 Task: Find connections with filter location Csongrád with filter topic #interiordesignwith filter profile language Spanish with filter current company Orange Business with filter school Jaipur Engineering College and Research Centre (JECRC) with filter industry Vehicle Repair and Maintenance with filter service category Training with filter keywords title Plumber
Action: Mouse moved to (509, 65)
Screenshot: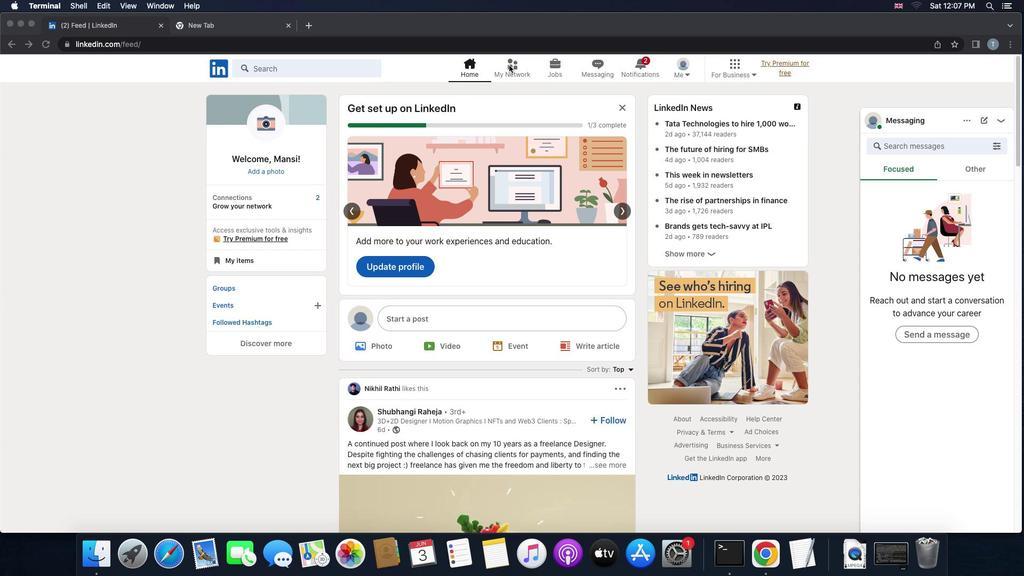 
Action: Mouse pressed left at (509, 65)
Screenshot: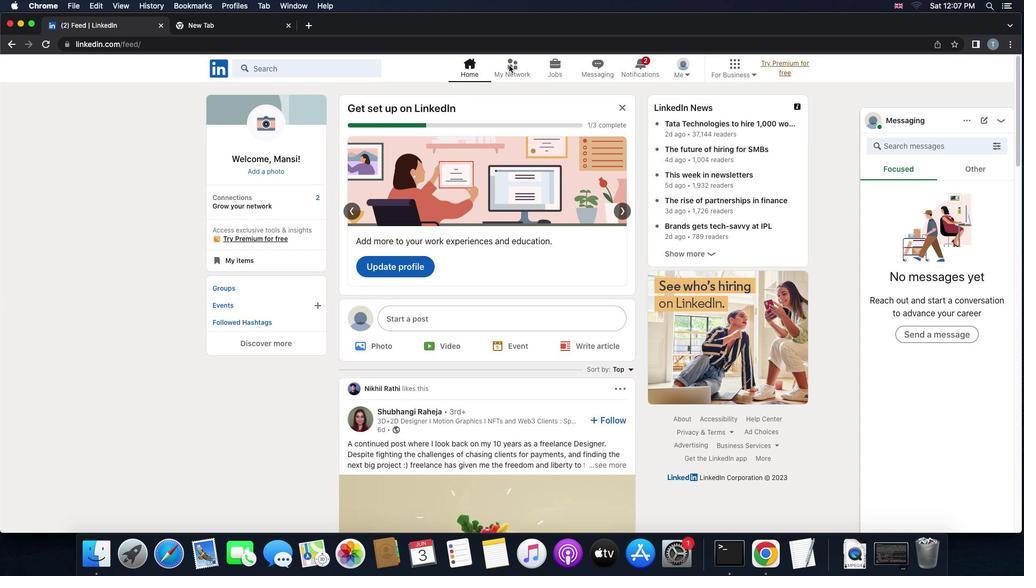 
Action: Mouse moved to (514, 72)
Screenshot: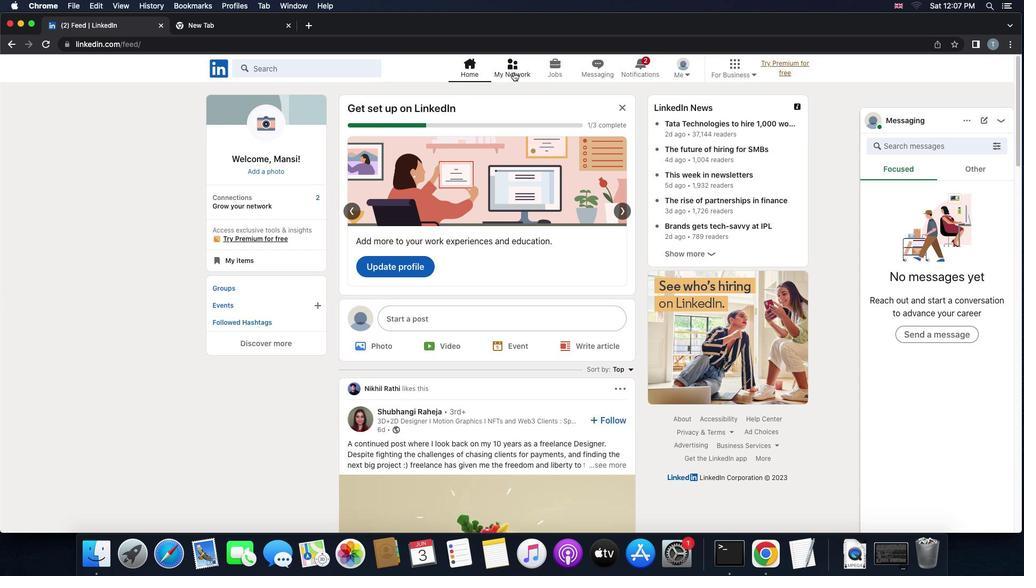 
Action: Mouse pressed left at (514, 72)
Screenshot: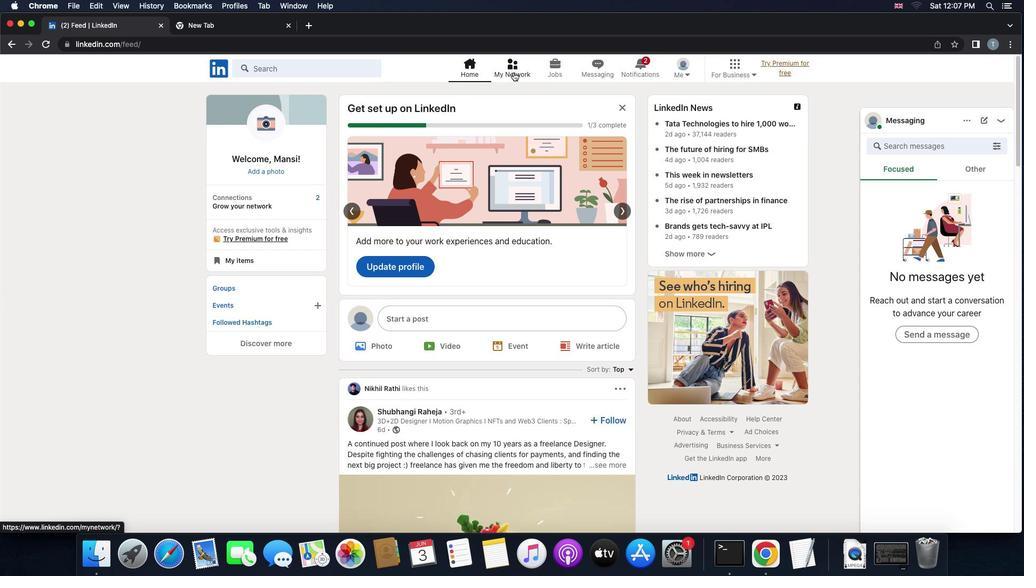
Action: Mouse moved to (343, 133)
Screenshot: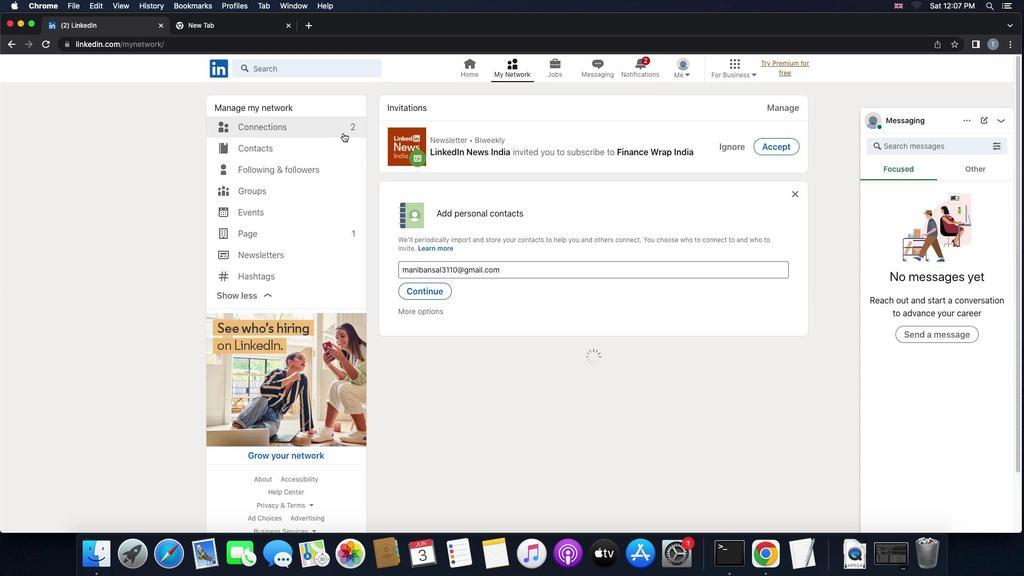 
Action: Mouse pressed left at (343, 133)
Screenshot: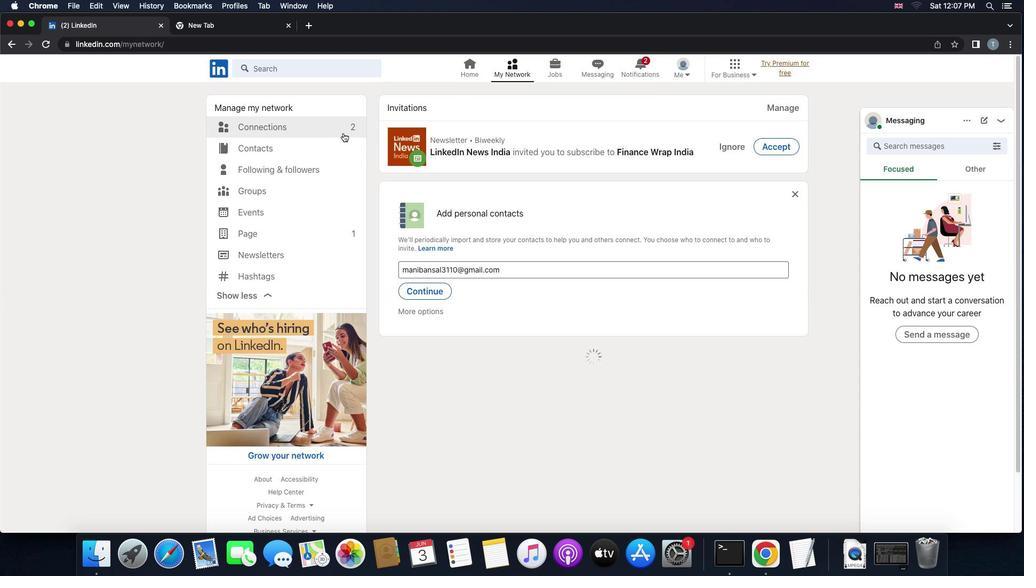 
Action: Mouse moved to (347, 130)
Screenshot: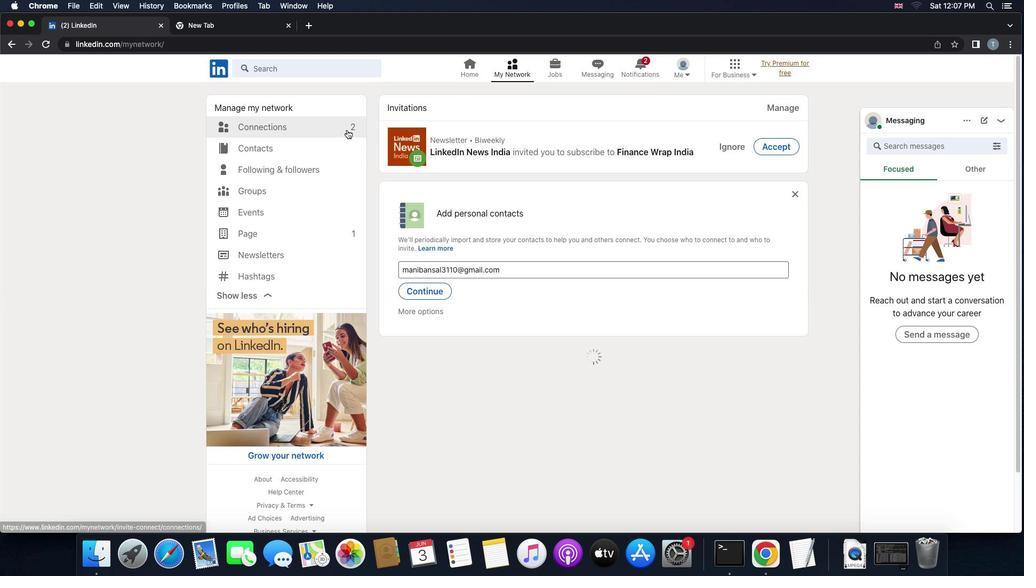 
Action: Mouse pressed left at (347, 130)
Screenshot: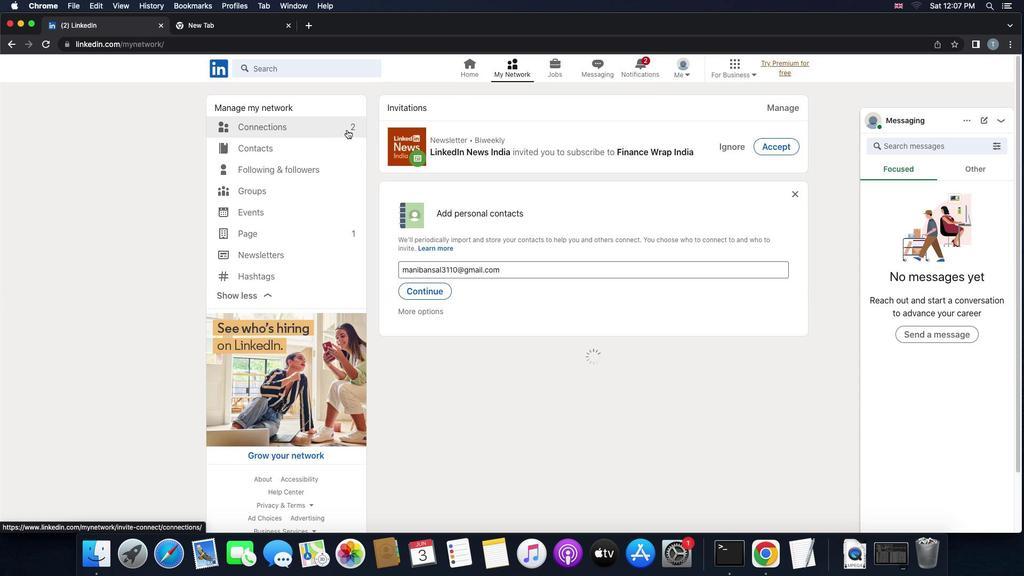 
Action: Mouse moved to (620, 129)
Screenshot: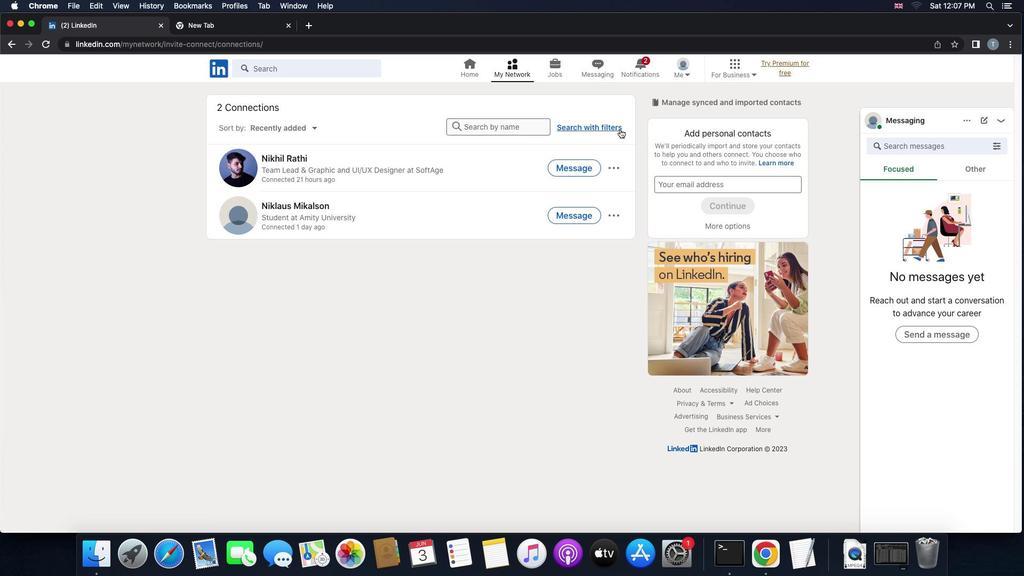 
Action: Mouse pressed left at (620, 129)
Screenshot: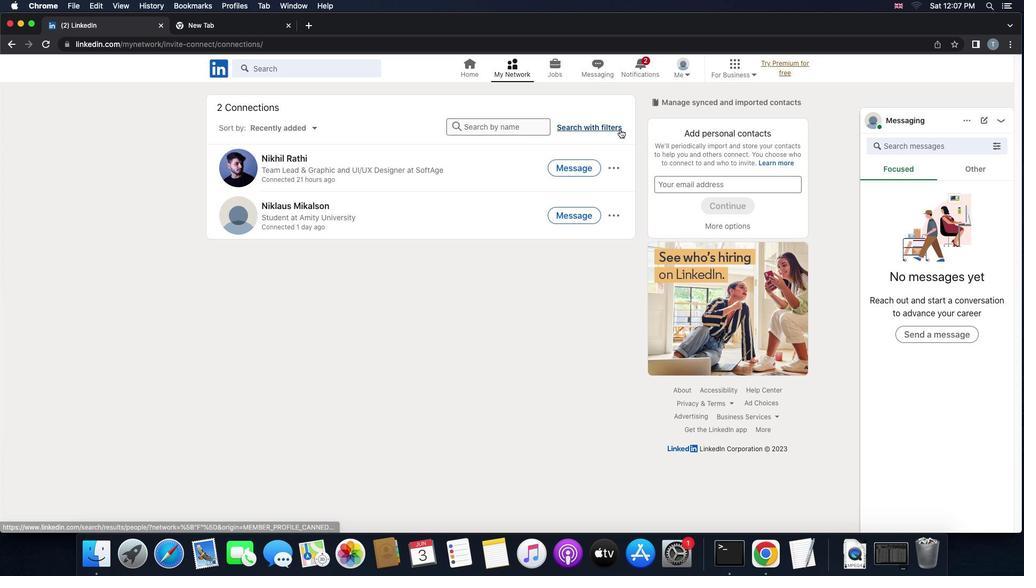 
Action: Mouse moved to (565, 93)
Screenshot: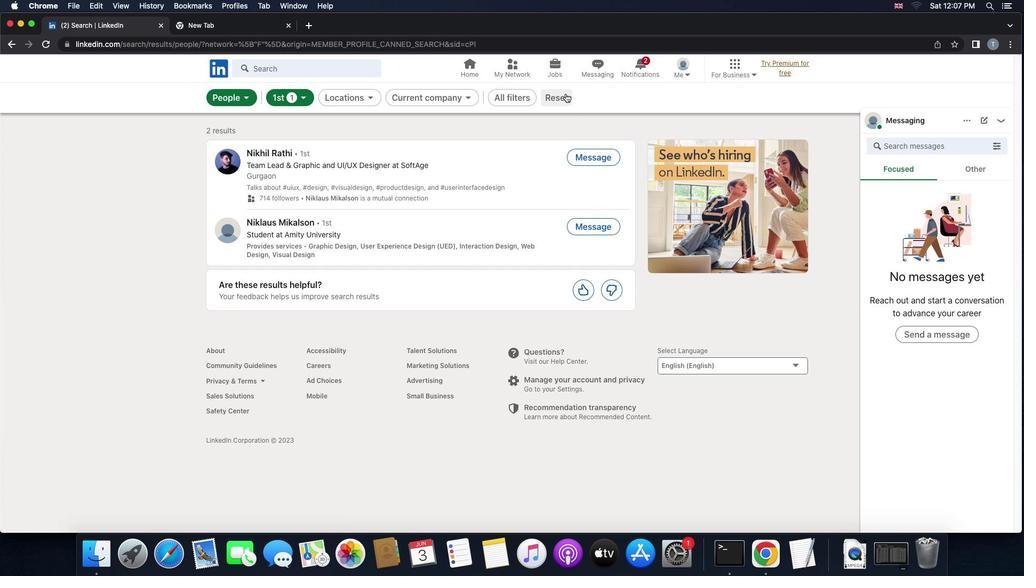 
Action: Mouse pressed left at (565, 93)
Screenshot: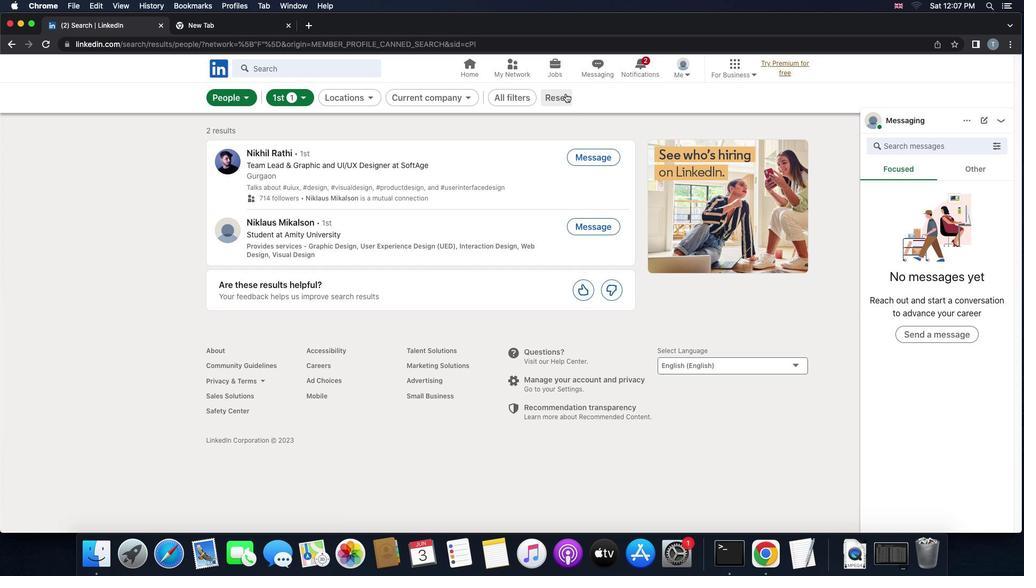 
Action: Mouse moved to (530, 97)
Screenshot: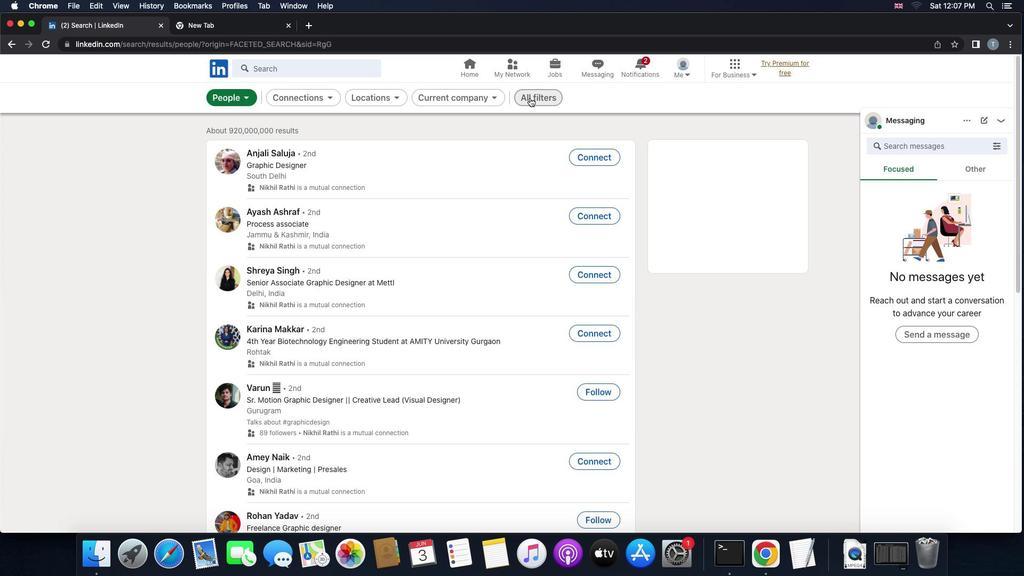 
Action: Mouse pressed left at (530, 97)
Screenshot: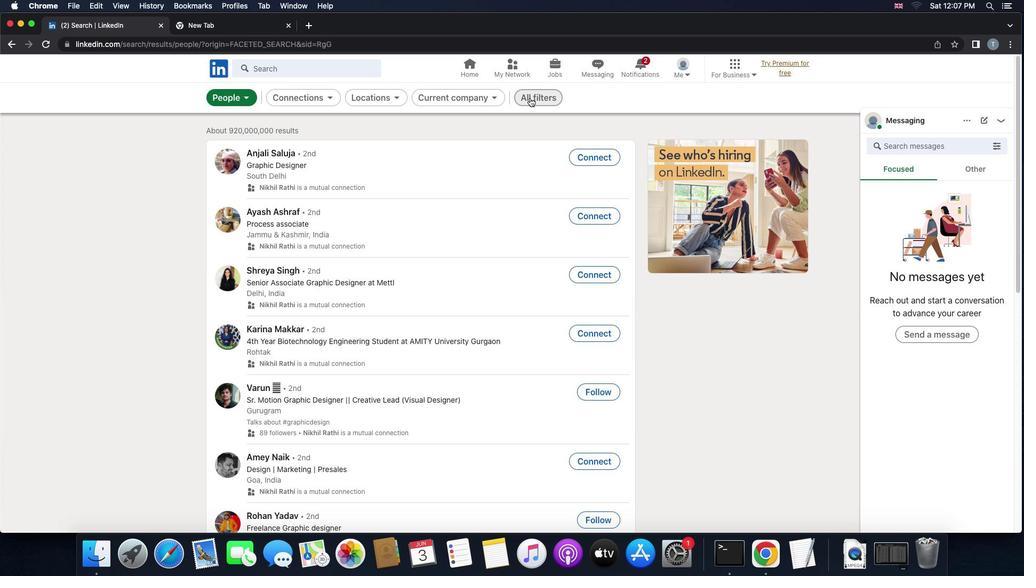 
Action: Mouse moved to (810, 241)
Screenshot: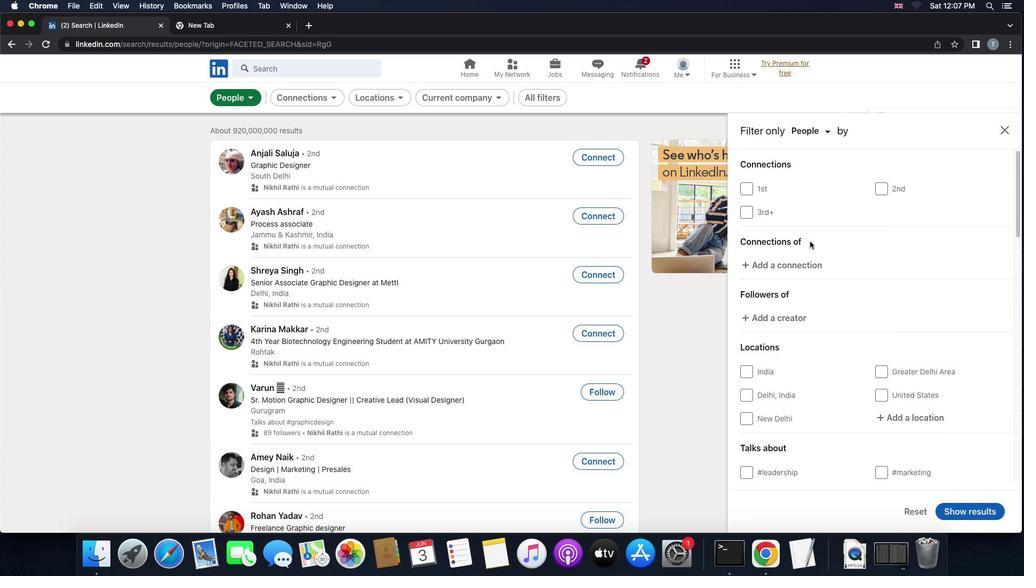 
Action: Mouse scrolled (810, 241) with delta (0, 0)
Screenshot: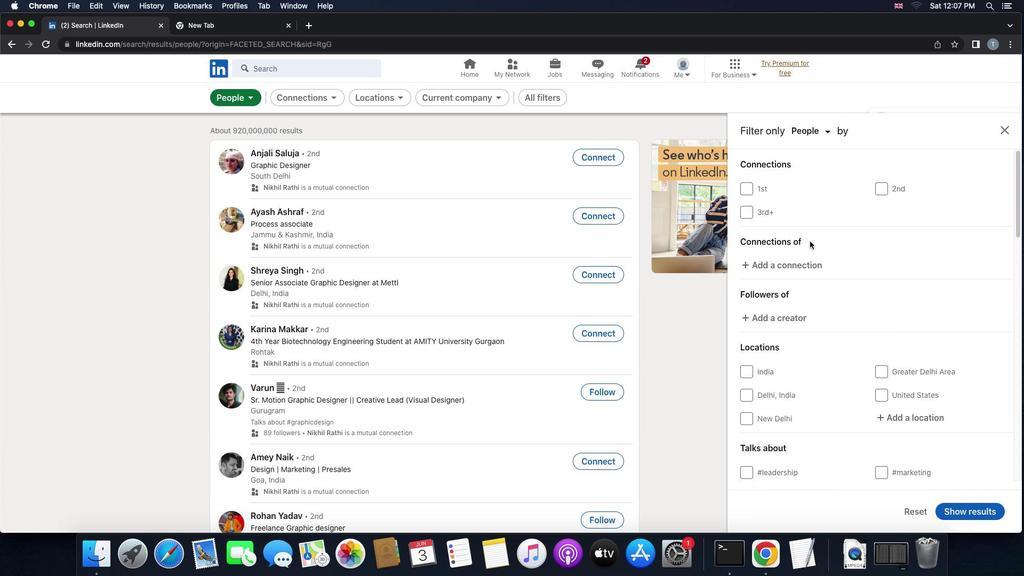 
Action: Mouse scrolled (810, 241) with delta (0, 0)
Screenshot: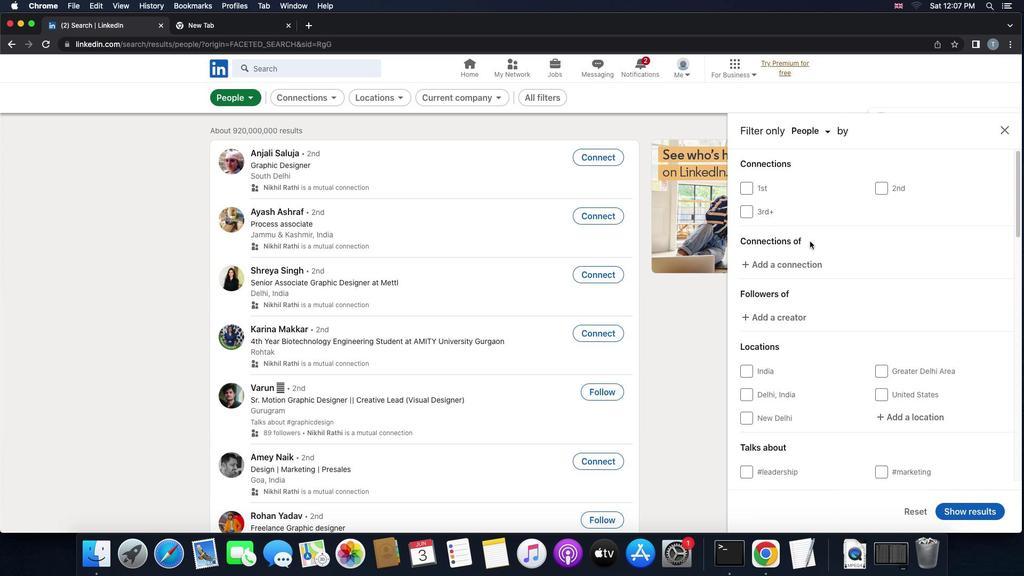 
Action: Mouse scrolled (810, 241) with delta (0, -1)
Screenshot: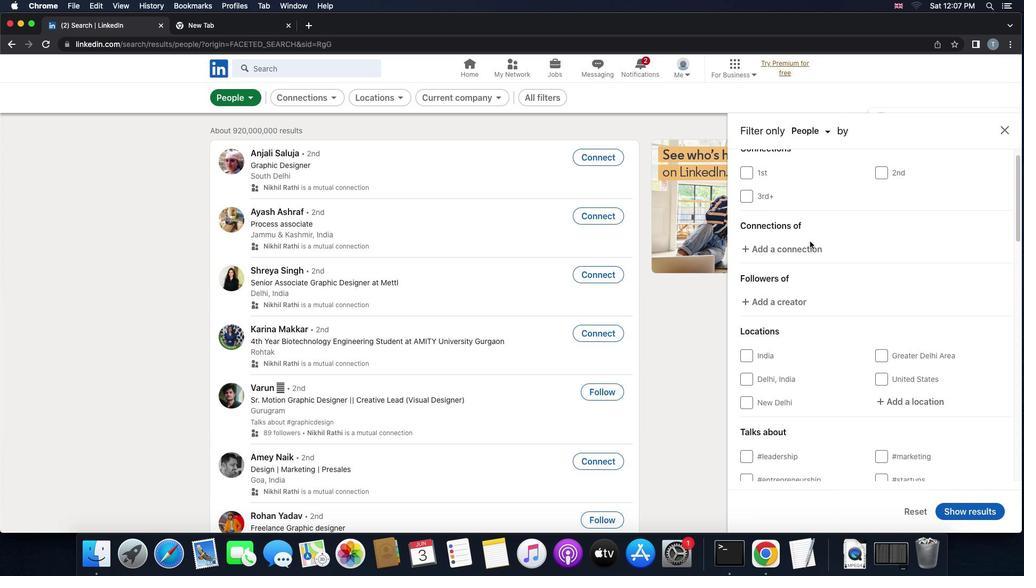 
Action: Mouse moved to (915, 352)
Screenshot: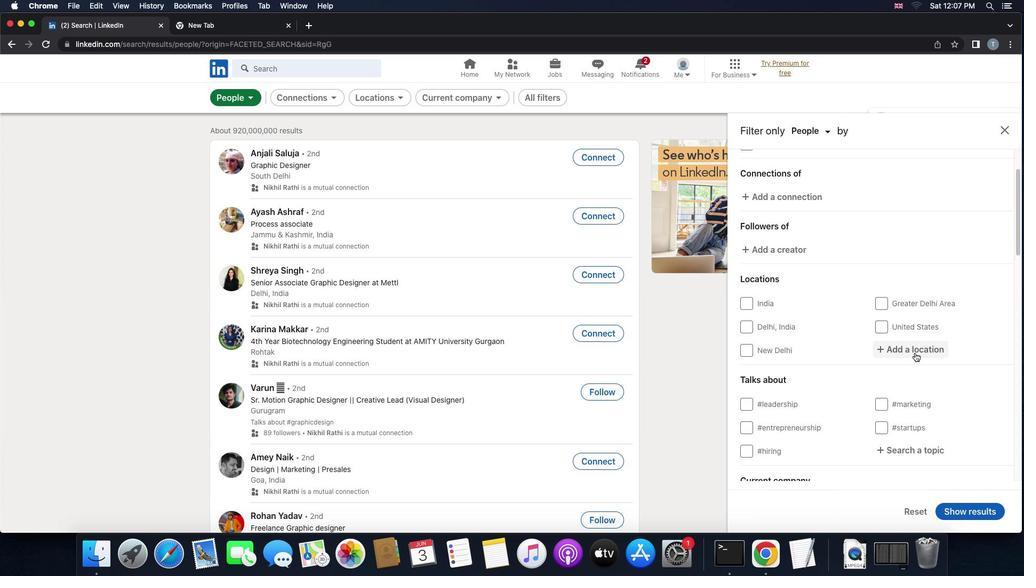 
Action: Mouse pressed left at (915, 352)
Screenshot: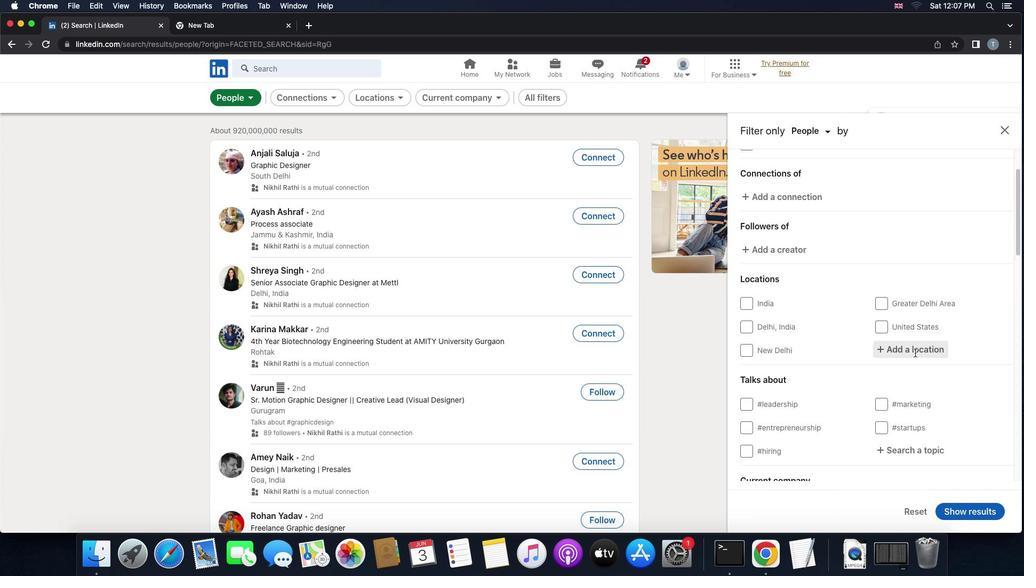 
Action: Mouse moved to (903, 350)
Screenshot: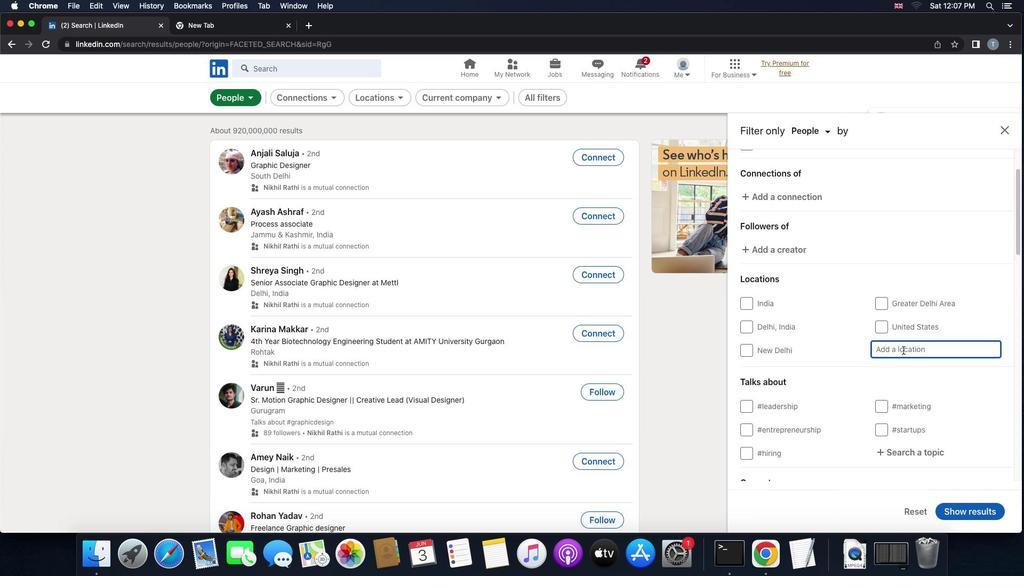 
Action: Key pressed Key.shift'C''s''o''n''g''r''a''d'
Screenshot: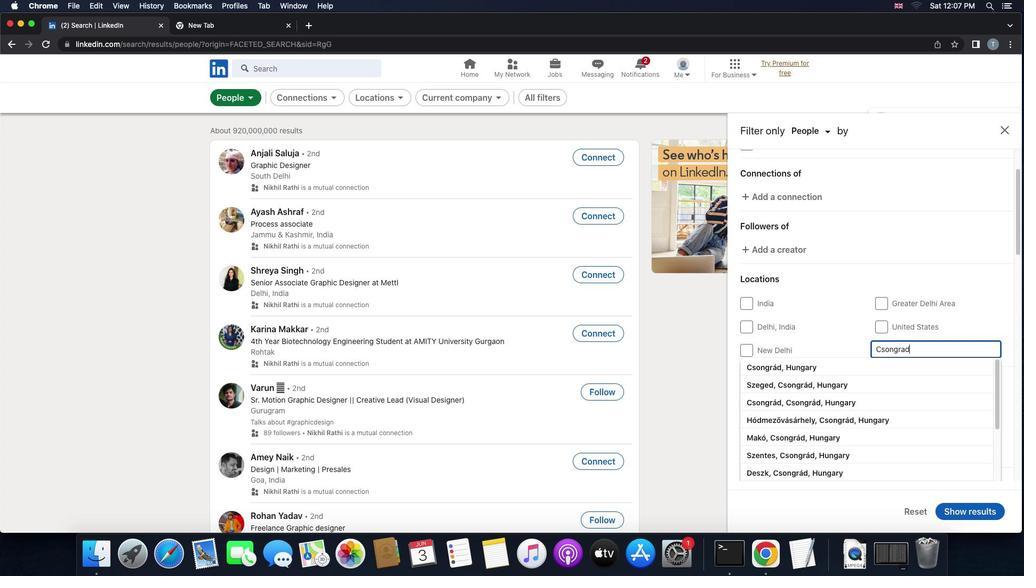 
Action: Mouse moved to (897, 363)
Screenshot: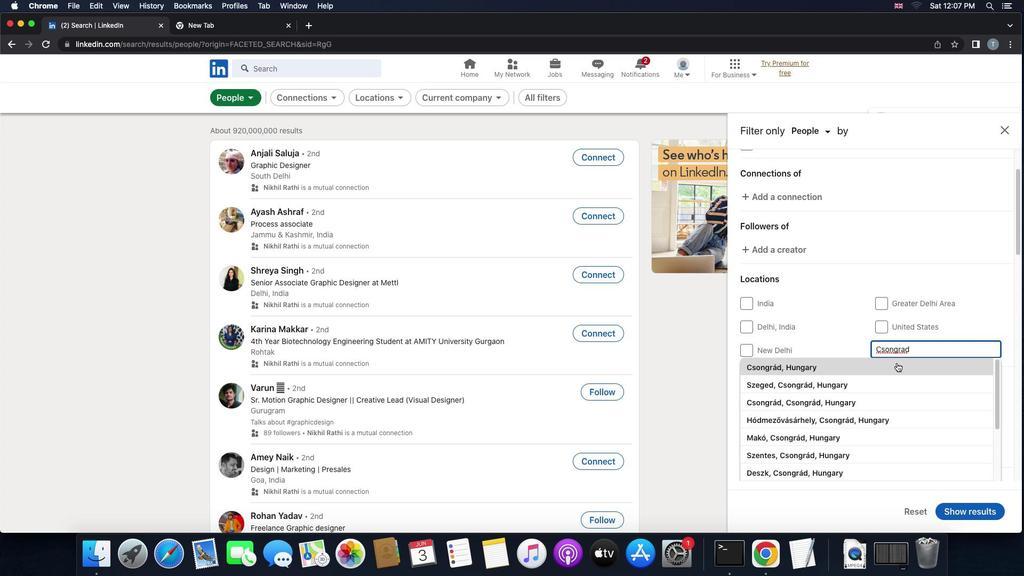 
Action: Mouse pressed left at (897, 363)
Screenshot: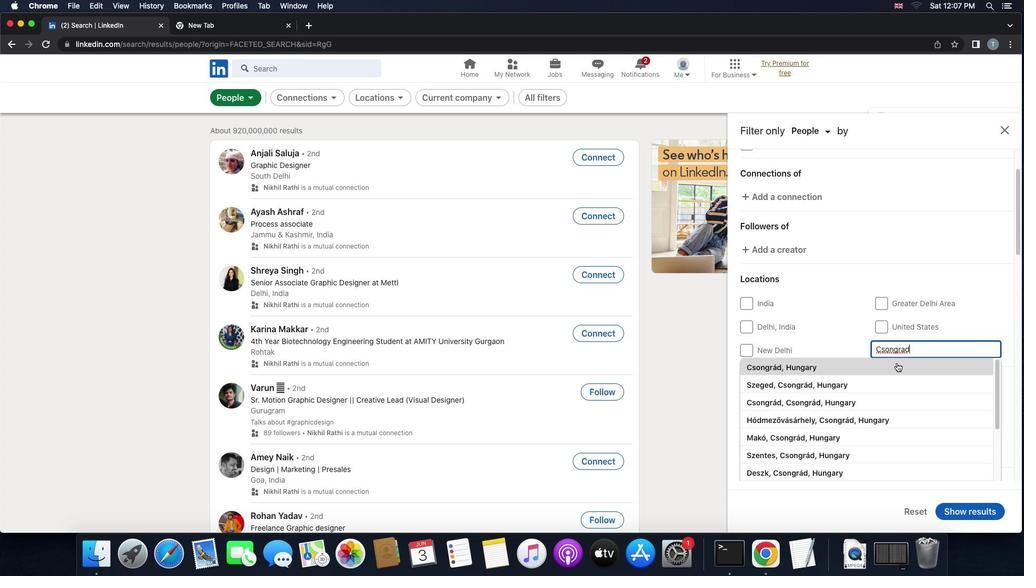 
Action: Mouse moved to (881, 346)
Screenshot: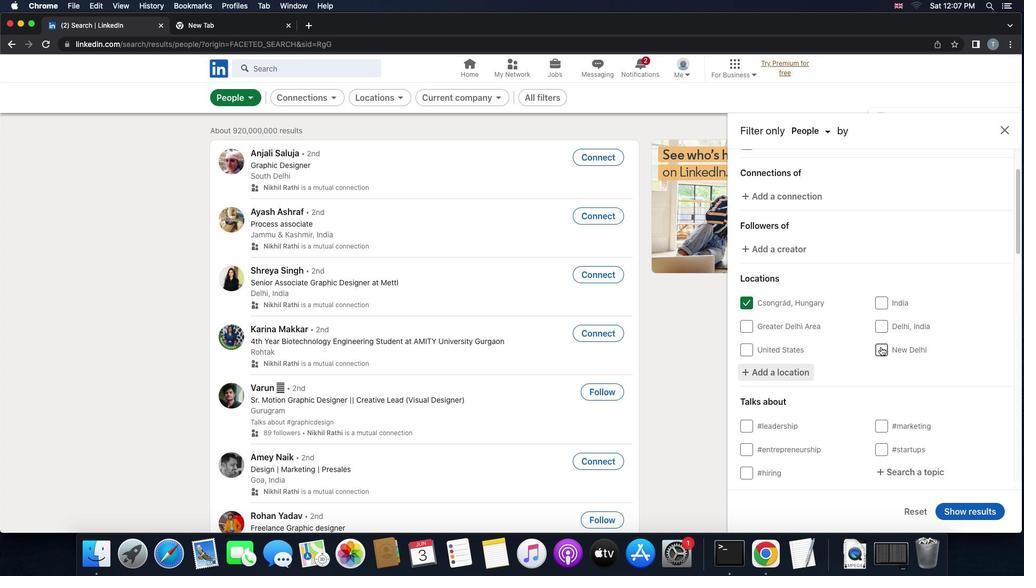 
Action: Mouse scrolled (881, 346) with delta (0, 0)
Screenshot: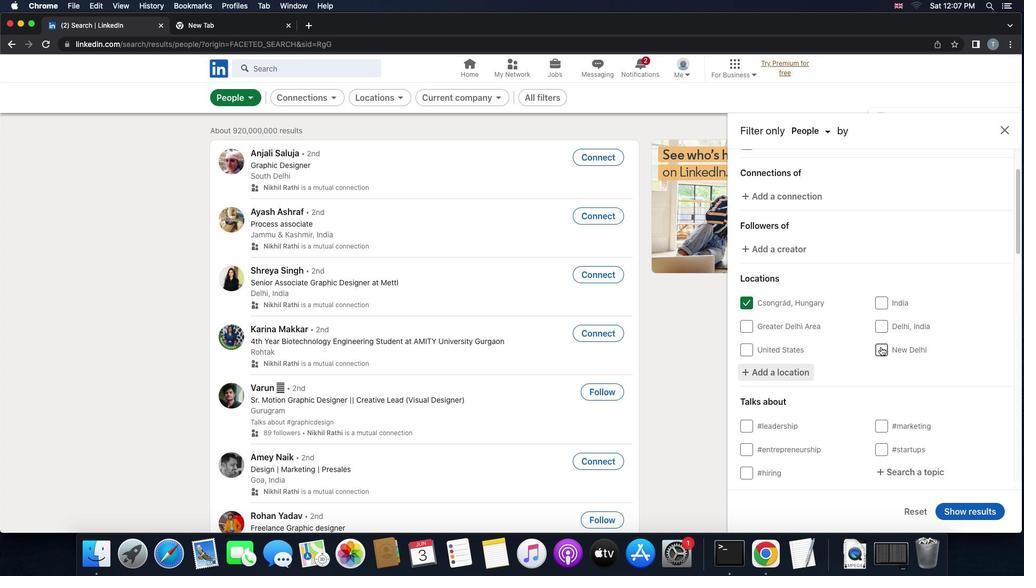 
Action: Mouse scrolled (881, 346) with delta (0, 0)
Screenshot: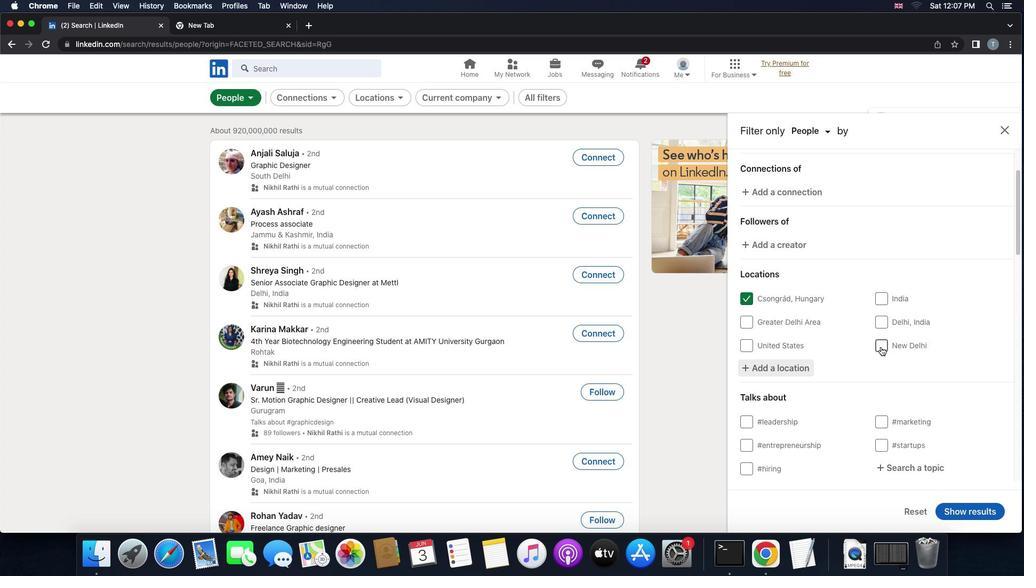 
Action: Mouse scrolled (881, 346) with delta (0, -1)
Screenshot: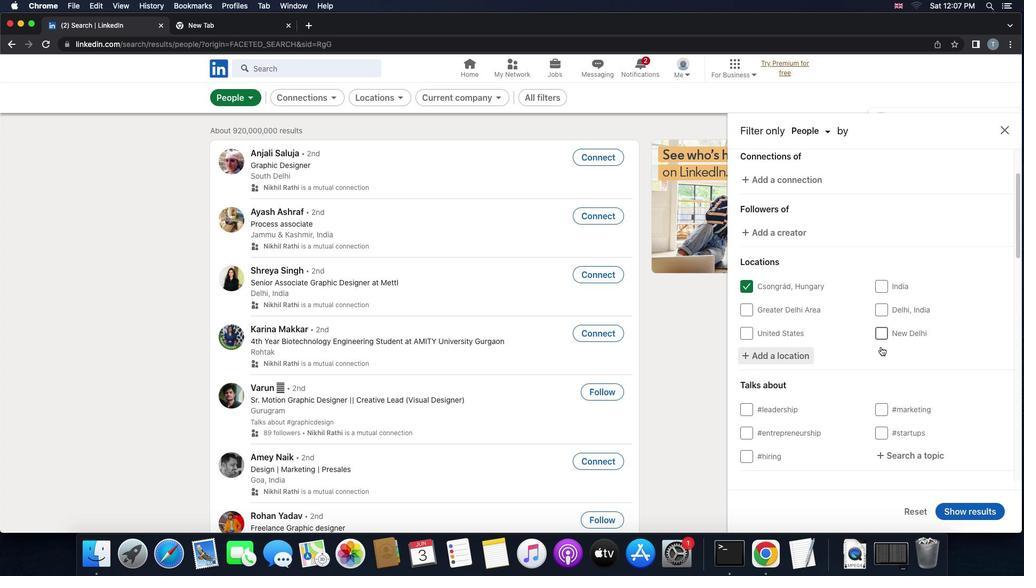 
Action: Mouse scrolled (881, 346) with delta (0, -1)
Screenshot: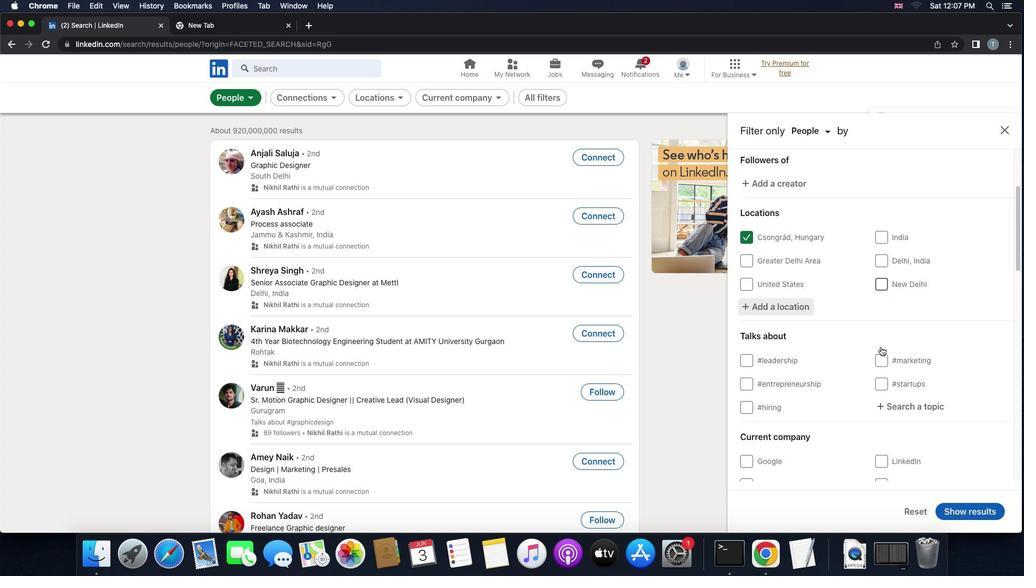 
Action: Mouse moved to (908, 310)
Screenshot: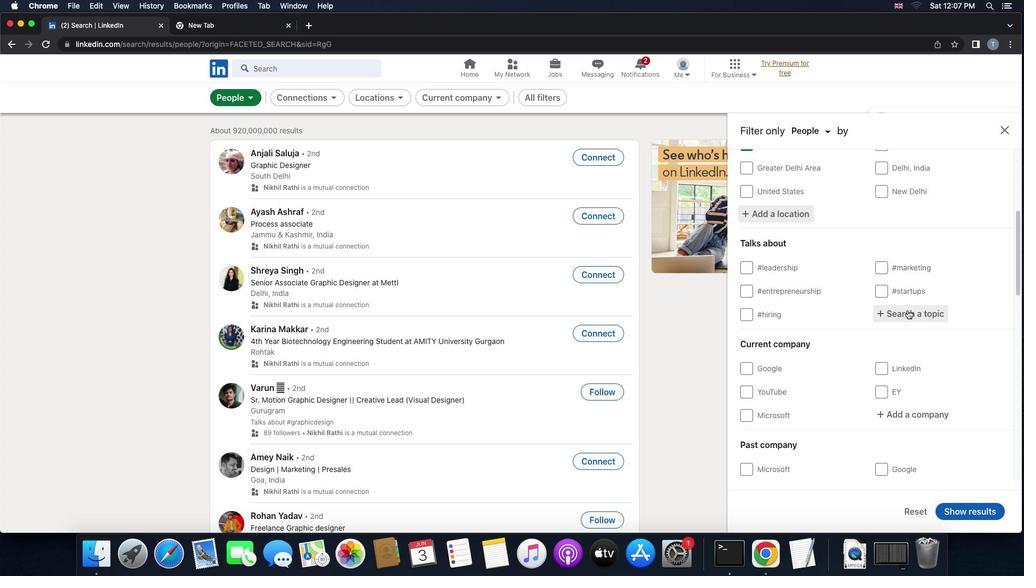 
Action: Mouse pressed left at (908, 310)
Screenshot: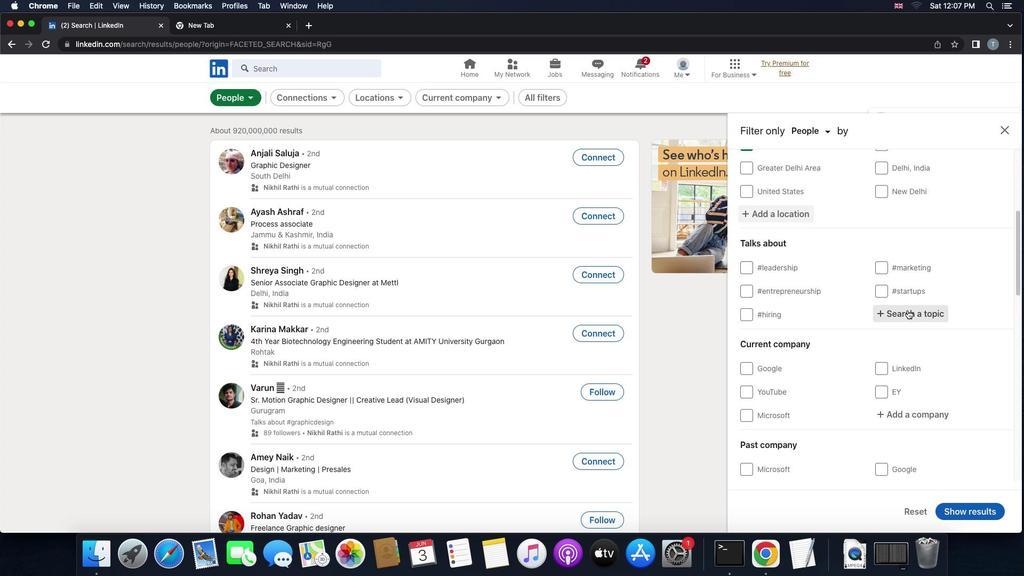 
Action: Mouse moved to (908, 310)
Screenshot: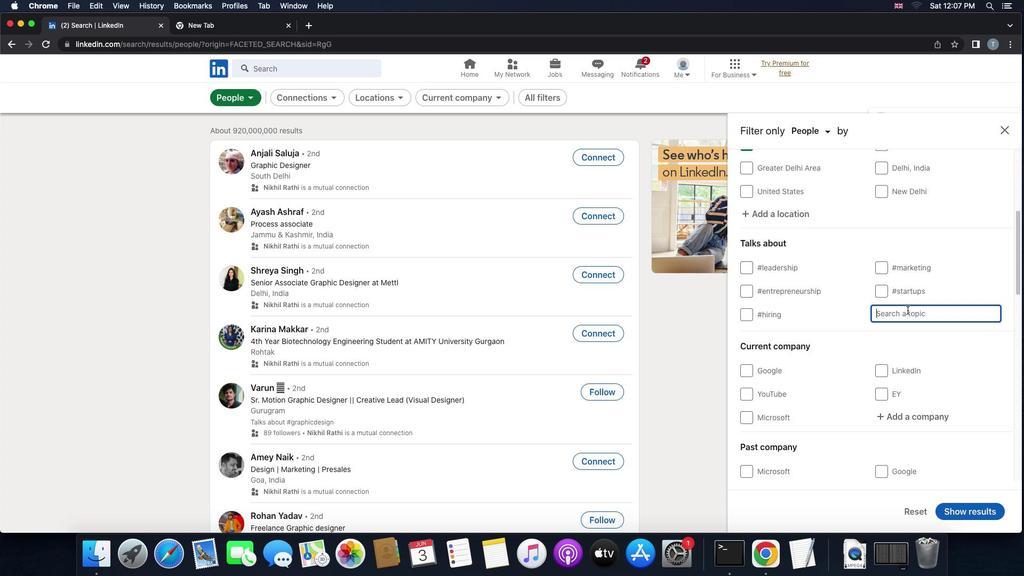
Action: Key pressed 'i''n''t''e''r''i''o''r'
Screenshot: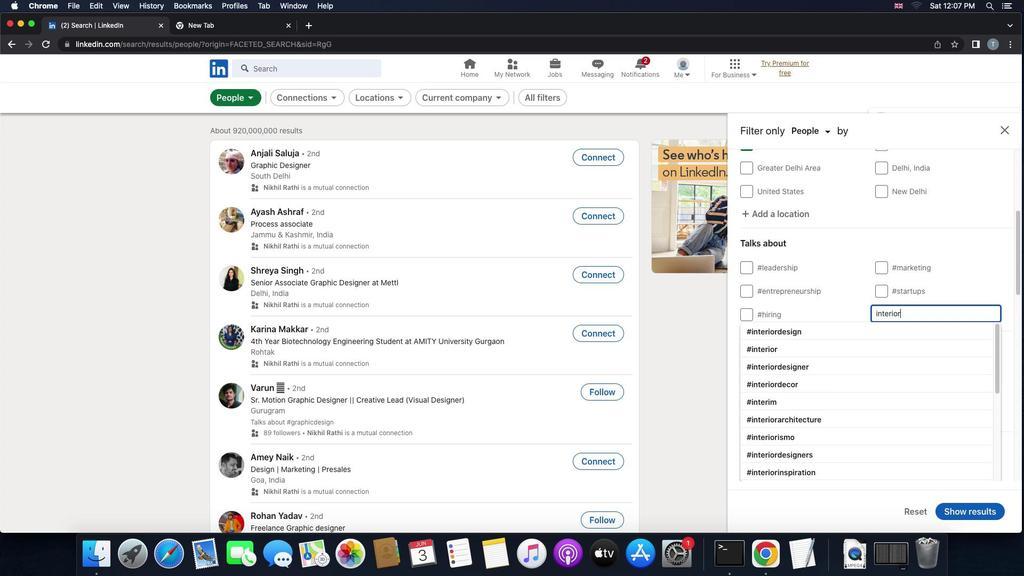
Action: Mouse moved to (874, 330)
Screenshot: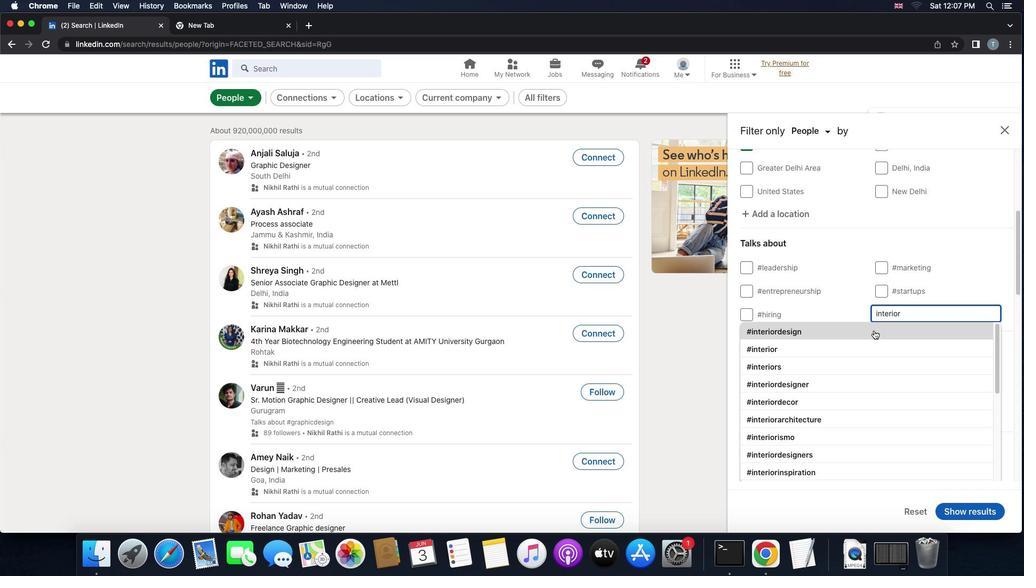 
Action: Mouse pressed left at (874, 330)
Screenshot: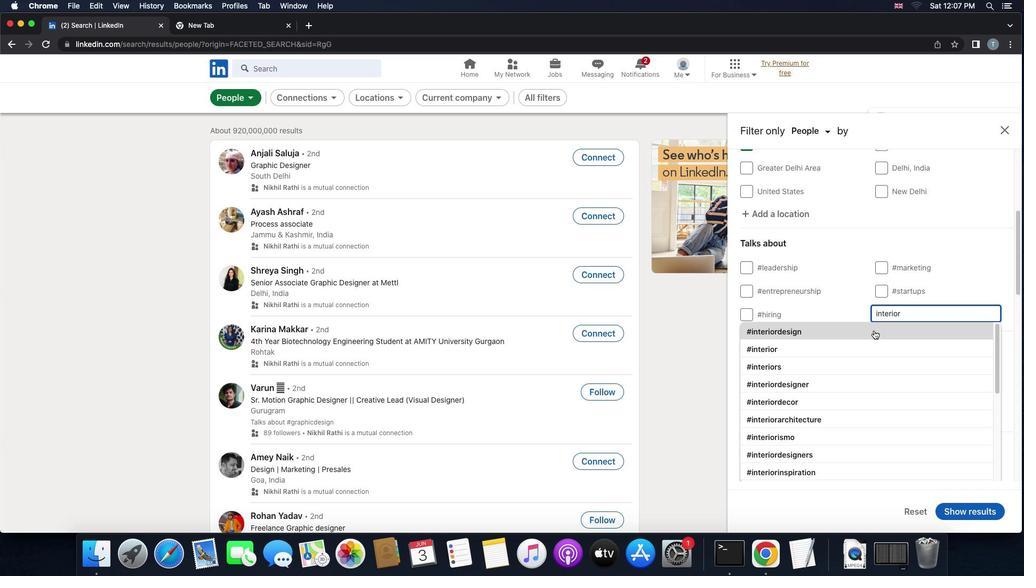 
Action: Mouse moved to (876, 330)
Screenshot: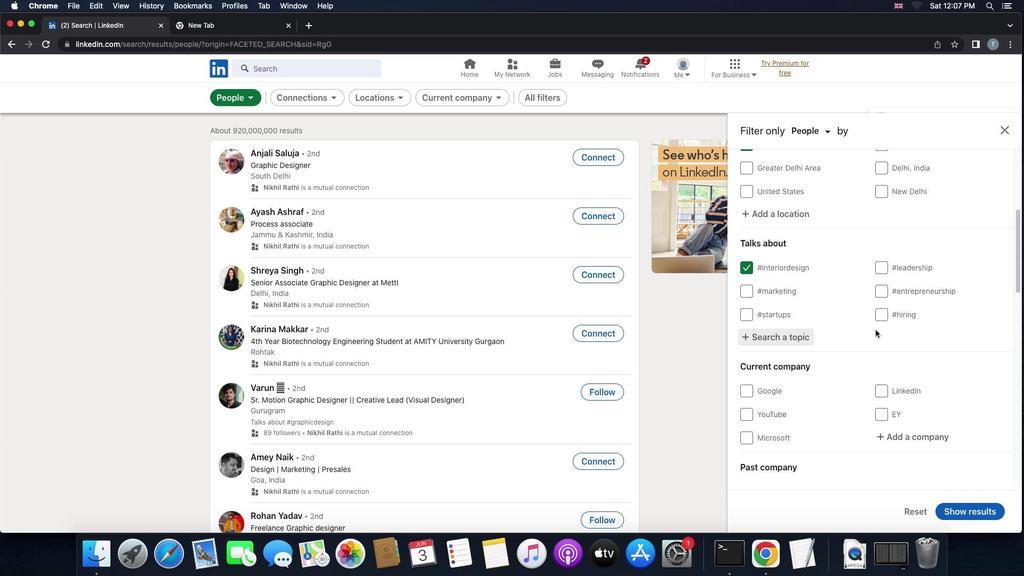 
Action: Mouse scrolled (876, 330) with delta (0, 0)
Screenshot: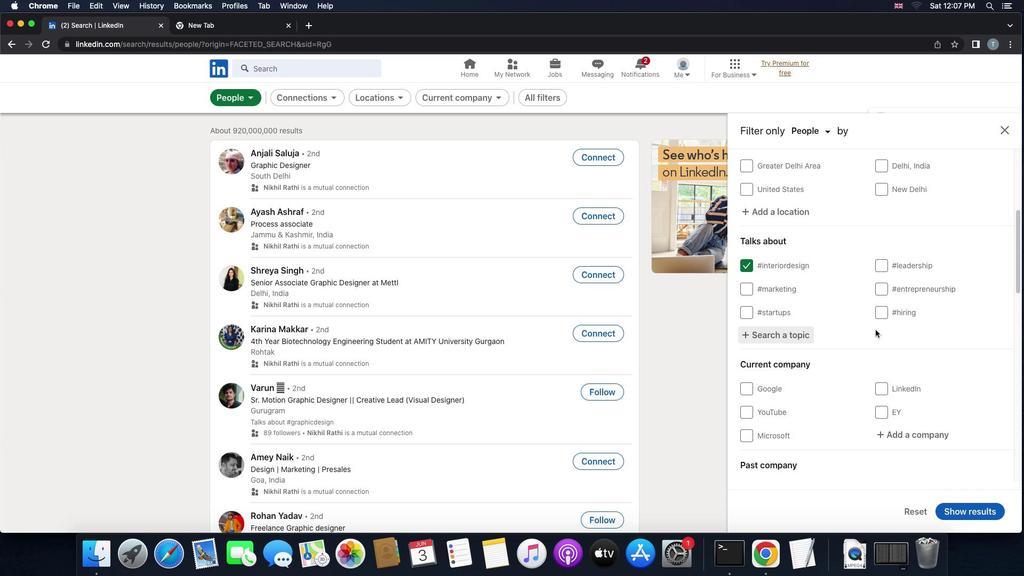 
Action: Mouse moved to (876, 330)
Screenshot: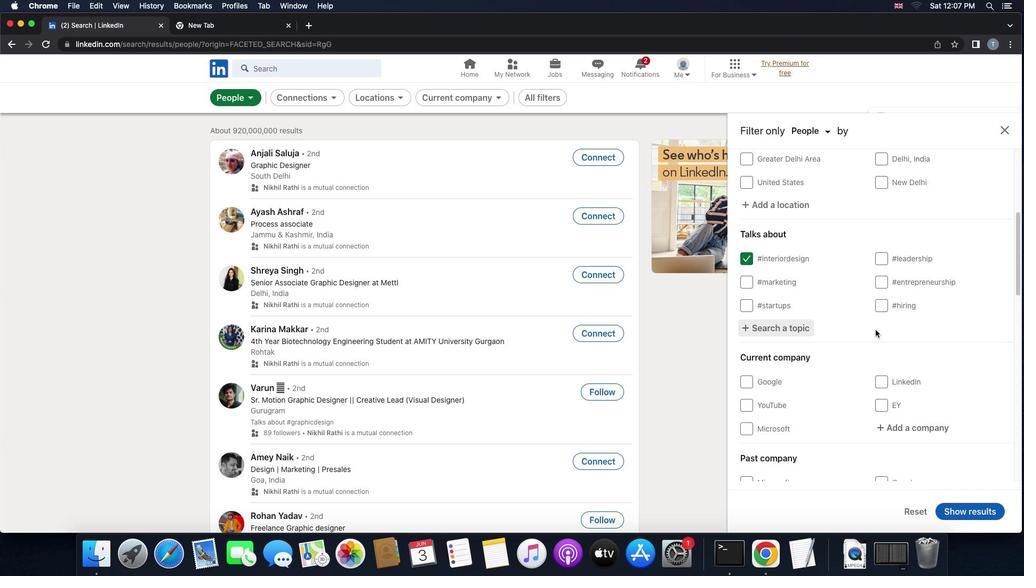 
Action: Mouse scrolled (876, 330) with delta (0, 0)
Screenshot: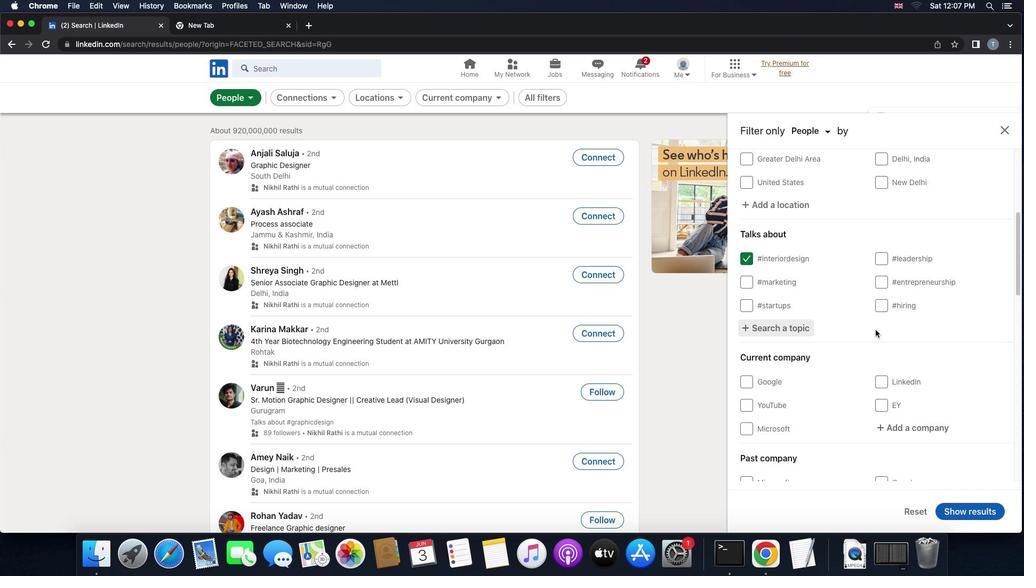 
Action: Mouse moved to (876, 330)
Screenshot: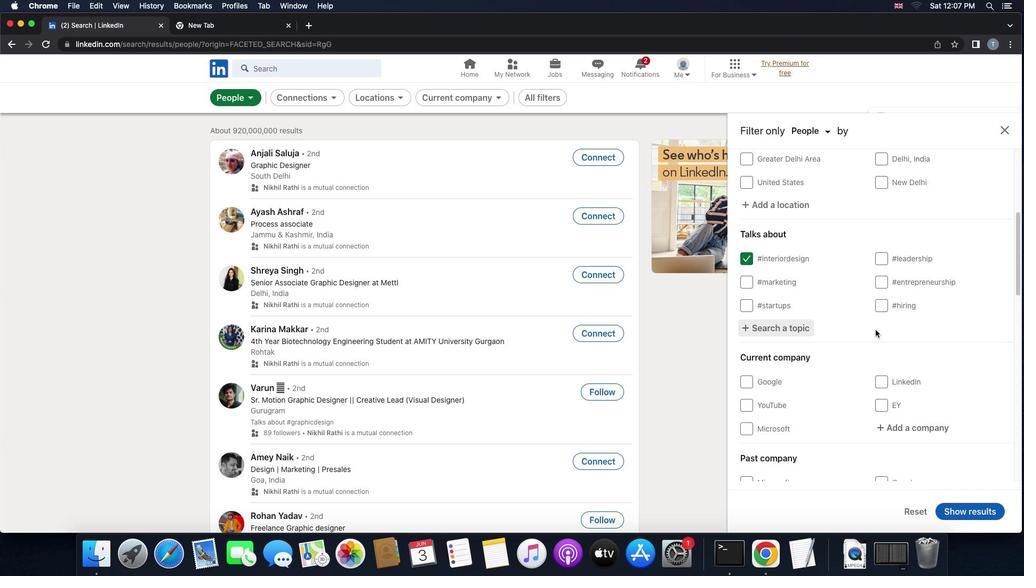 
Action: Mouse scrolled (876, 330) with delta (0, -1)
Screenshot: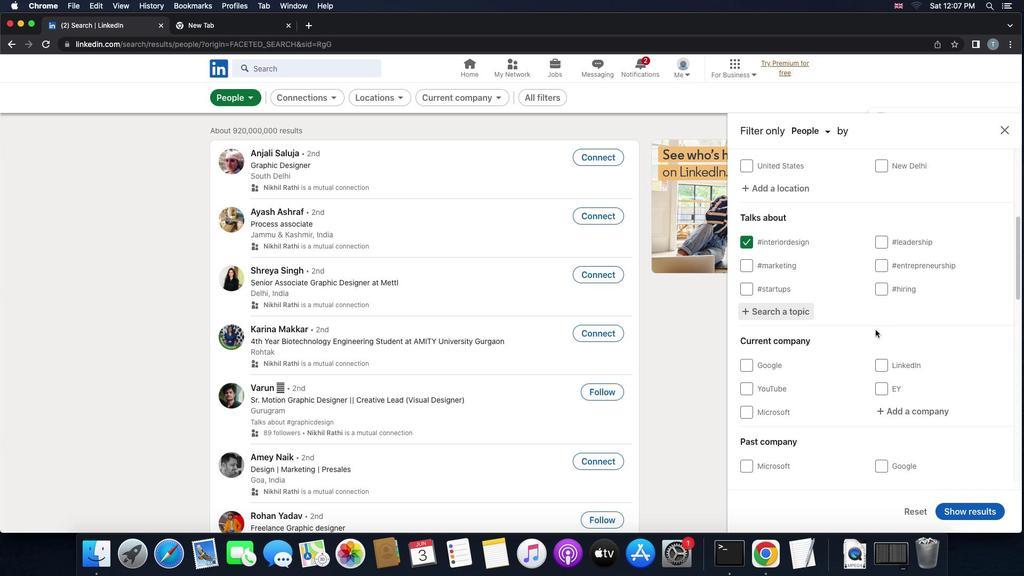 
Action: Mouse moved to (878, 335)
Screenshot: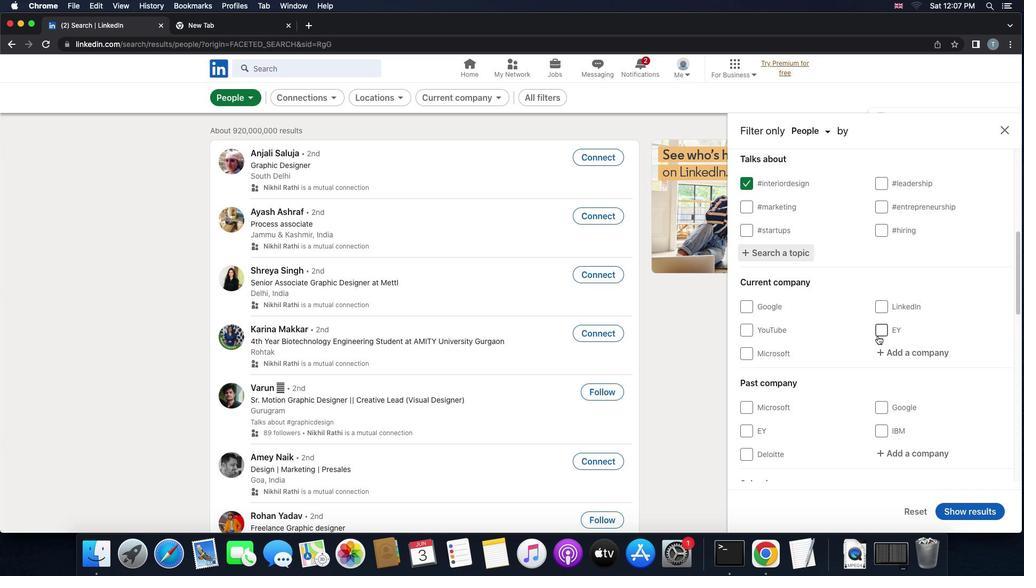 
Action: Mouse scrolled (878, 335) with delta (0, 0)
Screenshot: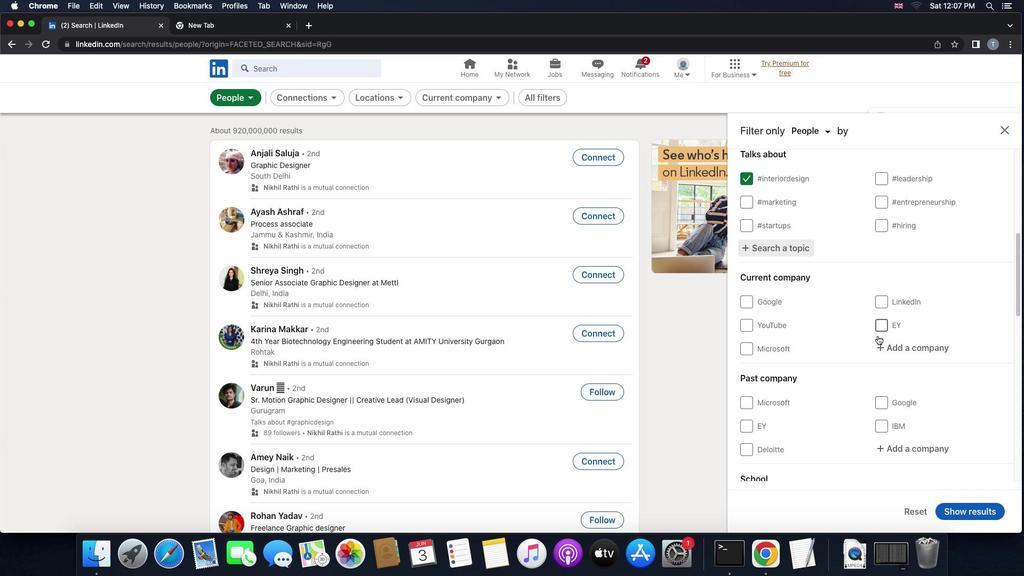 
Action: Mouse scrolled (878, 335) with delta (0, 0)
Screenshot: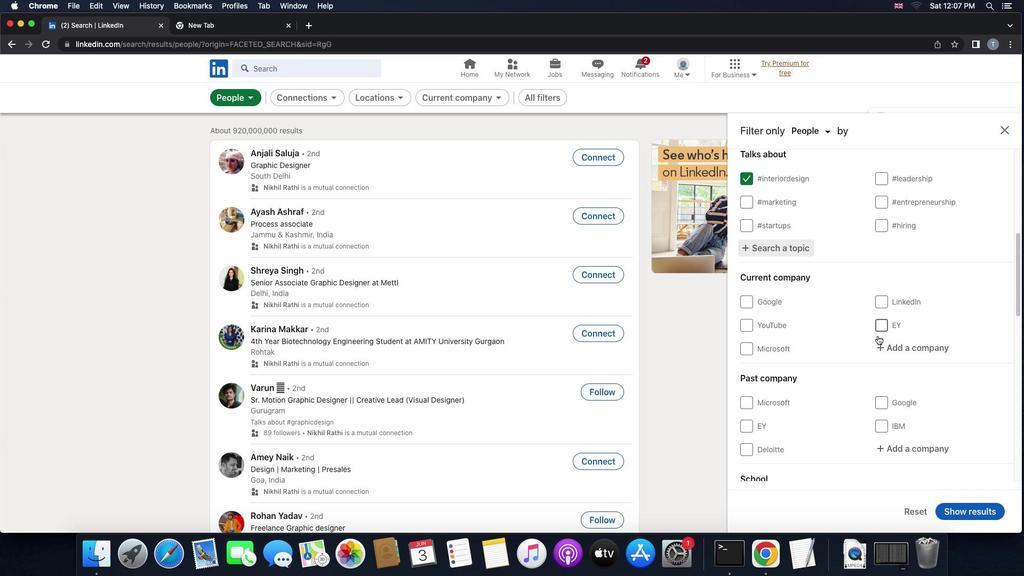 
Action: Mouse scrolled (878, 335) with delta (0, -1)
Screenshot: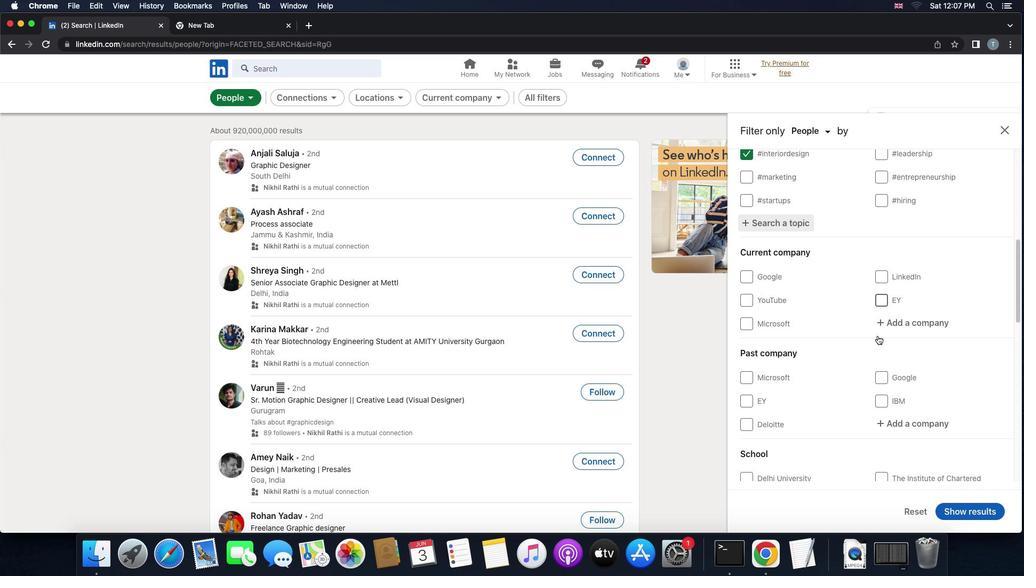 
Action: Mouse moved to (897, 274)
Screenshot: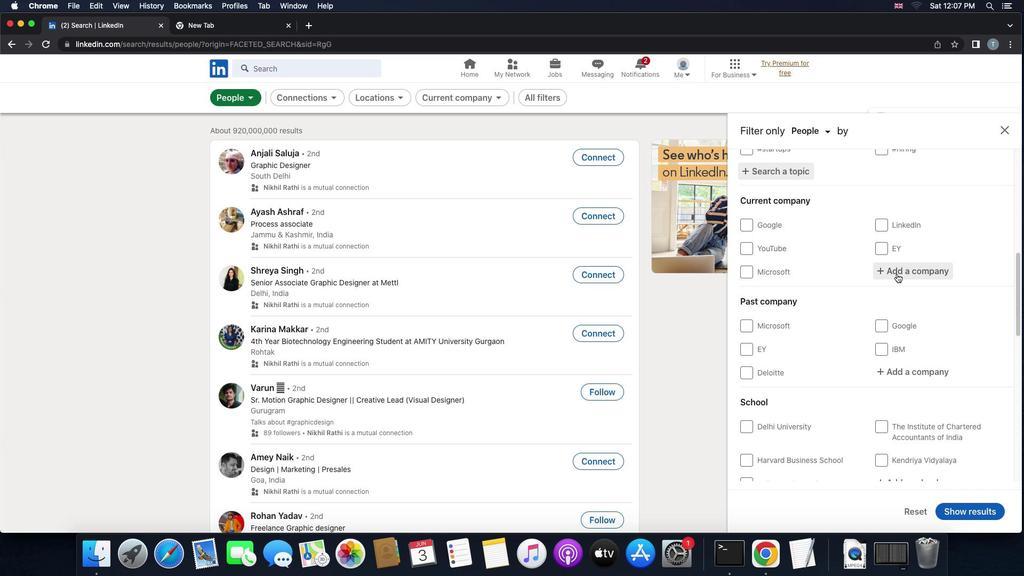 
Action: Mouse pressed left at (897, 274)
Screenshot: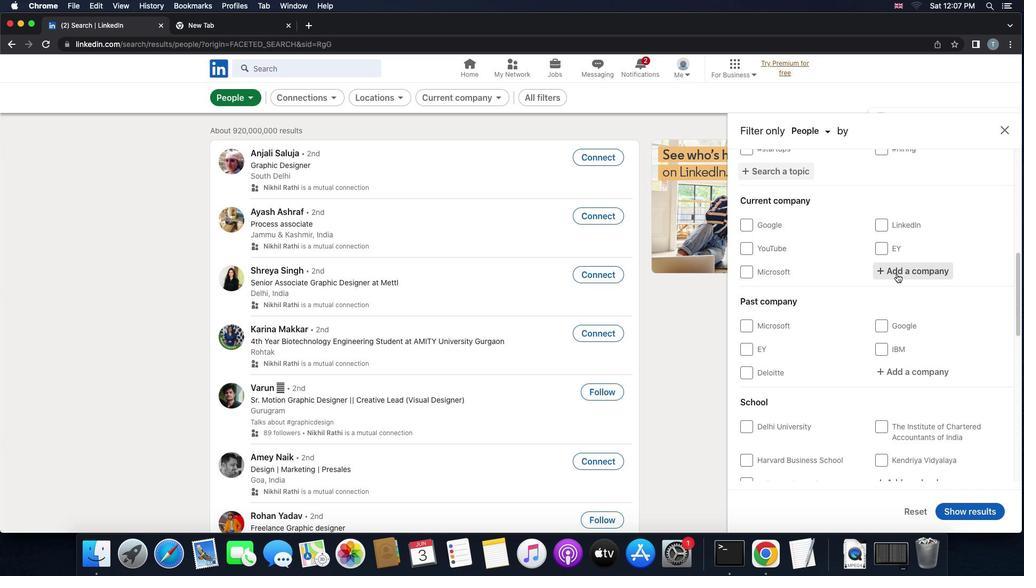 
Action: Mouse moved to (897, 274)
Screenshot: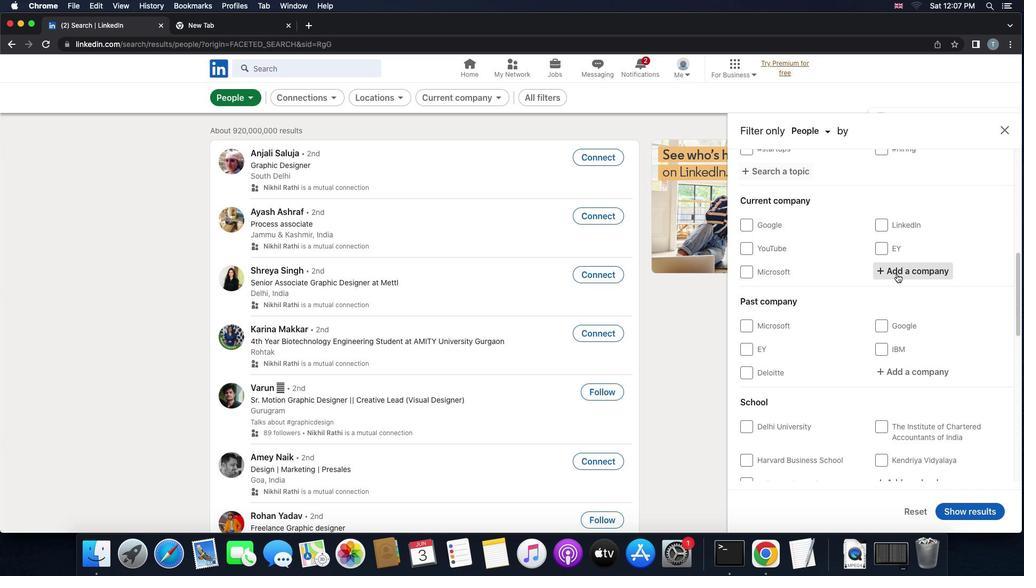 
Action: Key pressed 'o''r''a''n''g''e'
Screenshot: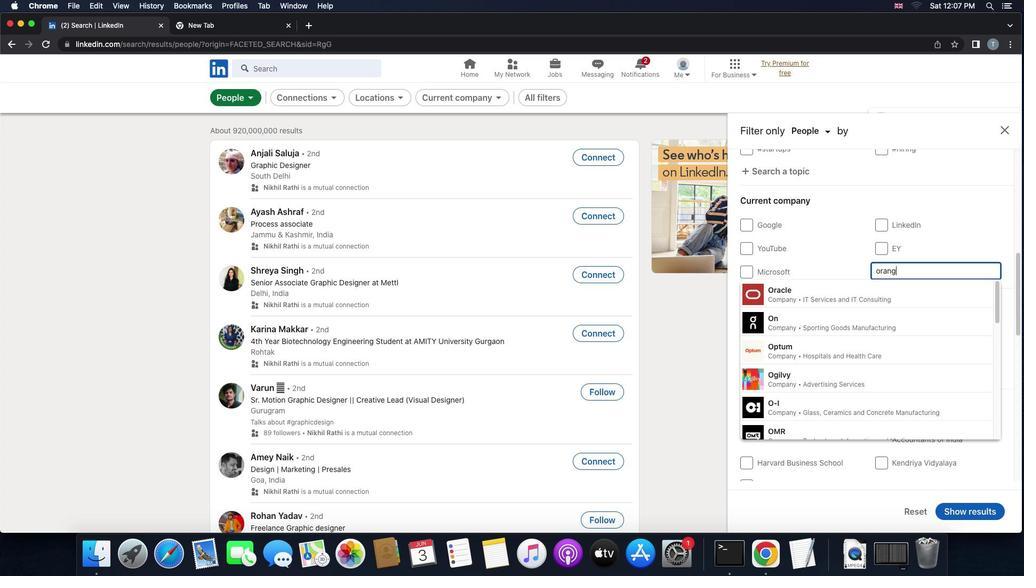 
Action: Mouse moved to (855, 317)
Screenshot: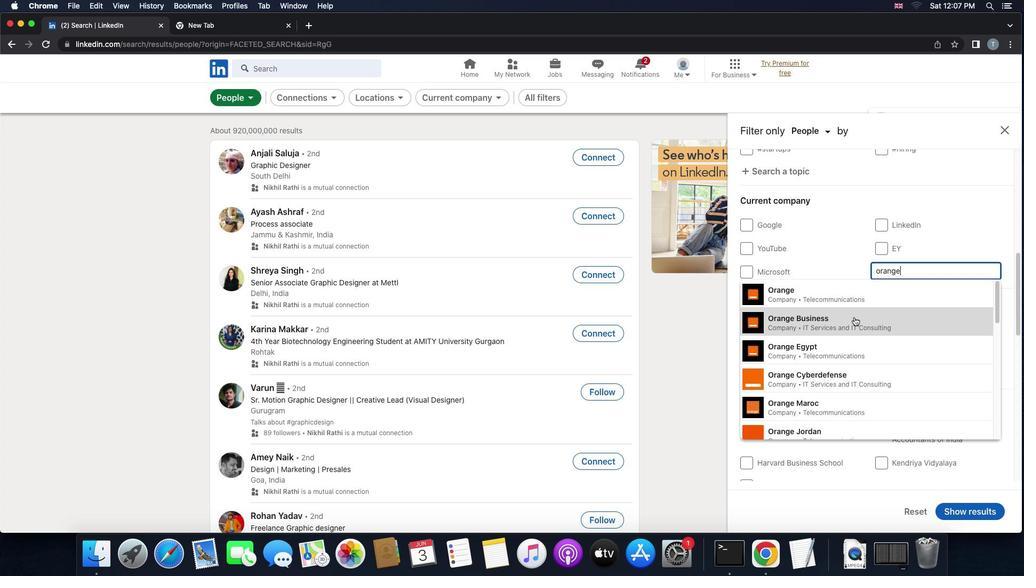 
Action: Mouse pressed left at (855, 317)
Screenshot: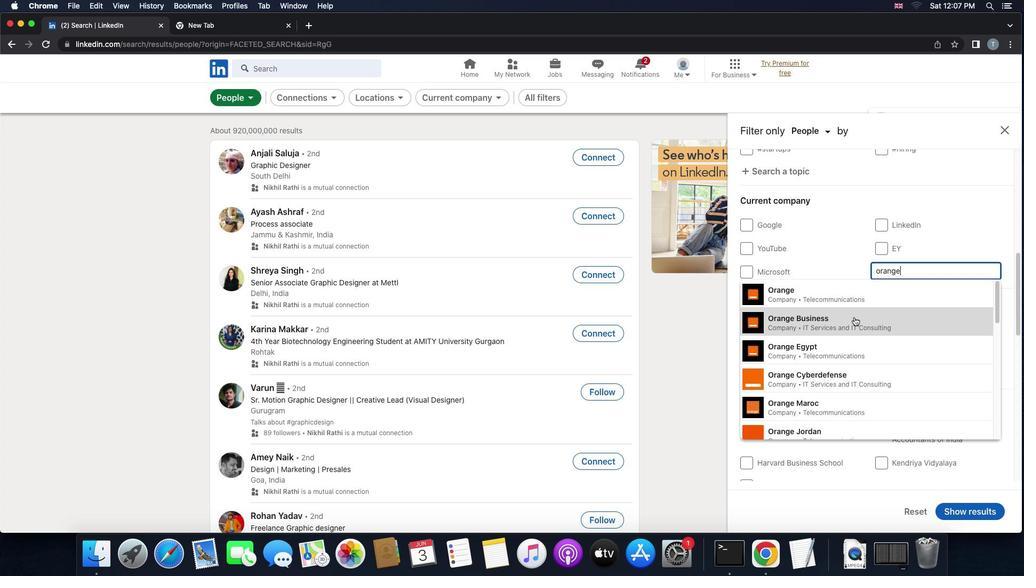 
Action: Mouse moved to (855, 317)
Screenshot: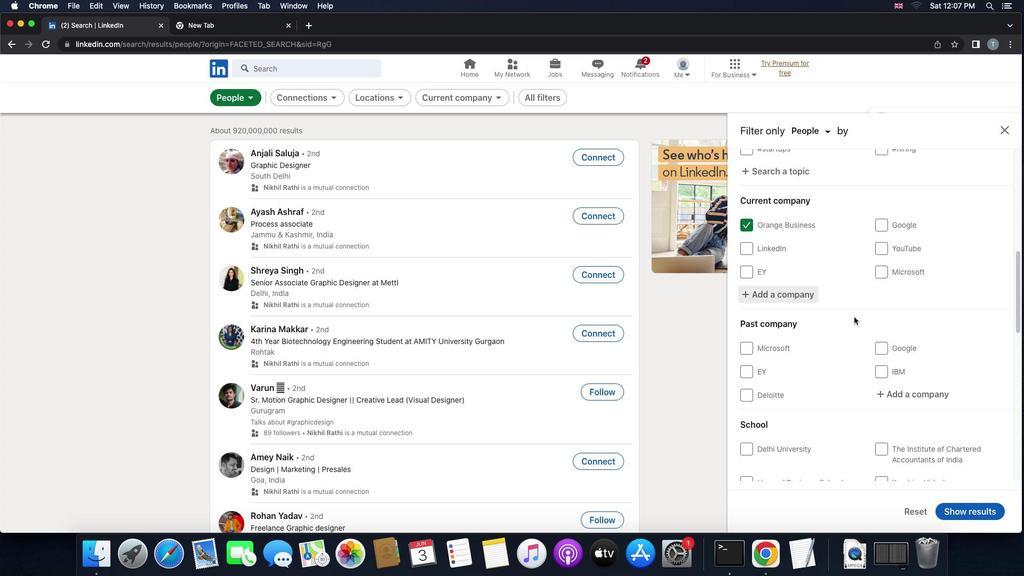 
Action: Mouse scrolled (855, 317) with delta (0, 0)
Screenshot: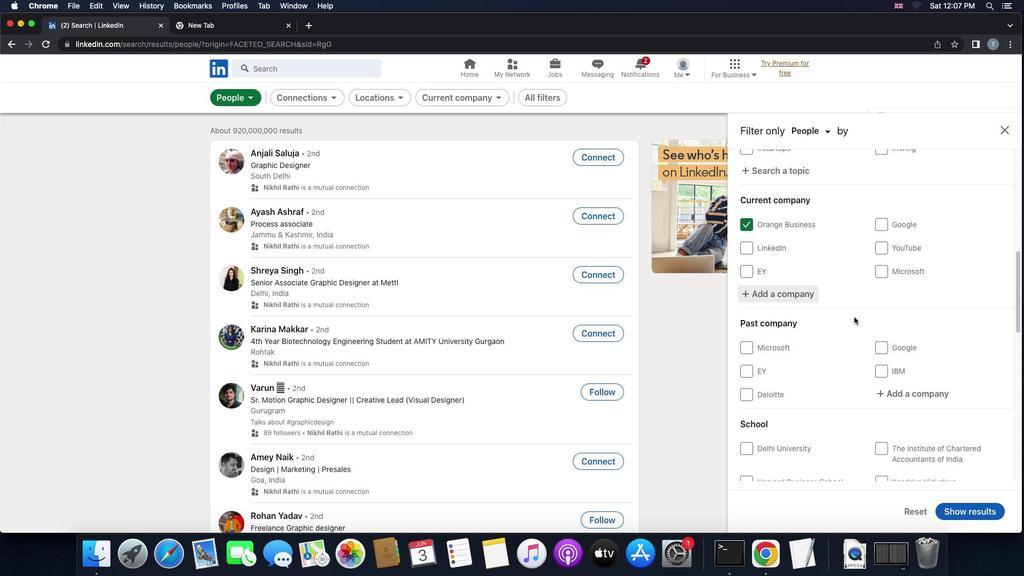 
Action: Mouse scrolled (855, 317) with delta (0, 0)
Screenshot: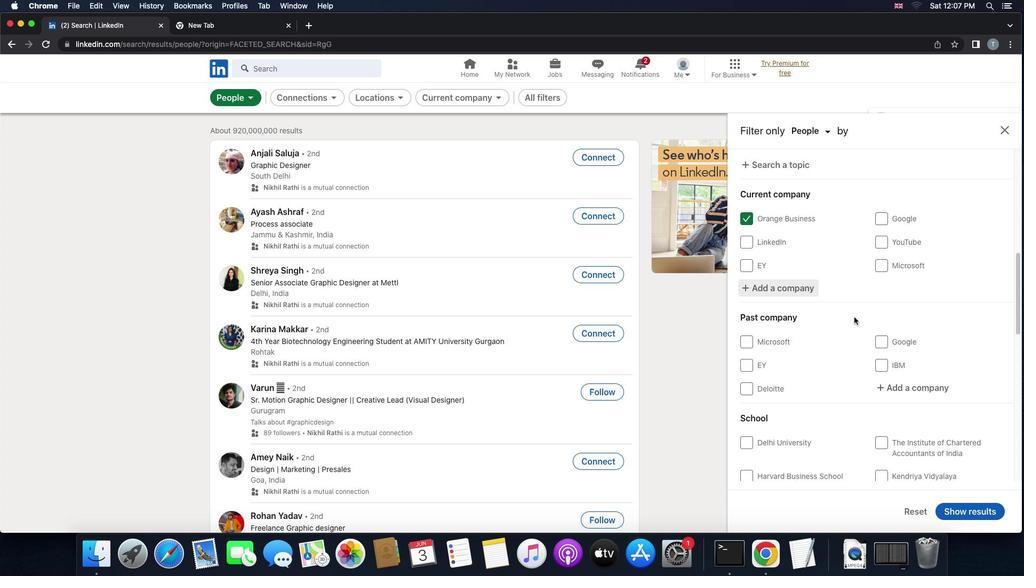 
Action: Mouse scrolled (855, 317) with delta (0, 0)
Screenshot: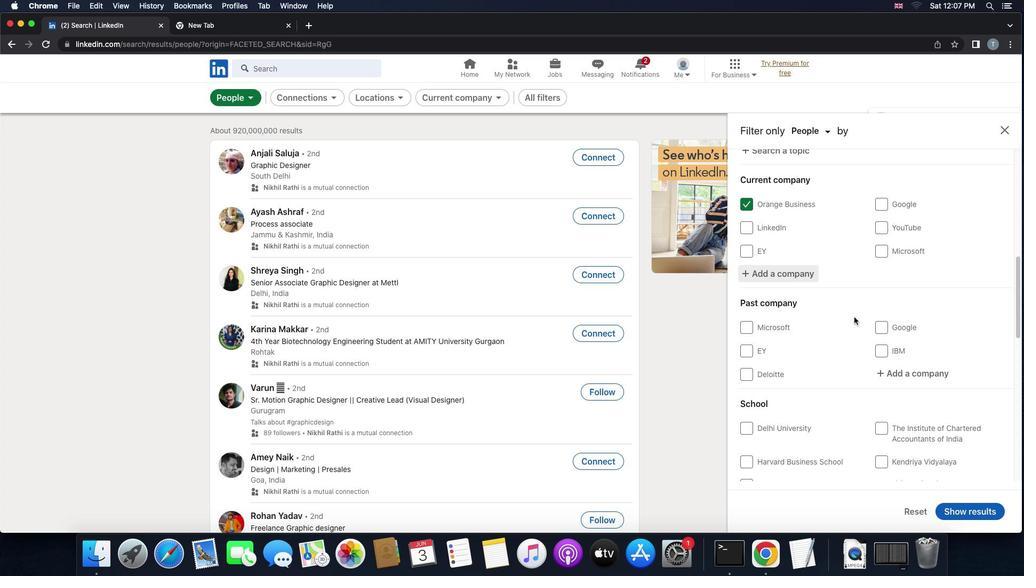 
Action: Mouse scrolled (855, 317) with delta (0, 0)
Screenshot: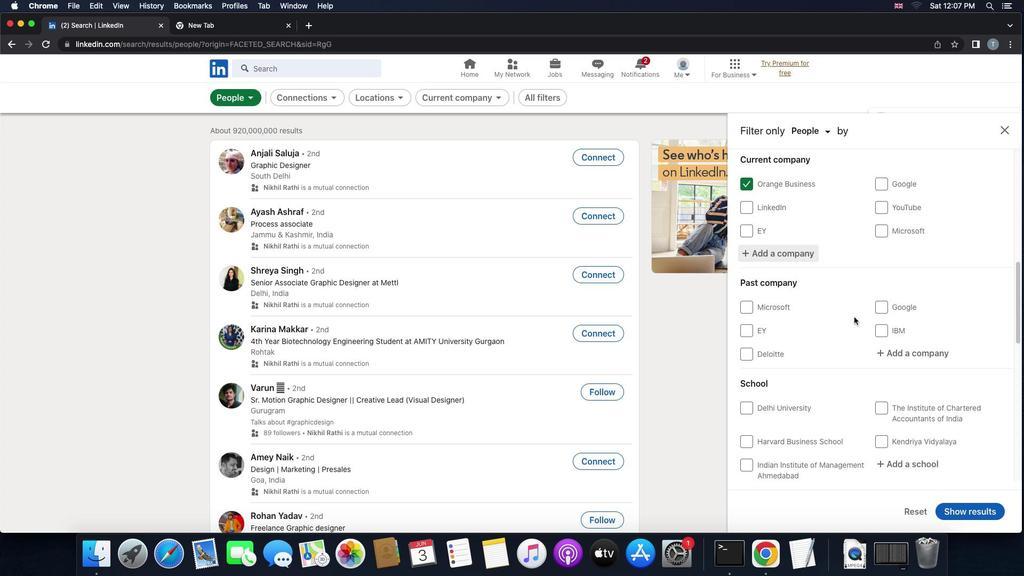 
Action: Mouse scrolled (855, 317) with delta (0, 0)
Screenshot: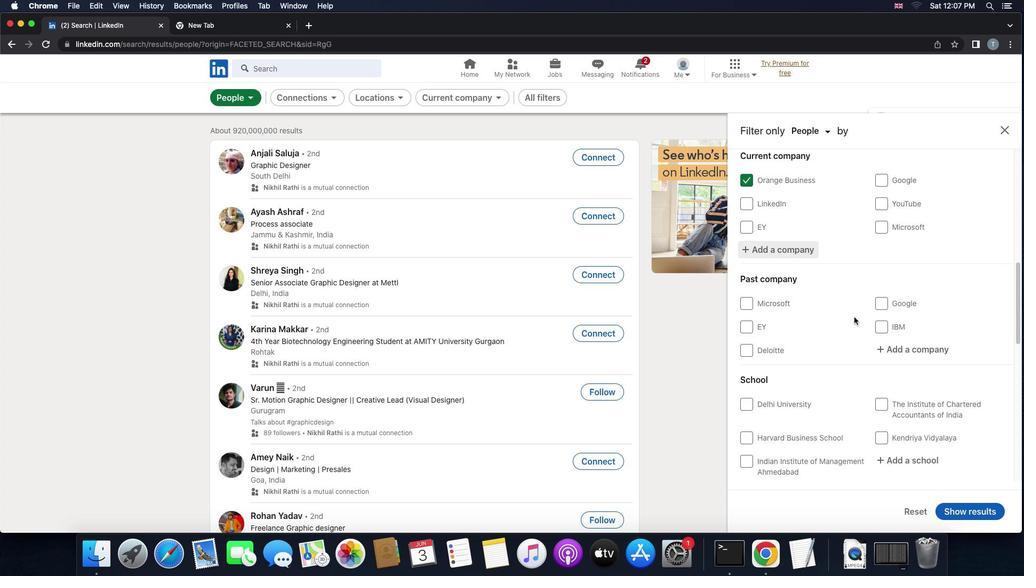 
Action: Mouse scrolled (855, 317) with delta (0, 0)
Screenshot: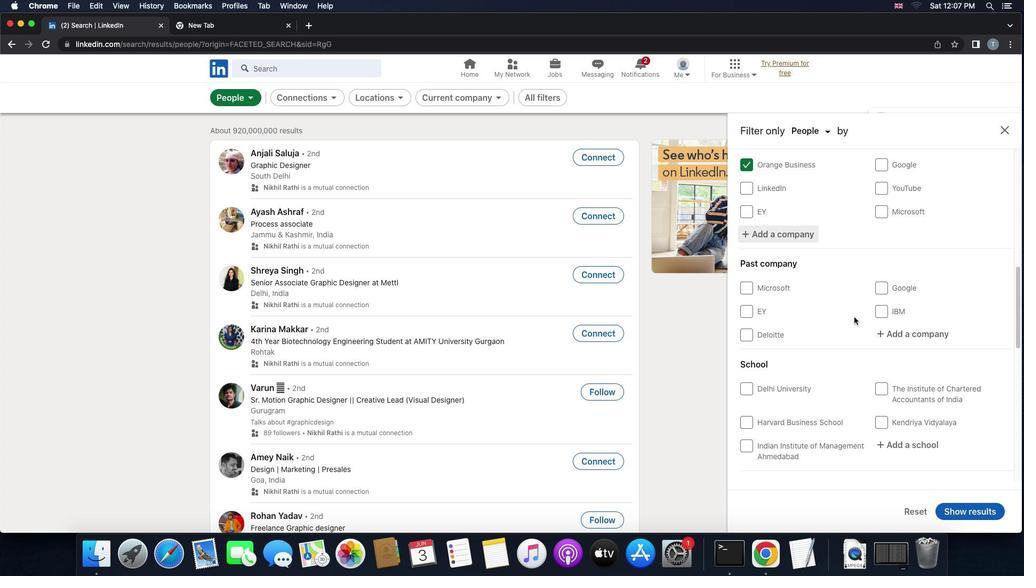 
Action: Mouse scrolled (855, 317) with delta (0, 0)
Screenshot: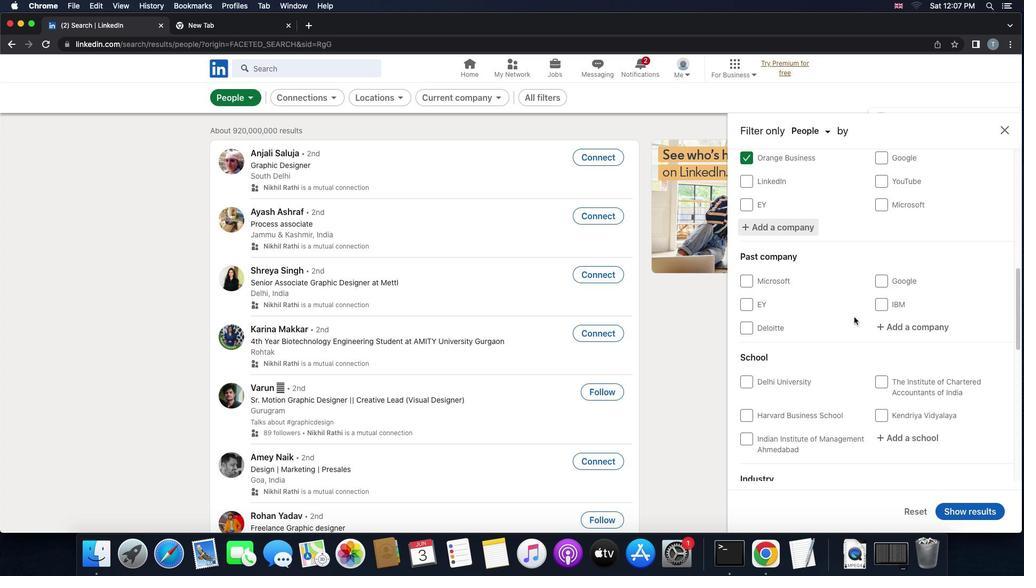 
Action: Mouse scrolled (855, 317) with delta (0, 0)
Screenshot: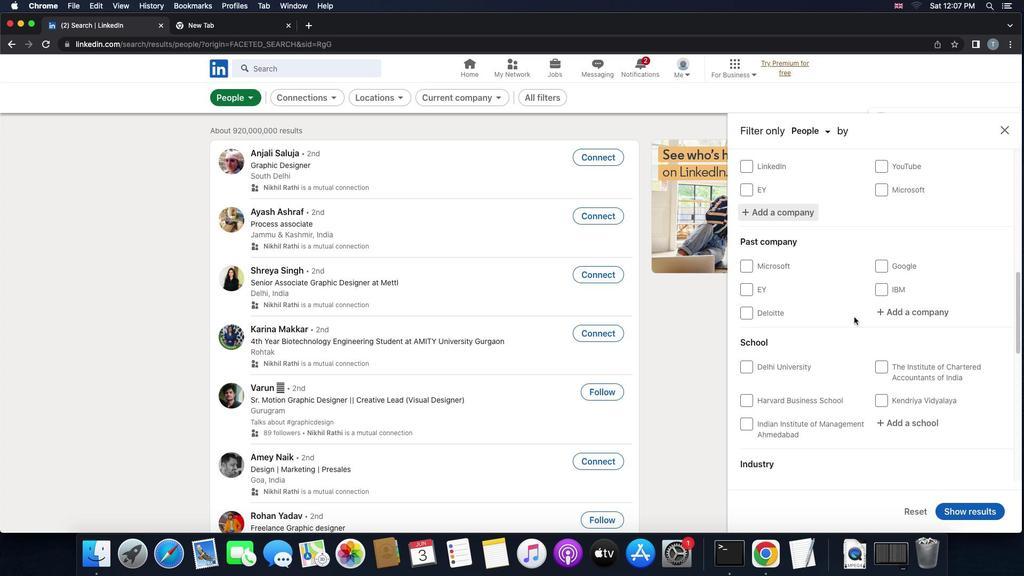 
Action: Mouse scrolled (855, 317) with delta (0, 0)
Screenshot: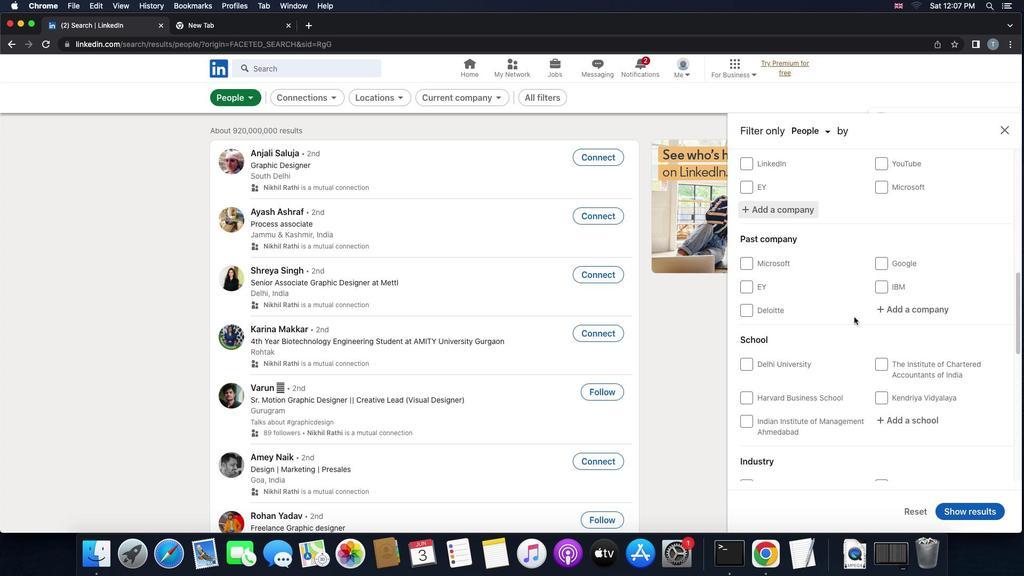 
Action: Mouse moved to (902, 407)
Screenshot: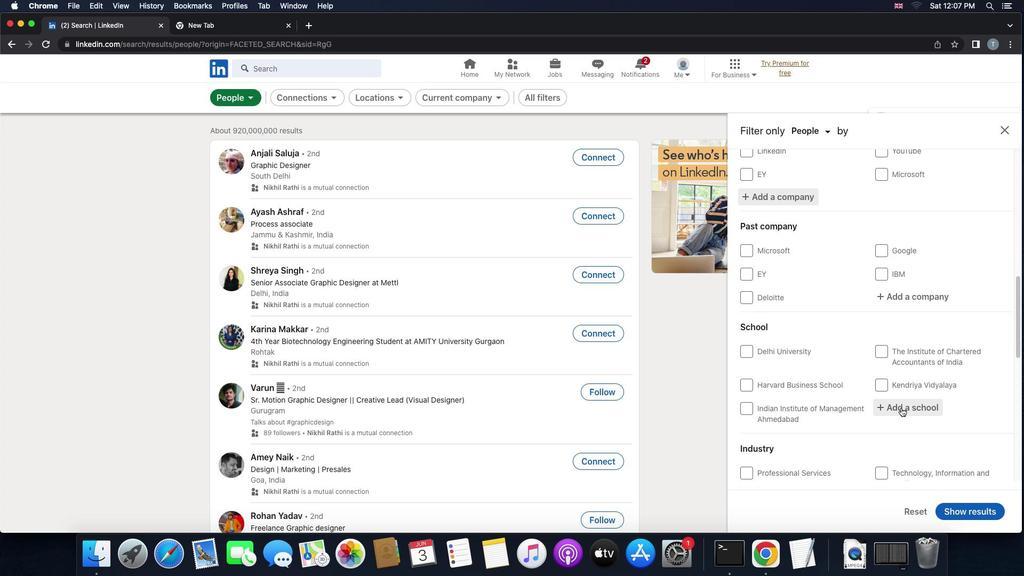 
Action: Mouse pressed left at (902, 407)
Screenshot: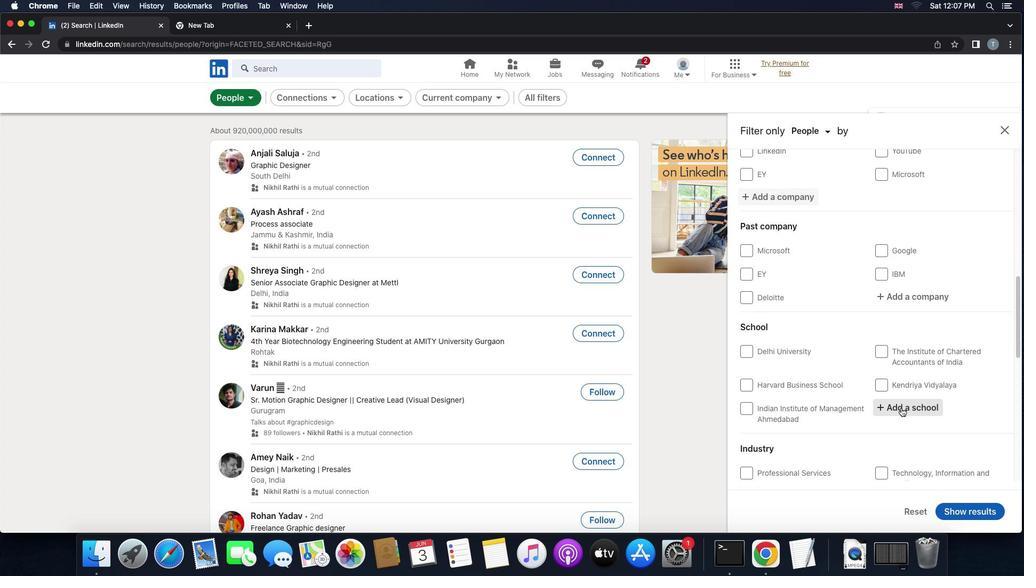 
Action: Mouse moved to (901, 407)
Screenshot: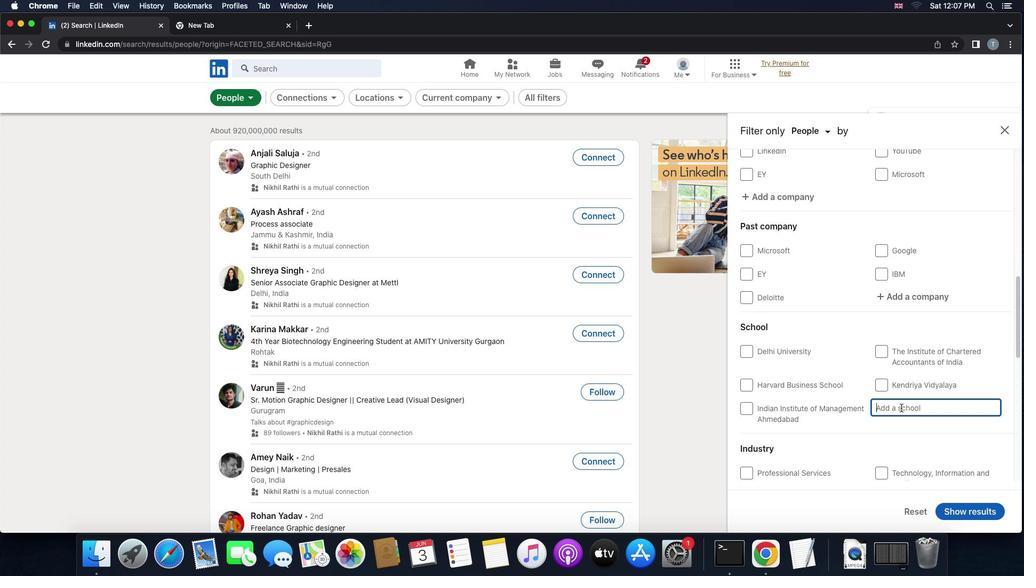 
Action: Key pressed 'j''a''i''p''u''r'Key.space'e''n''g''i''n''e''e''r''i''n''g'
Screenshot: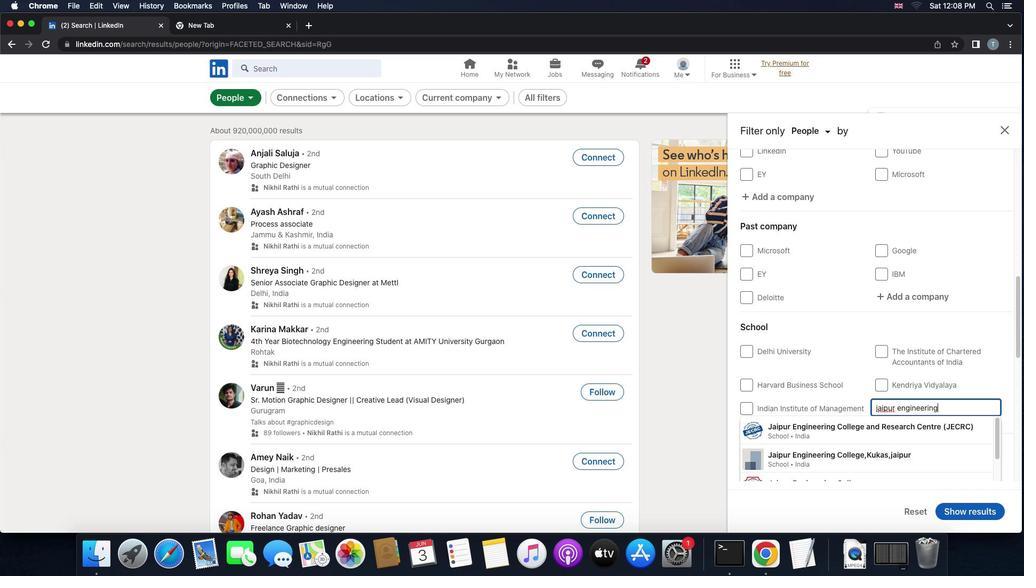 
Action: Mouse moved to (897, 436)
Screenshot: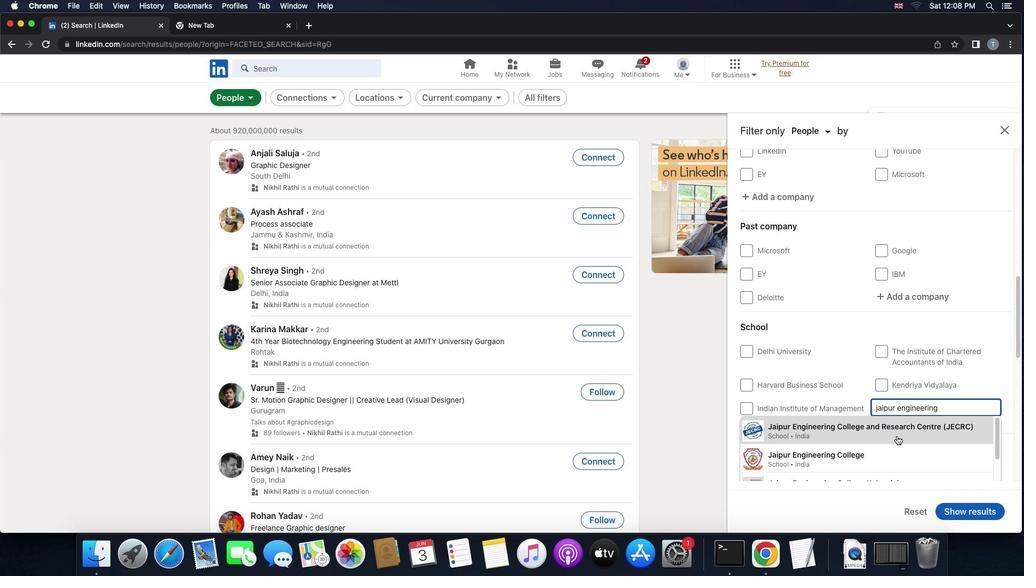 
Action: Mouse pressed left at (897, 436)
Screenshot: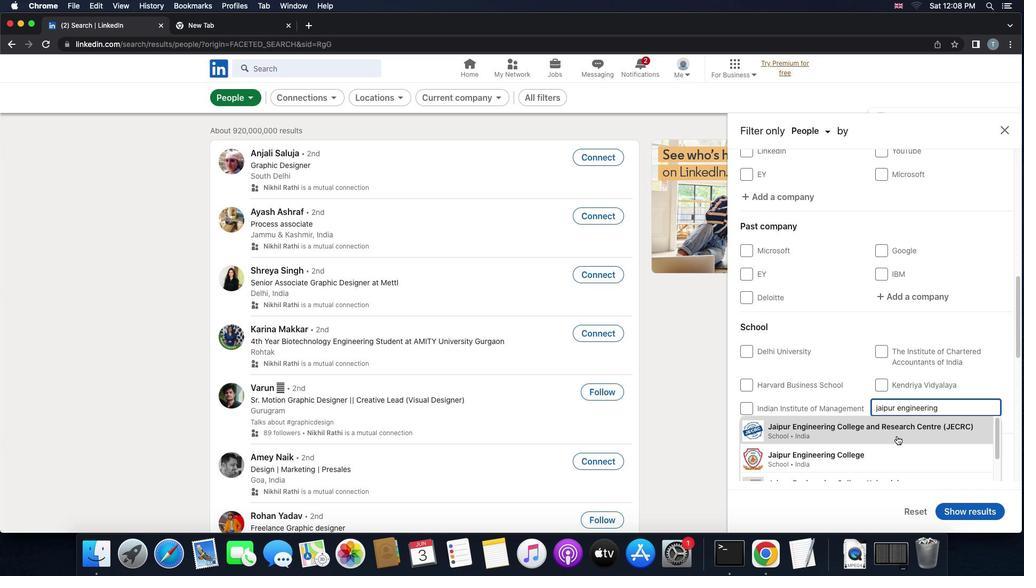 
Action: Mouse scrolled (897, 436) with delta (0, 0)
Screenshot: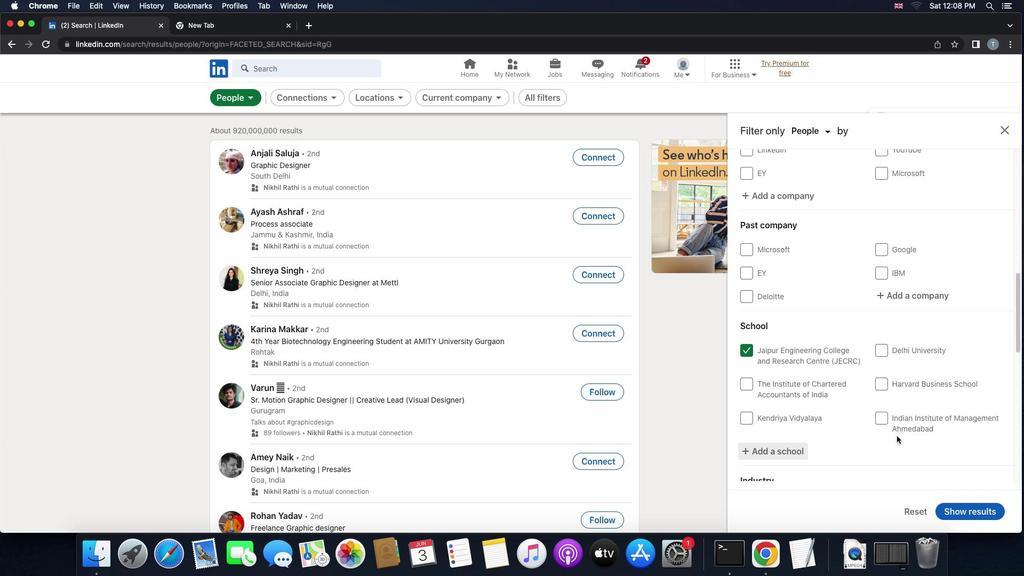 
Action: Mouse scrolled (897, 436) with delta (0, 0)
Screenshot: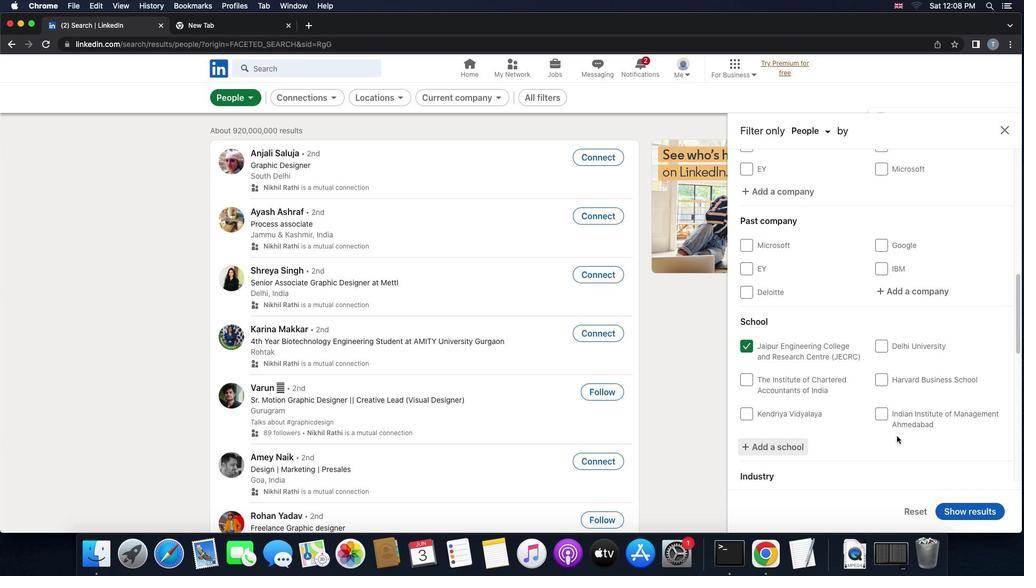 
Action: Mouse scrolled (897, 436) with delta (0, -1)
Screenshot: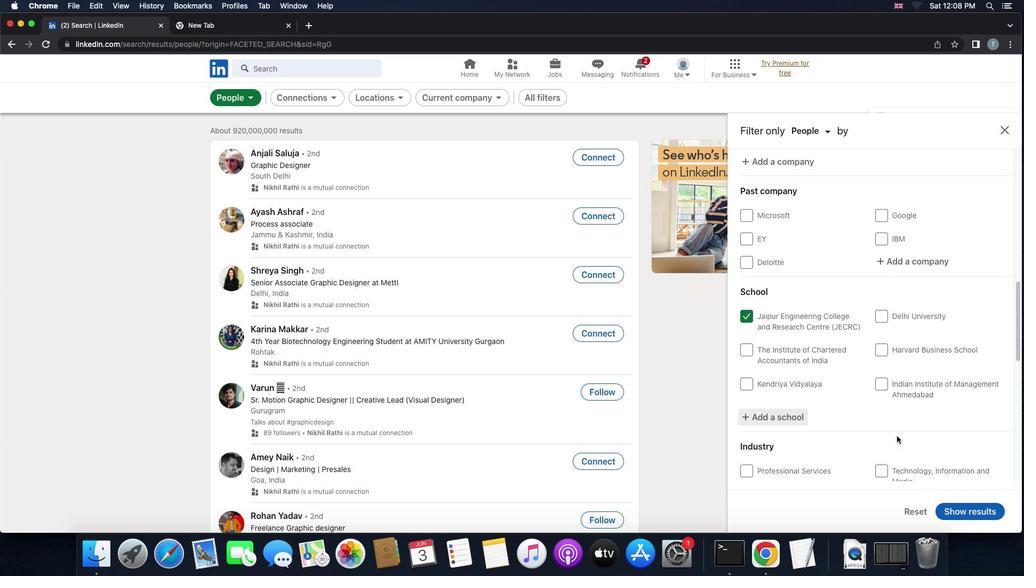 
Action: Mouse scrolled (897, 436) with delta (0, -1)
Screenshot: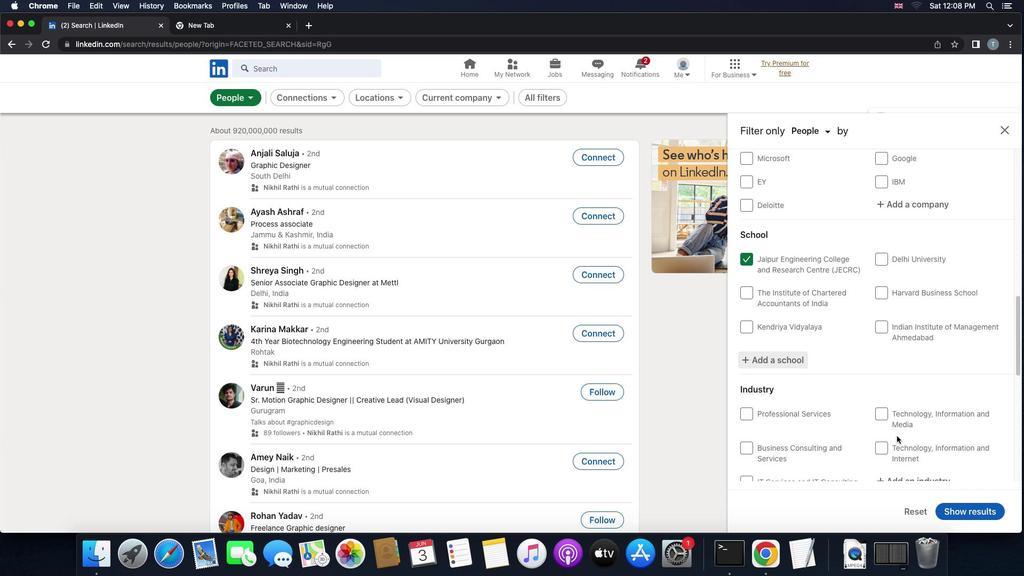 
Action: Mouse scrolled (897, 436) with delta (0, 0)
Screenshot: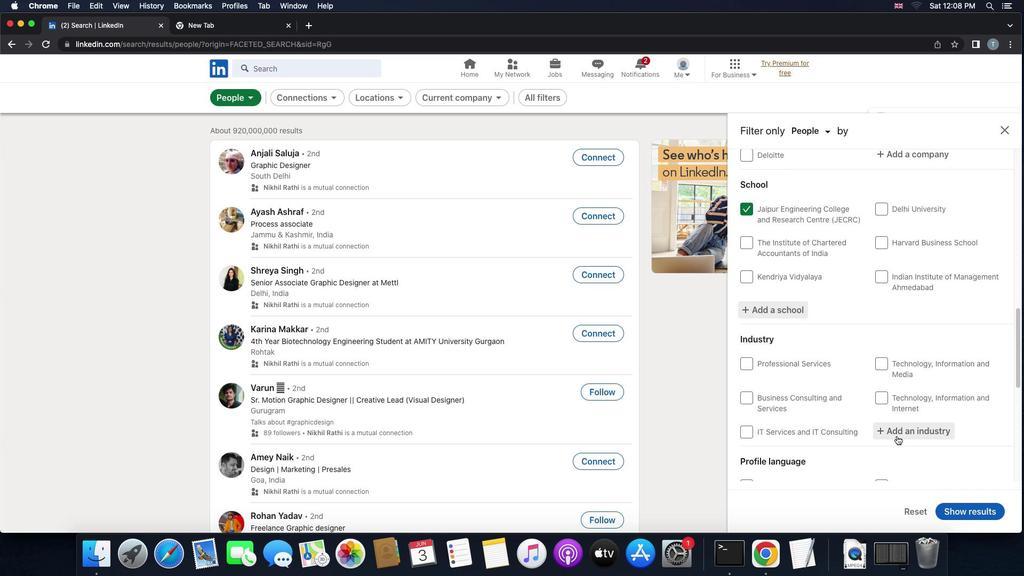 
Action: Mouse scrolled (897, 436) with delta (0, 0)
Screenshot: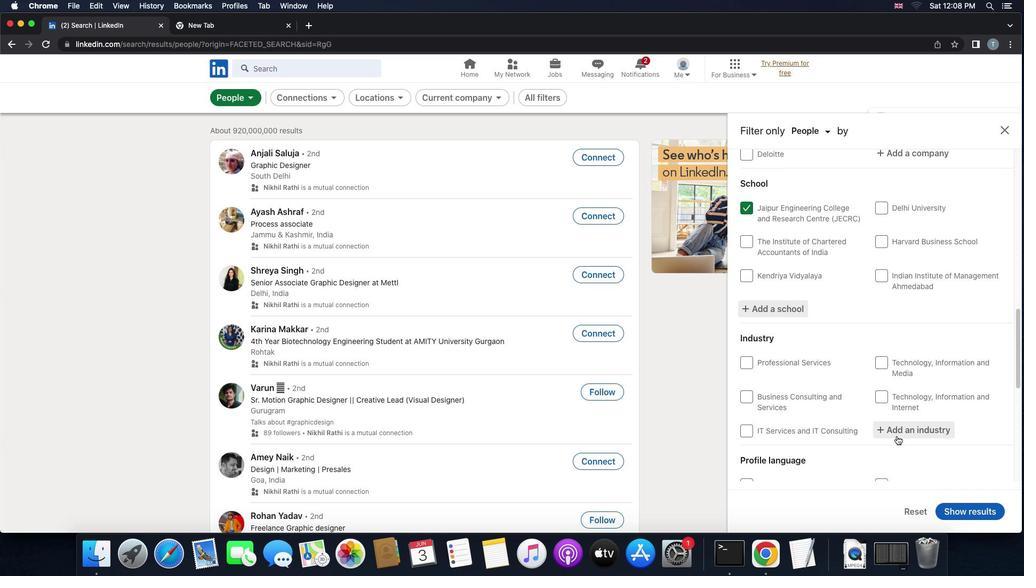
Action: Mouse scrolled (897, 436) with delta (0, 0)
Screenshot: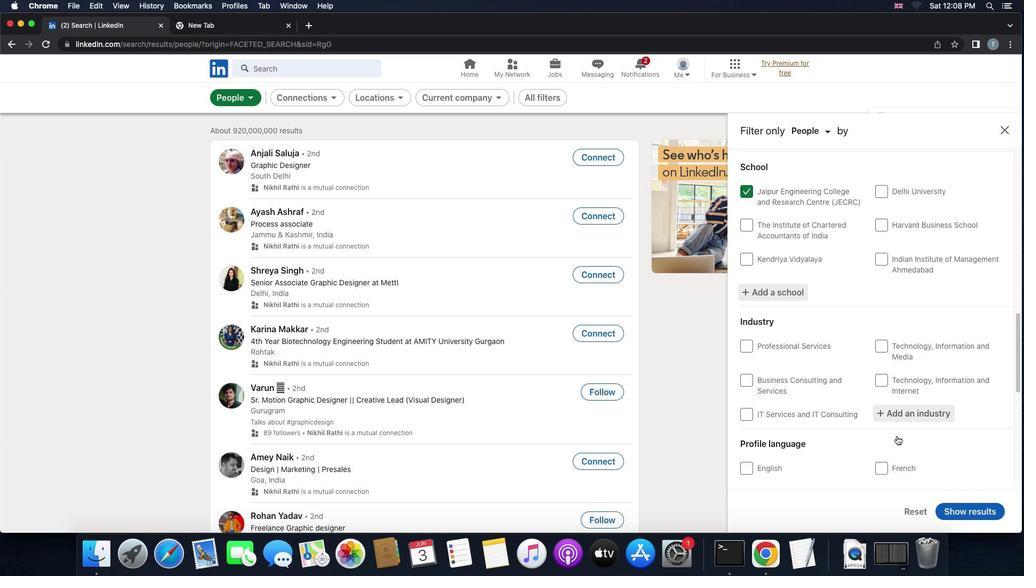 
Action: Mouse moved to (902, 417)
Screenshot: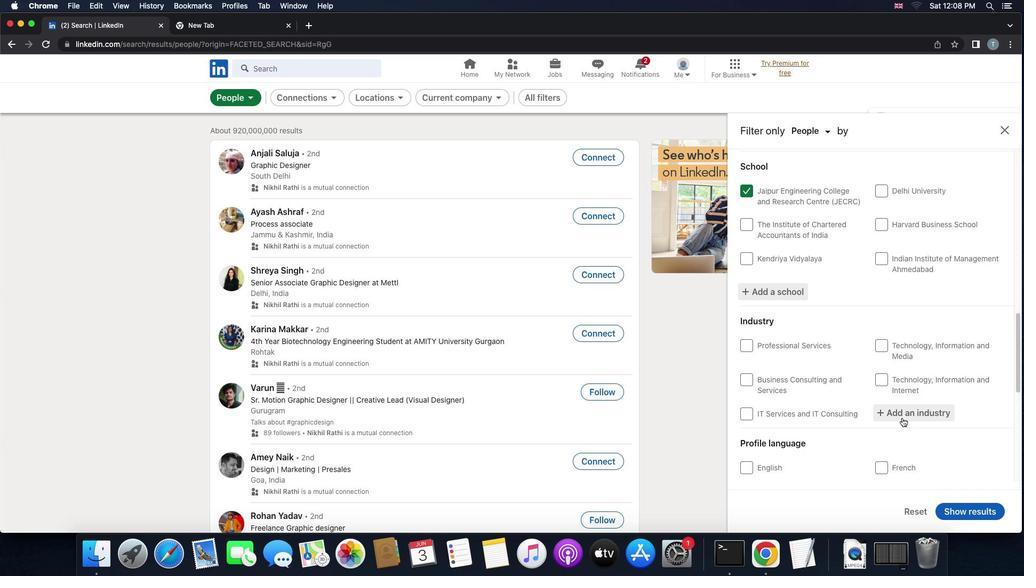
Action: Mouse pressed left at (902, 417)
Screenshot: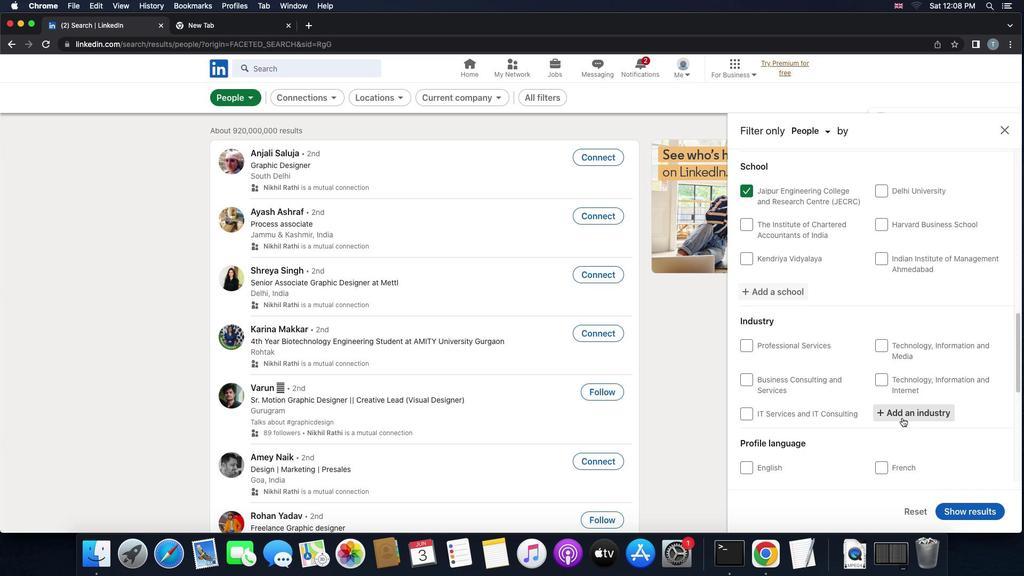 
Action: Key pressed 'v''e''c''h''i''c''l''e'
Screenshot: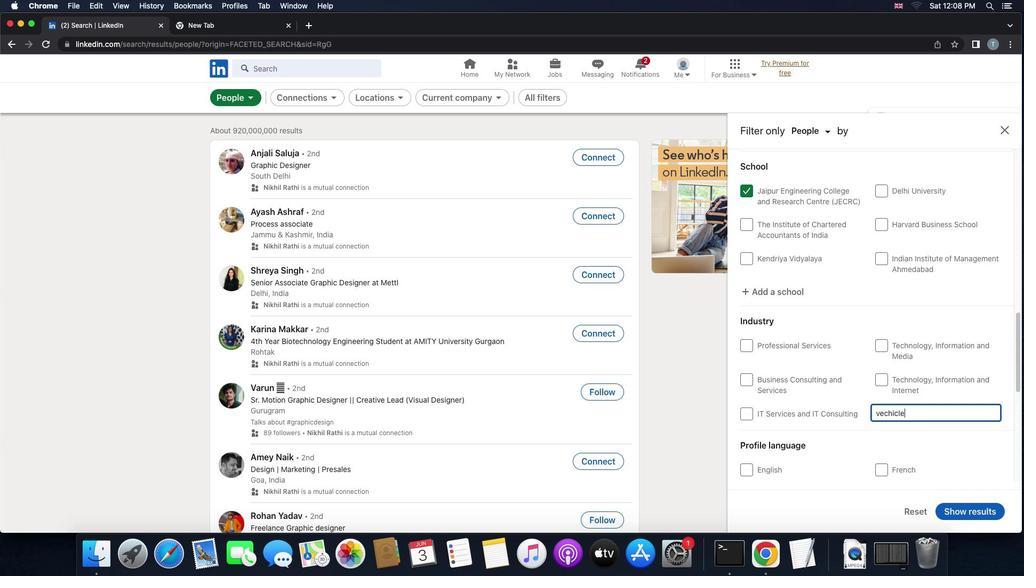 
Action: Mouse moved to (888, 413)
Screenshot: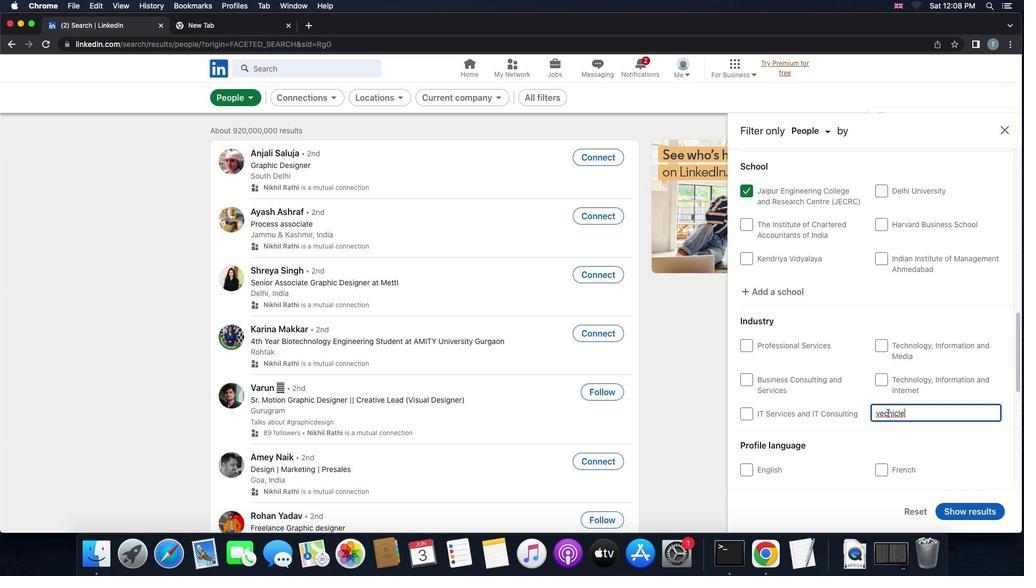 
Action: Mouse pressed left at (888, 413)
Screenshot: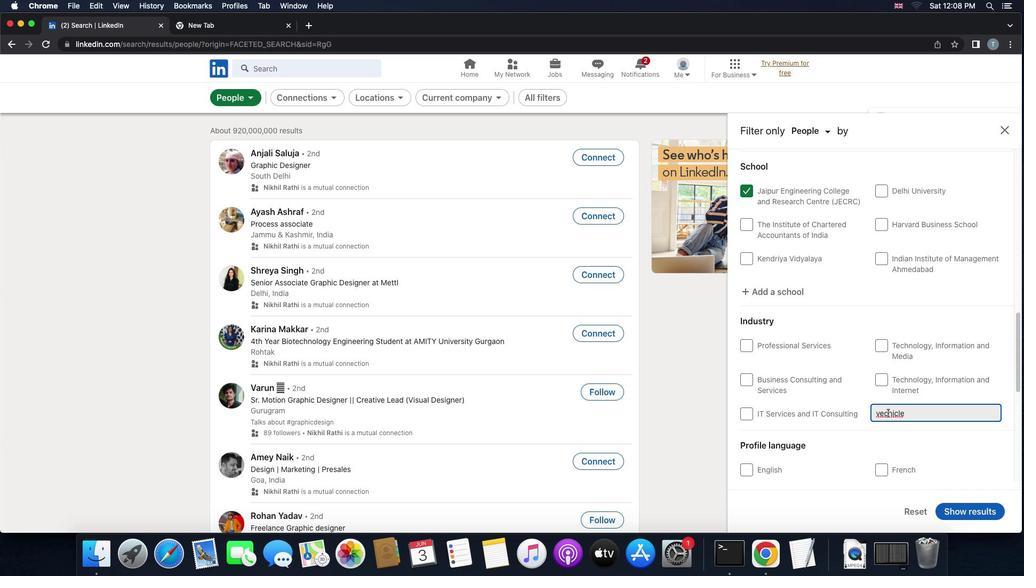 
Action: Mouse moved to (894, 412)
Screenshot: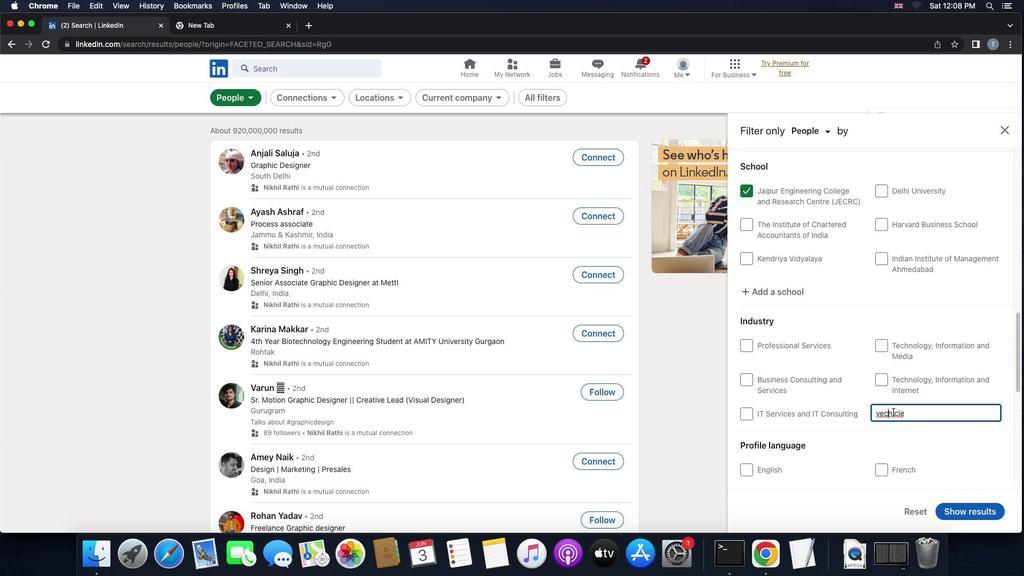 
Action: Key pressed Key.backspace
Screenshot: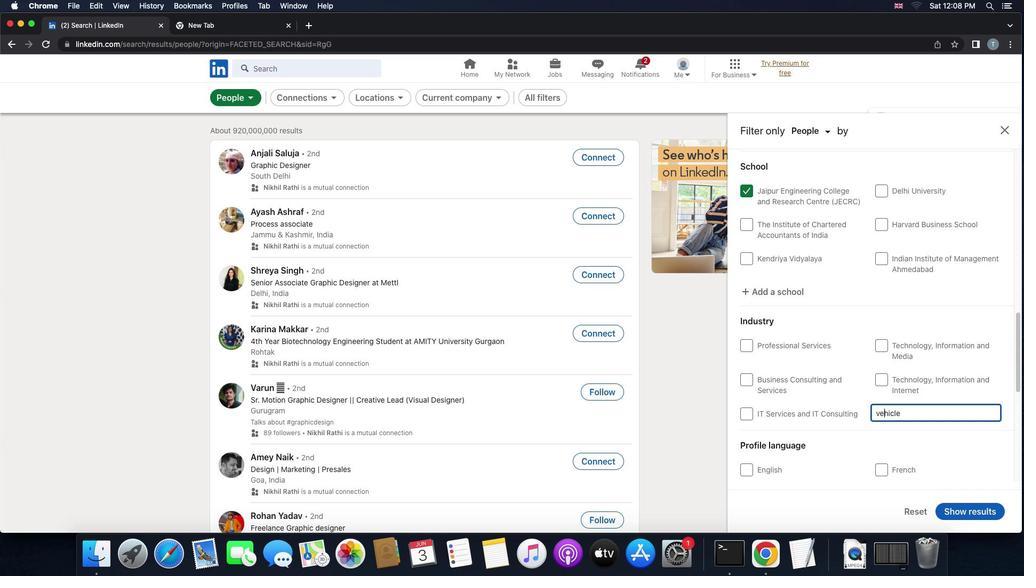 
Action: Mouse moved to (928, 417)
Screenshot: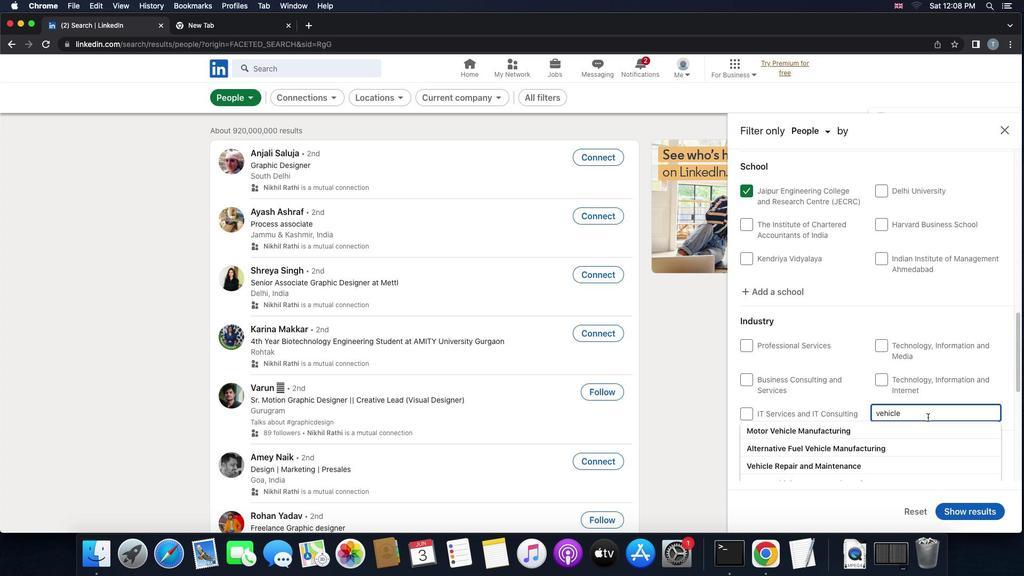 
Action: Mouse pressed left at (928, 417)
Screenshot: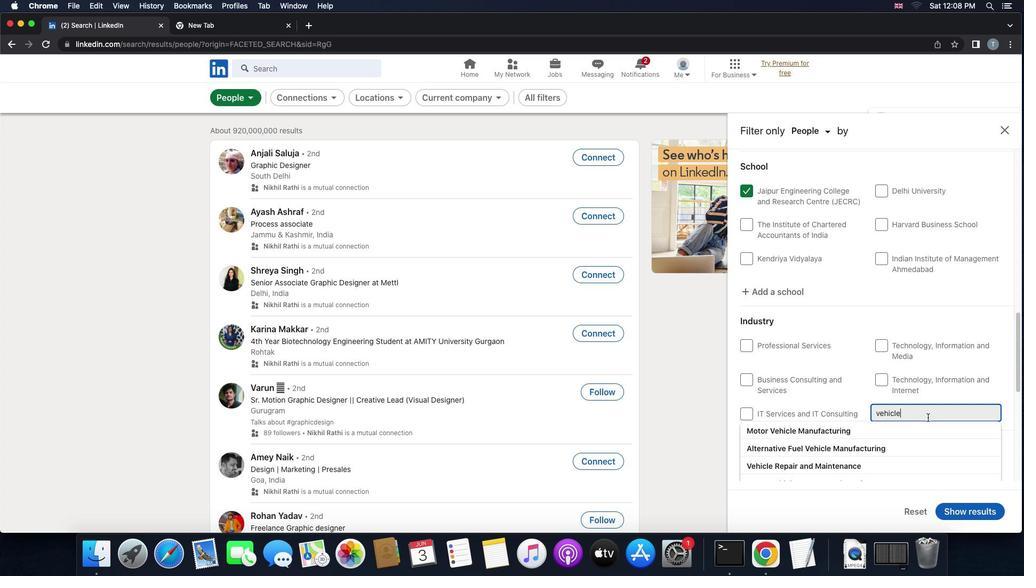 
Action: Key pressed Key.space'r''e'
Screenshot: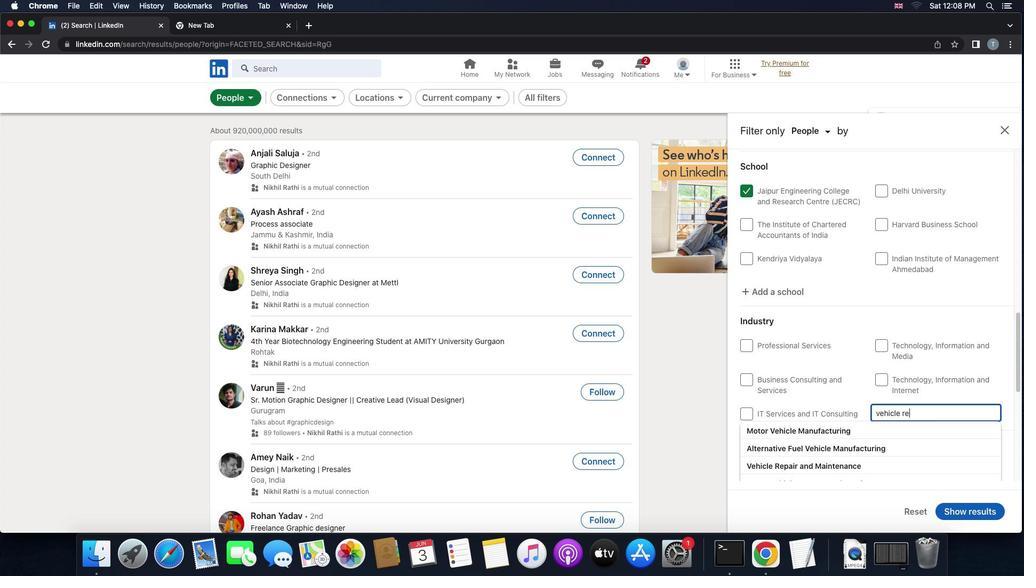 
Action: Mouse moved to (924, 427)
Screenshot: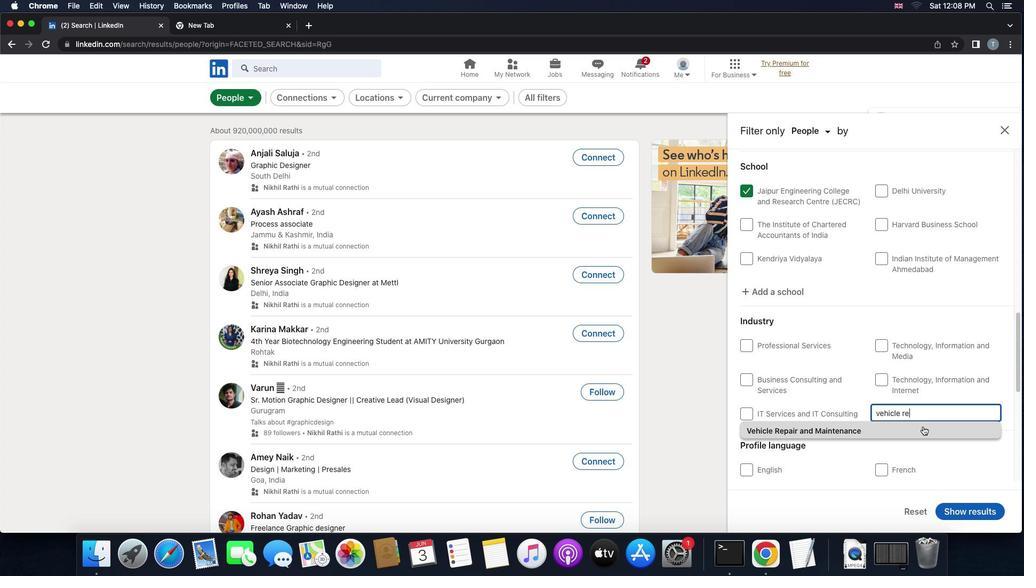 
Action: Mouse pressed left at (924, 427)
Screenshot: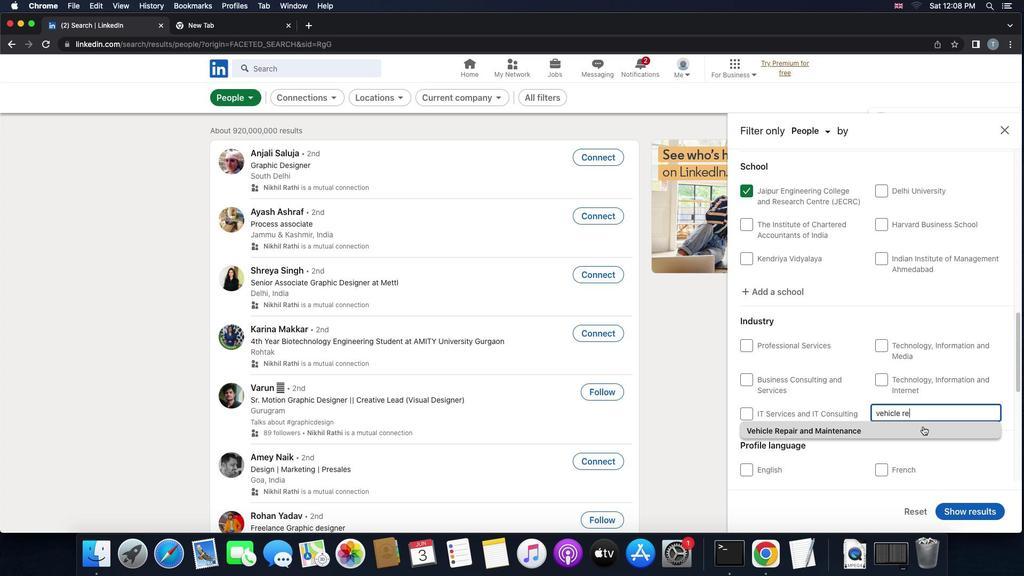 
Action: Mouse moved to (844, 372)
Screenshot: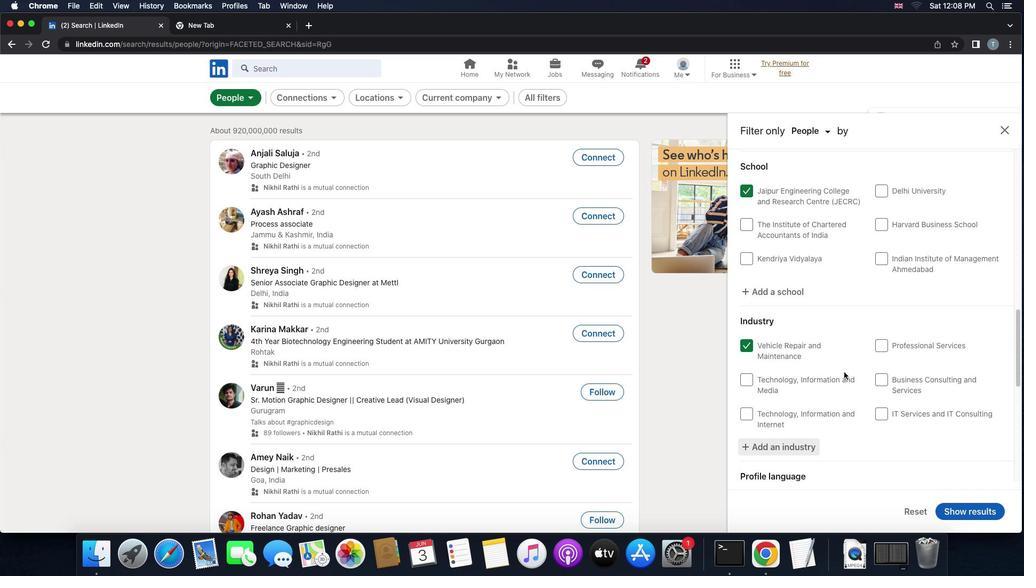 
Action: Mouse scrolled (844, 372) with delta (0, 0)
Screenshot: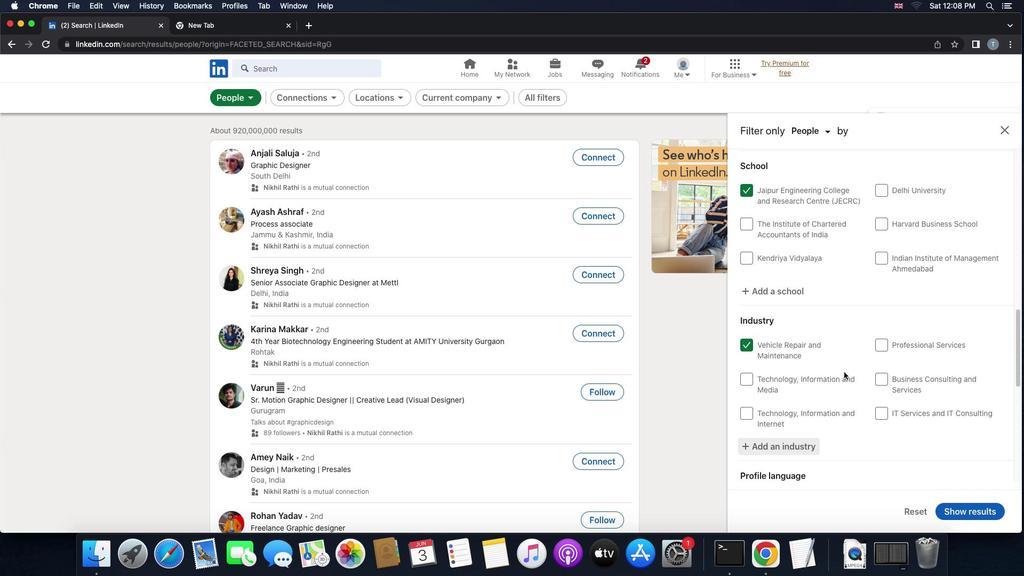 
Action: Mouse scrolled (844, 372) with delta (0, 0)
Screenshot: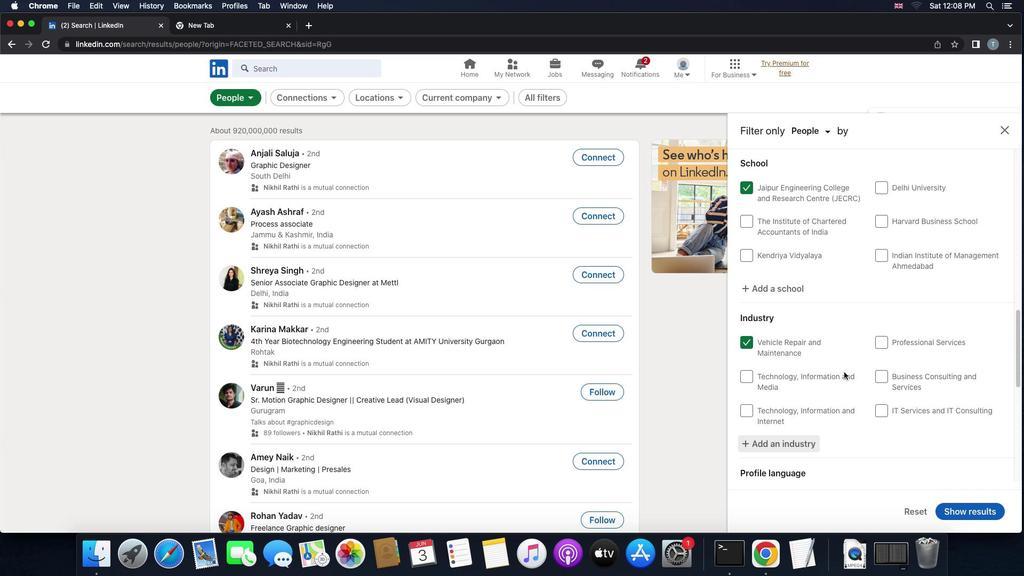 
Action: Mouse scrolled (844, 372) with delta (0, 0)
Screenshot: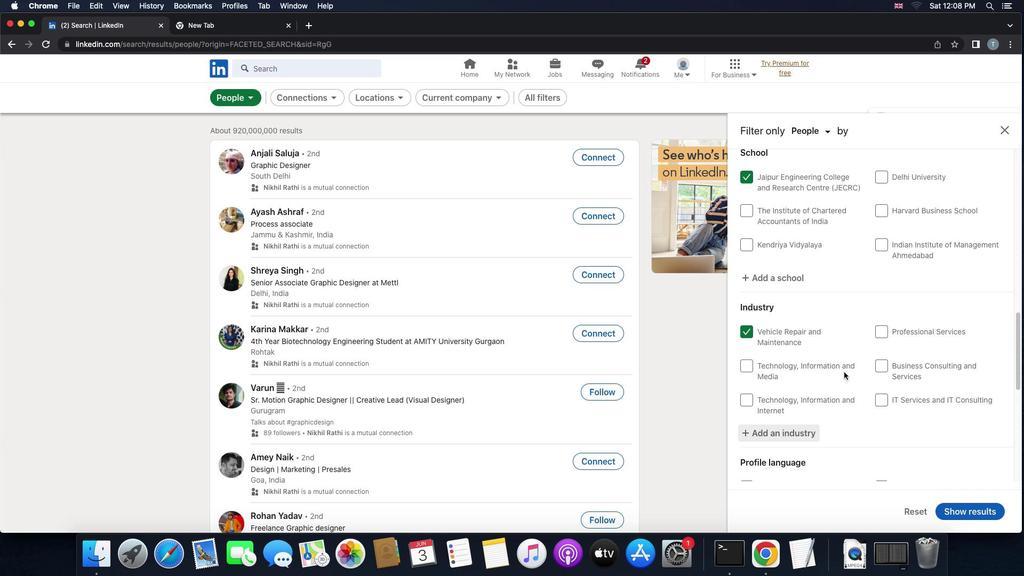 
Action: Mouse moved to (841, 366)
Screenshot: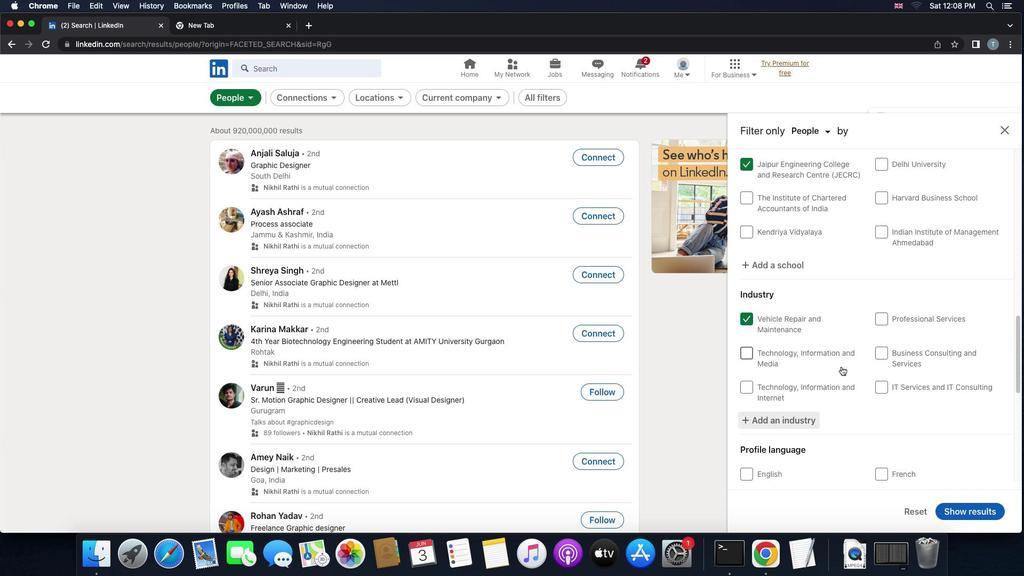 
Action: Mouse scrolled (841, 366) with delta (0, 0)
Screenshot: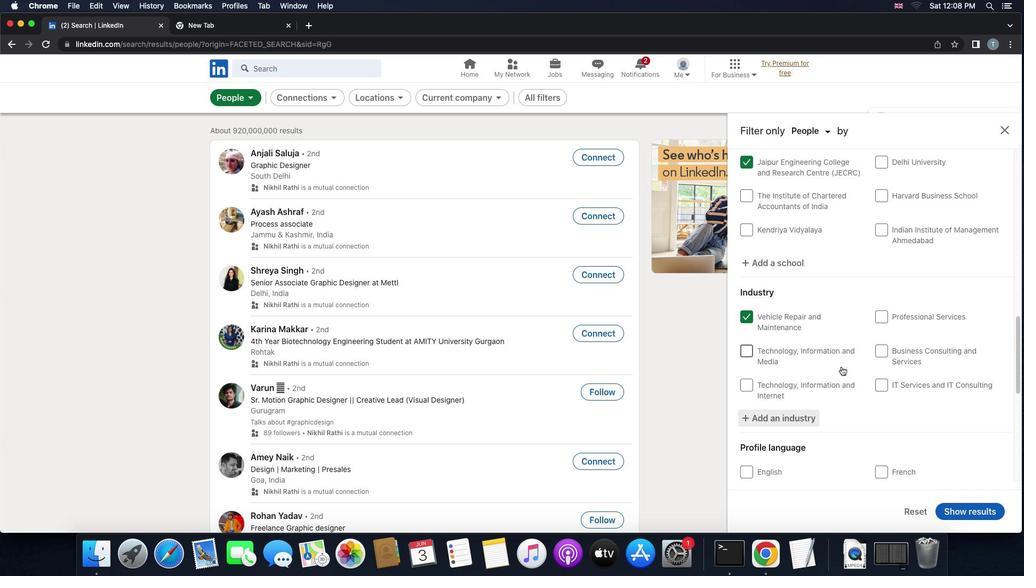 
Action: Mouse scrolled (841, 366) with delta (0, 0)
Screenshot: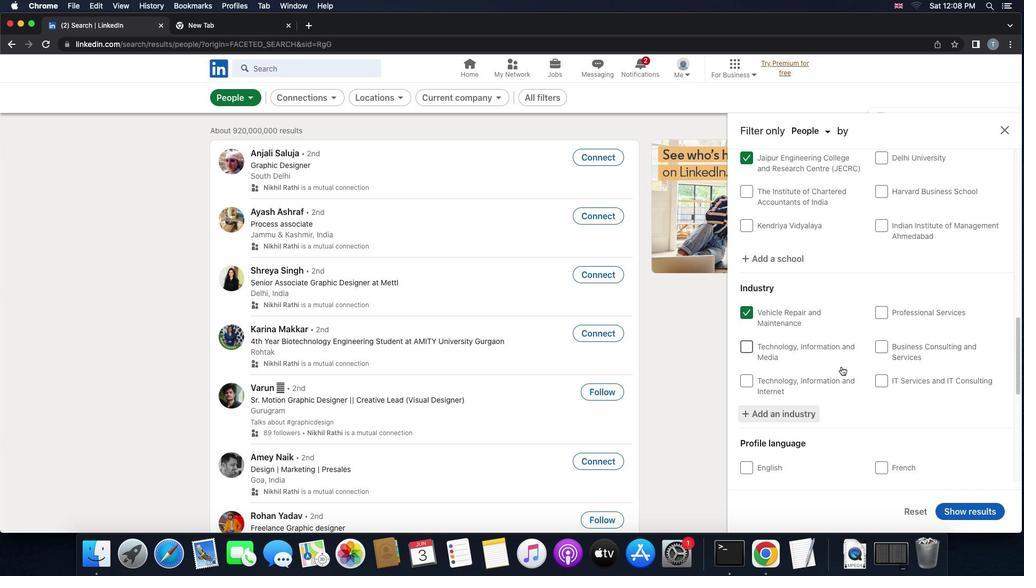
Action: Mouse scrolled (841, 366) with delta (0, -1)
Screenshot: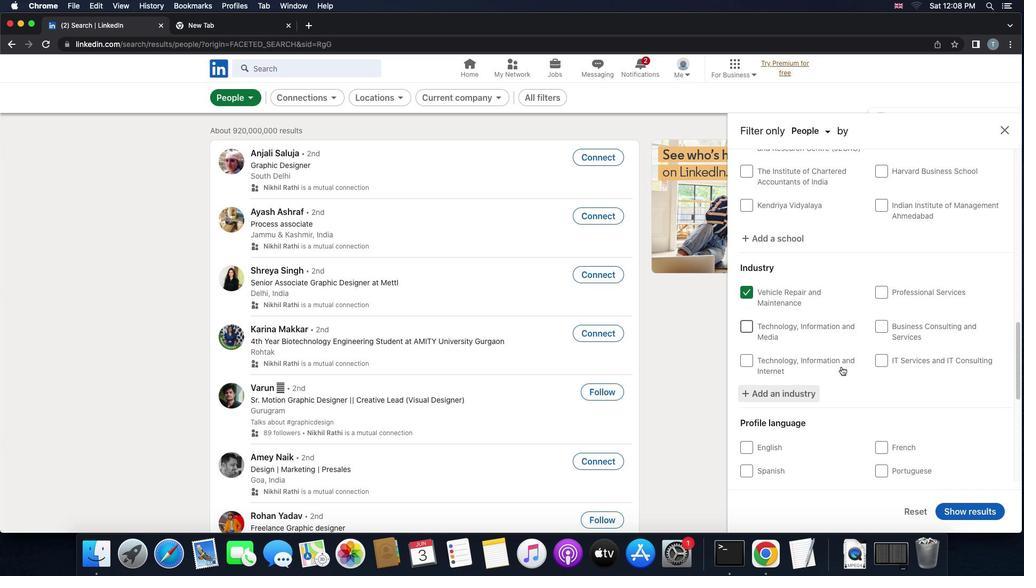 
Action: Mouse scrolled (841, 366) with delta (0, 0)
Screenshot: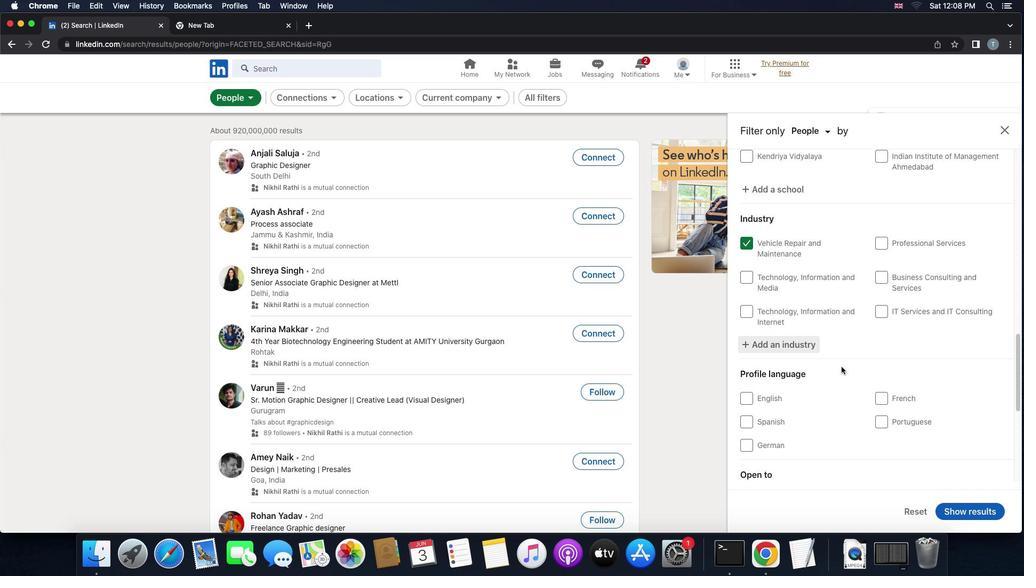 
Action: Mouse scrolled (841, 366) with delta (0, 0)
Screenshot: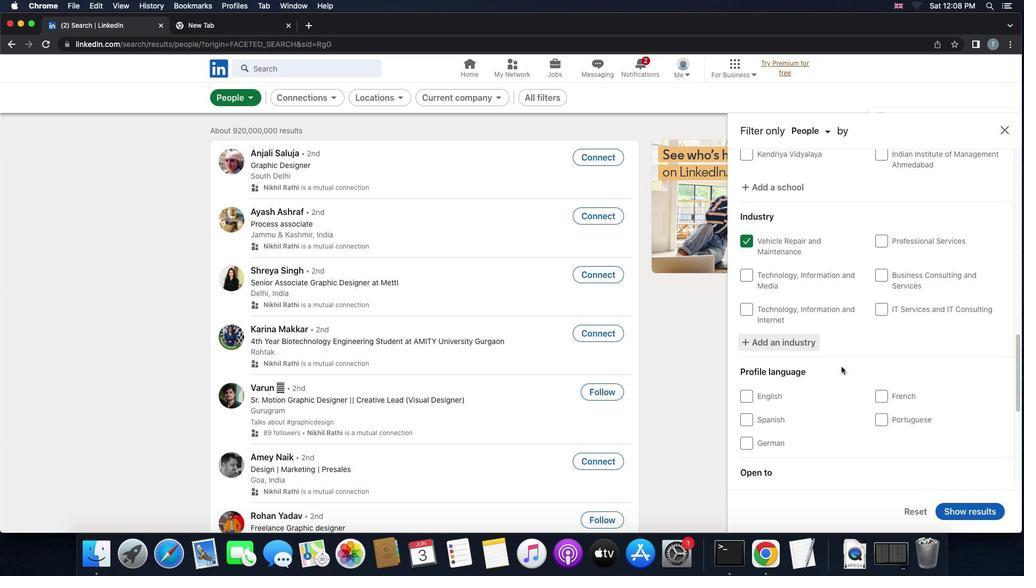 
Action: Mouse scrolled (841, 366) with delta (0, 0)
Screenshot: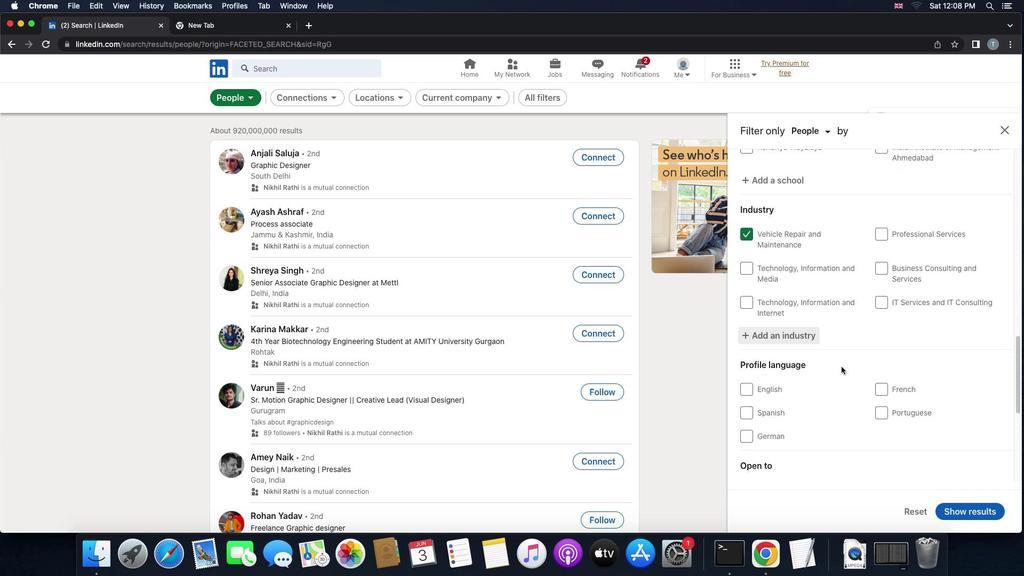 
Action: Mouse scrolled (841, 366) with delta (0, 0)
Screenshot: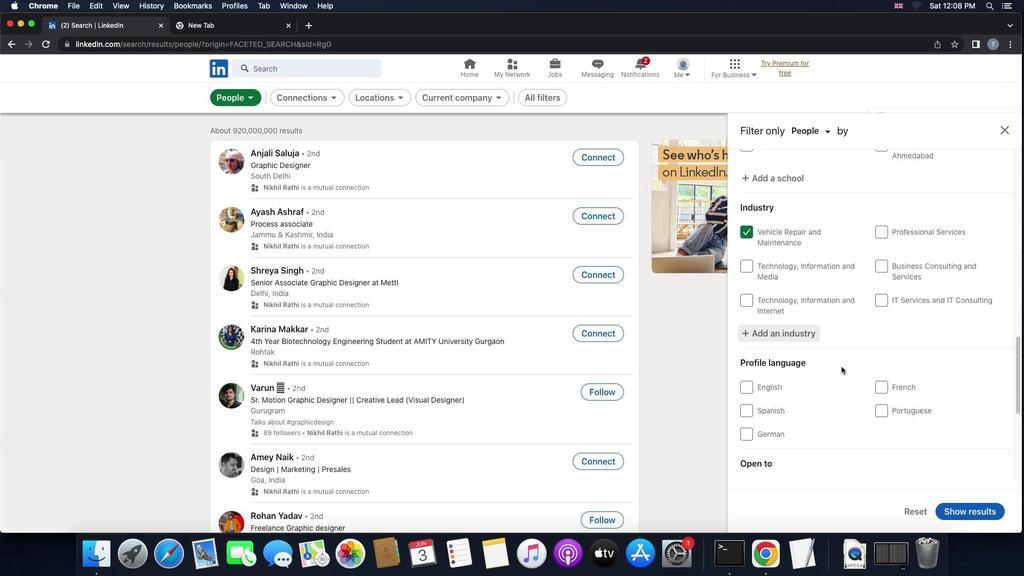 
Action: Mouse scrolled (841, 366) with delta (0, 0)
Screenshot: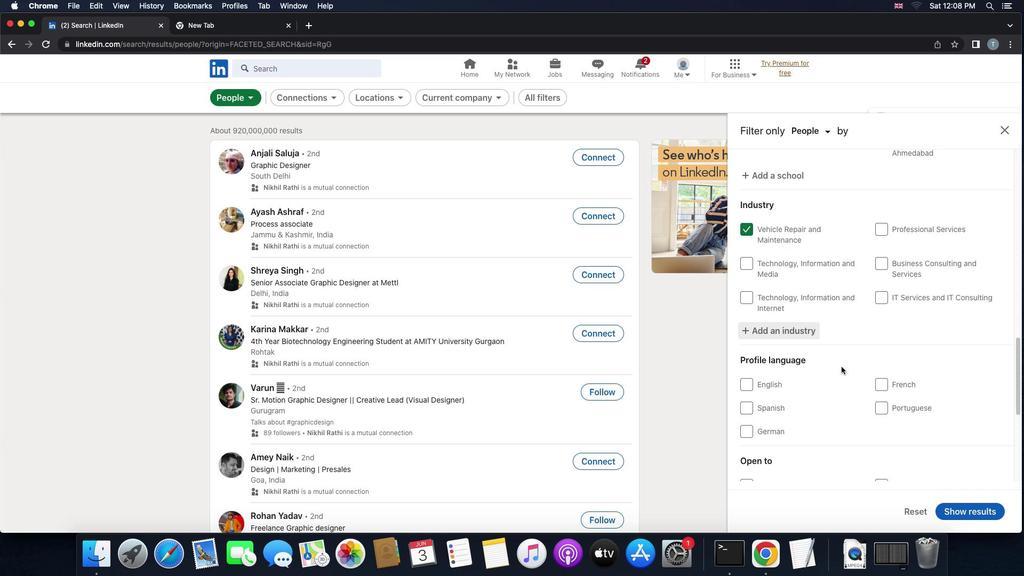 
Action: Mouse scrolled (841, 366) with delta (0, 0)
Screenshot: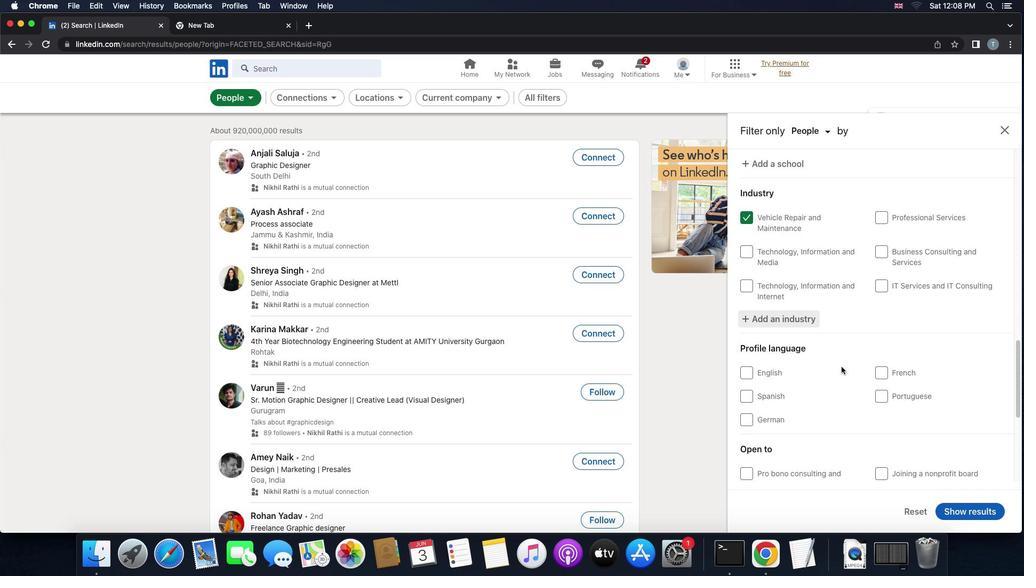 
Action: Mouse moved to (745, 374)
Screenshot: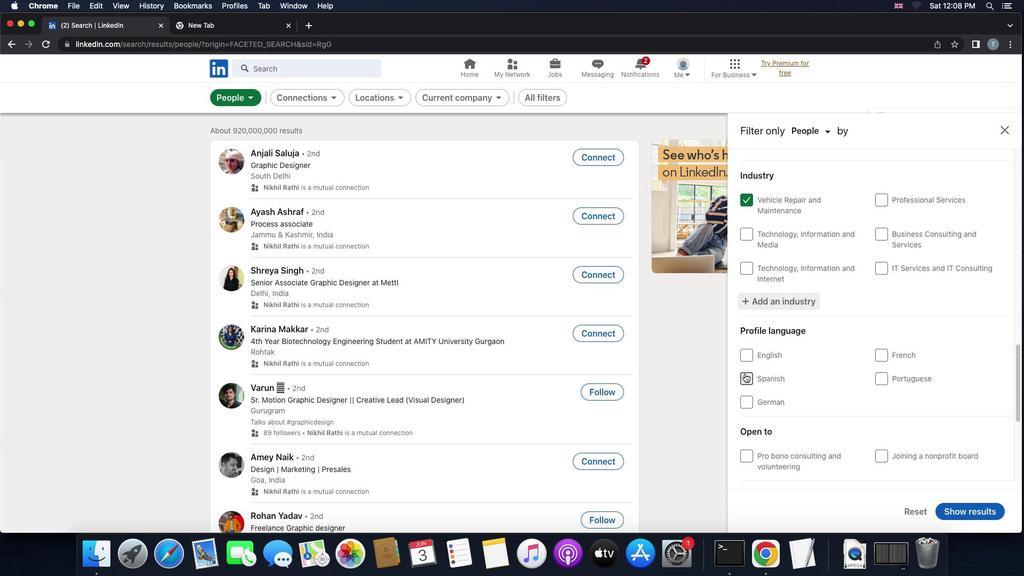 
Action: Mouse pressed left at (745, 374)
Screenshot: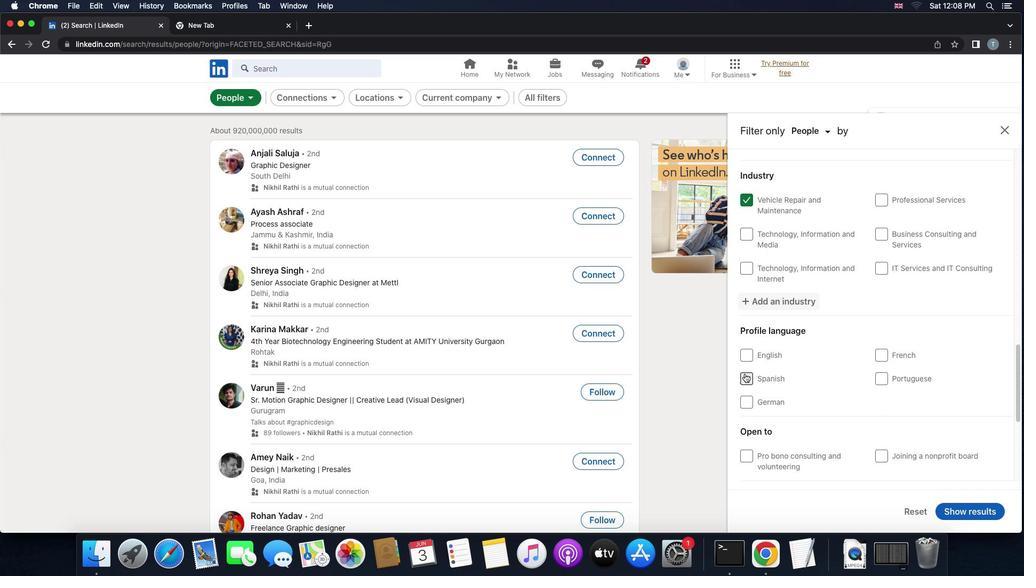 
Action: Mouse moved to (816, 388)
Screenshot: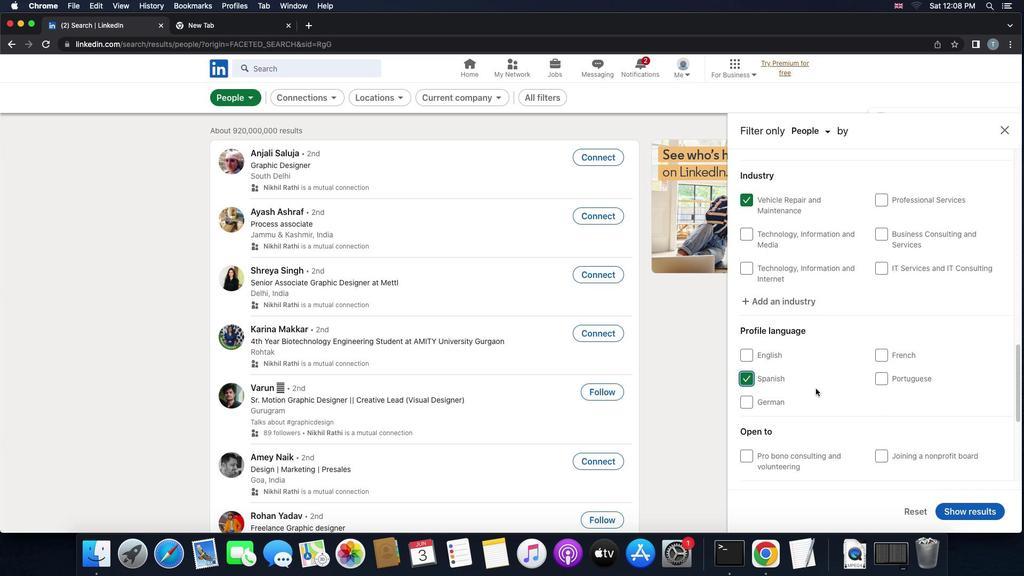 
Action: Mouse scrolled (816, 388) with delta (0, 0)
Screenshot: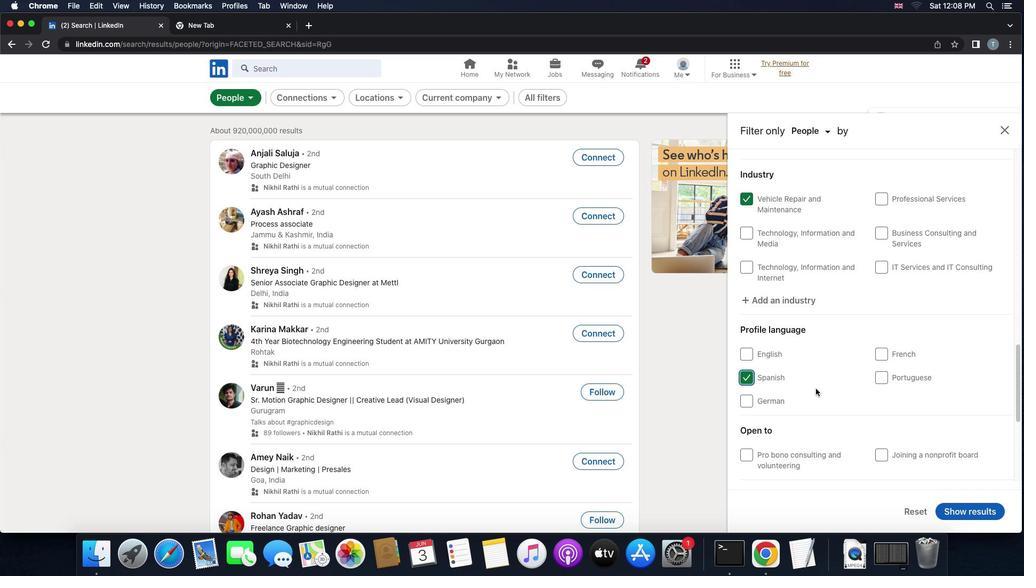 
Action: Mouse scrolled (816, 388) with delta (0, 0)
Screenshot: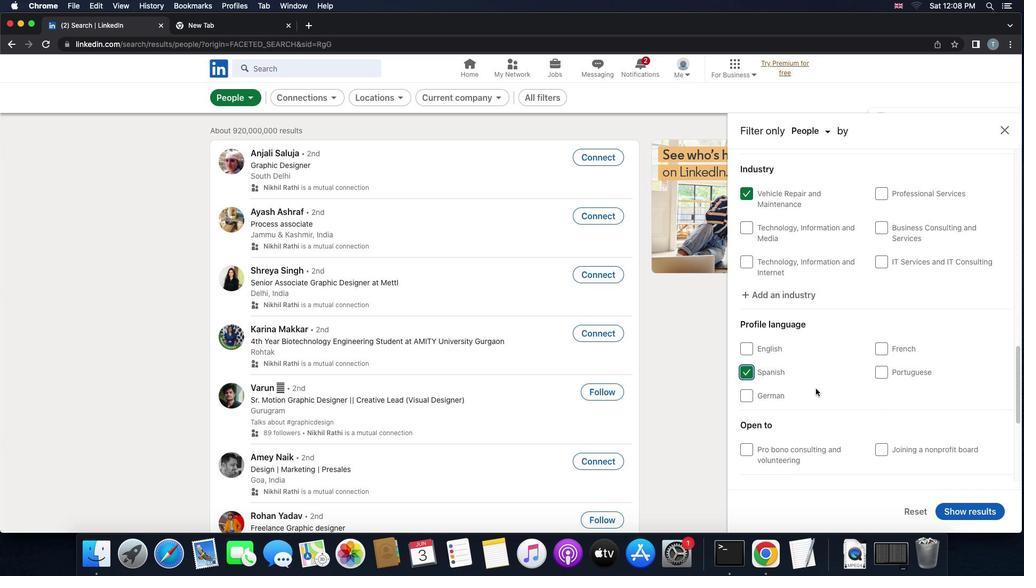 
Action: Mouse moved to (816, 389)
Screenshot: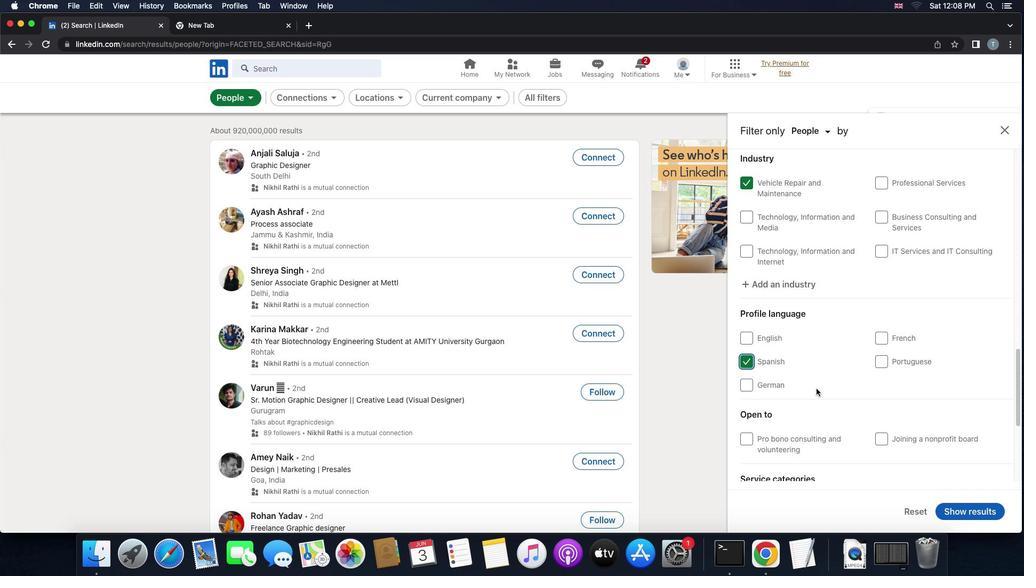 
Action: Mouse scrolled (816, 389) with delta (0, 0)
Screenshot: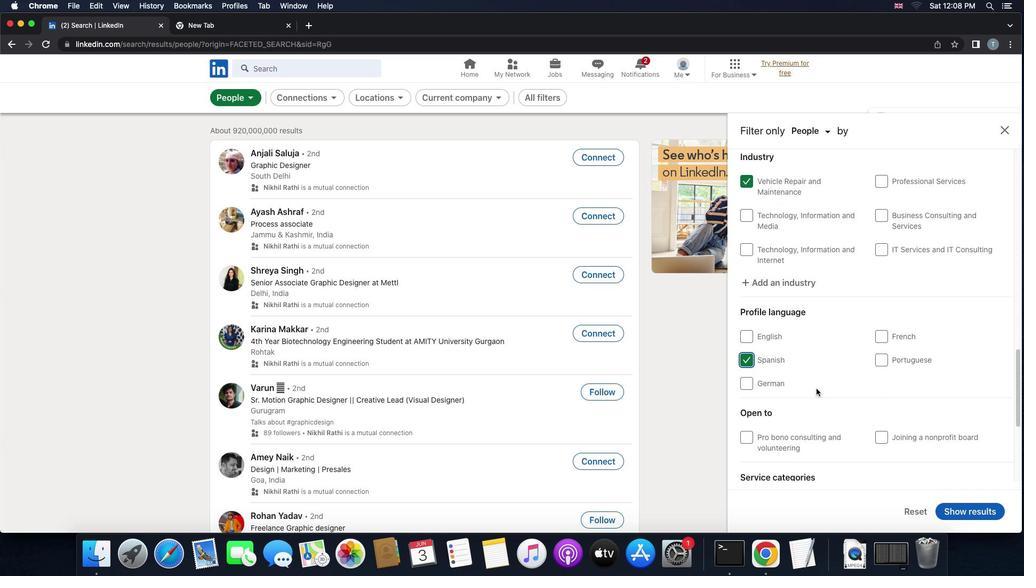 
Action: Mouse scrolled (816, 389) with delta (0, 0)
Screenshot: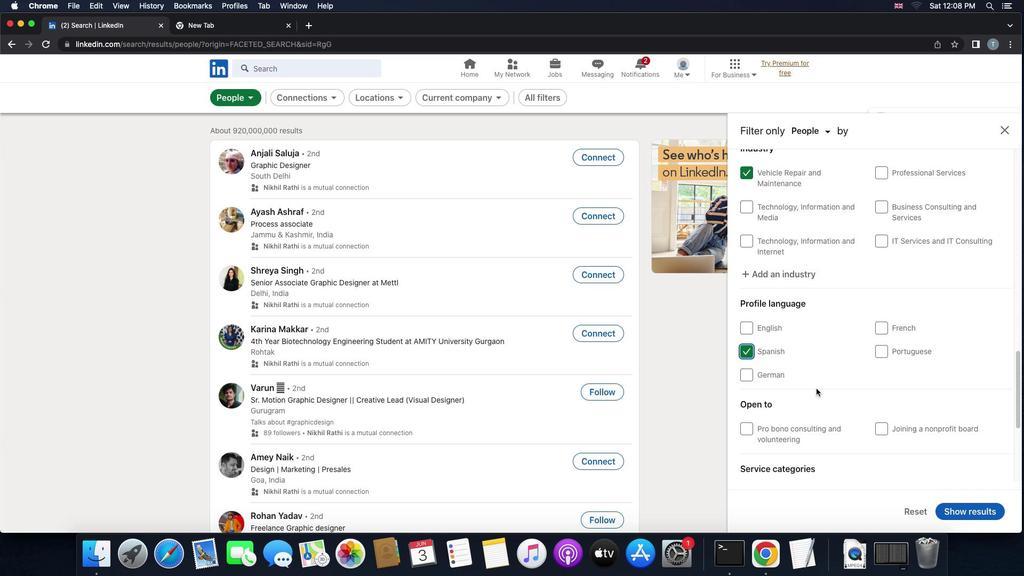 
Action: Mouse scrolled (816, 389) with delta (0, -1)
Screenshot: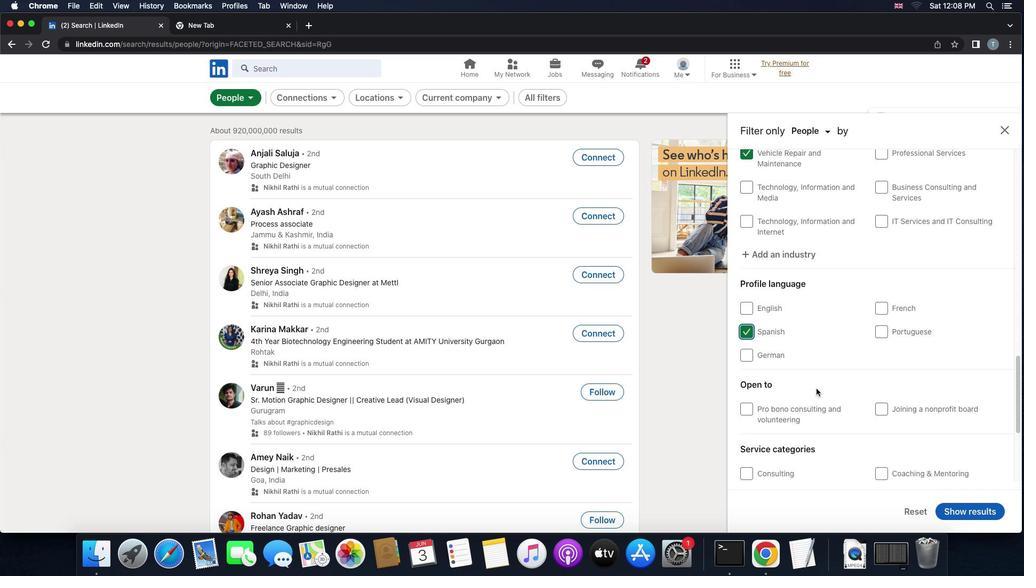 
Action: Mouse moved to (817, 389)
Screenshot: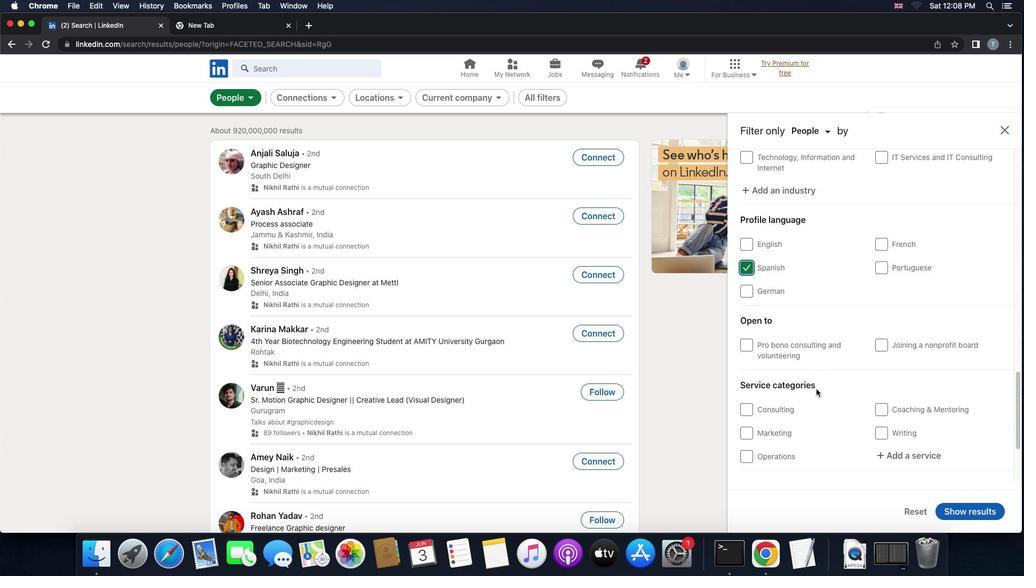 
Action: Mouse scrolled (817, 389) with delta (0, 0)
Screenshot: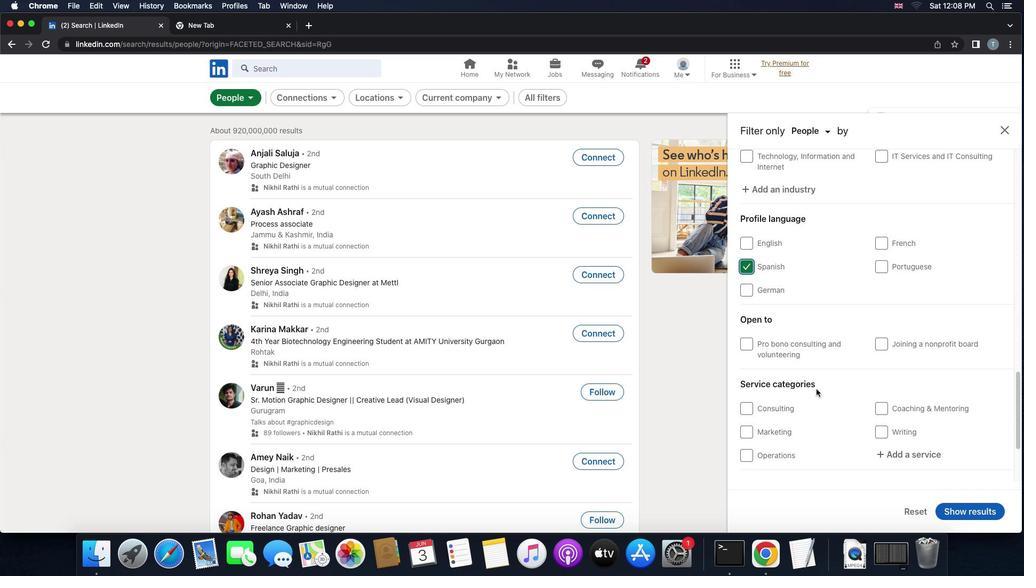 
Action: Mouse scrolled (817, 389) with delta (0, 0)
Screenshot: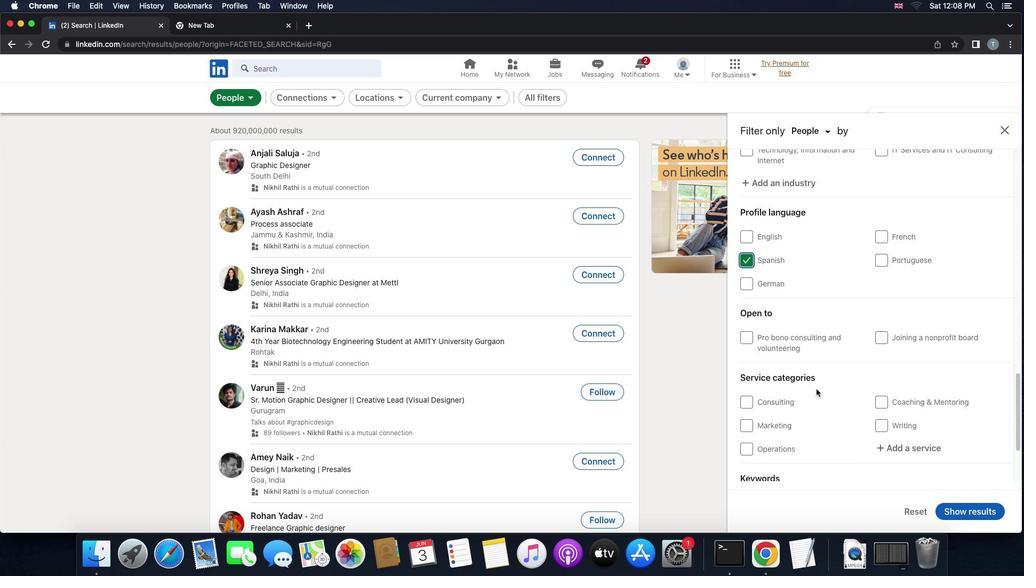 
Action: Mouse moved to (817, 389)
Screenshot: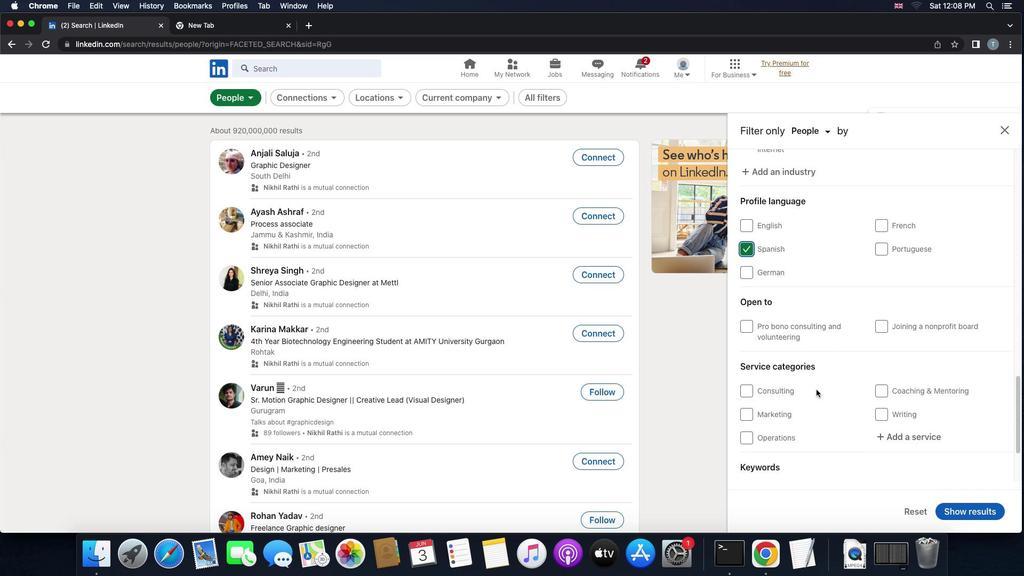 
Action: Mouse scrolled (817, 389) with delta (0, 0)
Screenshot: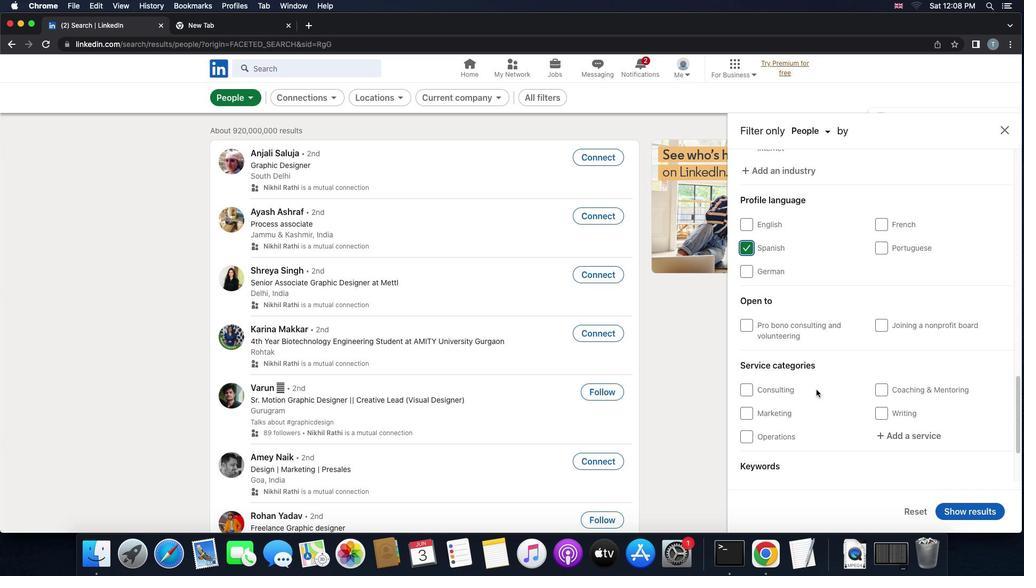 
Action: Mouse moved to (817, 390)
Screenshot: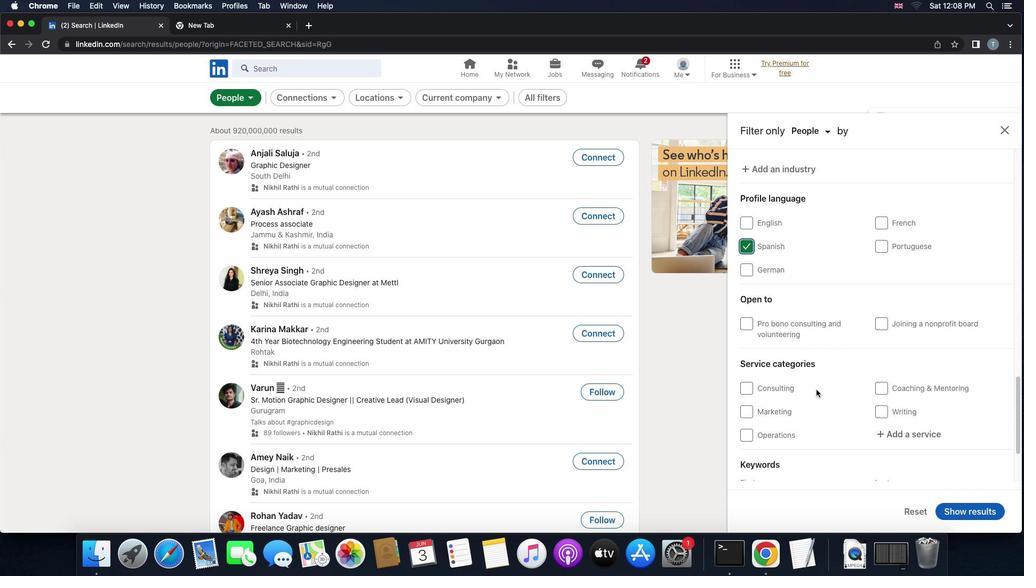 
Action: Mouse scrolled (817, 390) with delta (0, 0)
Screenshot: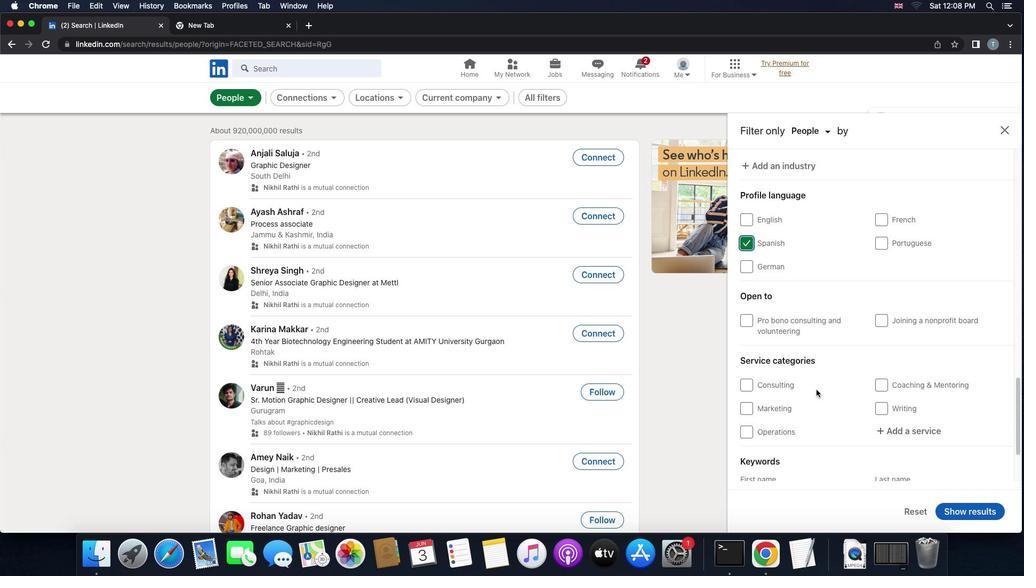 
Action: Mouse scrolled (817, 390) with delta (0, 0)
Screenshot: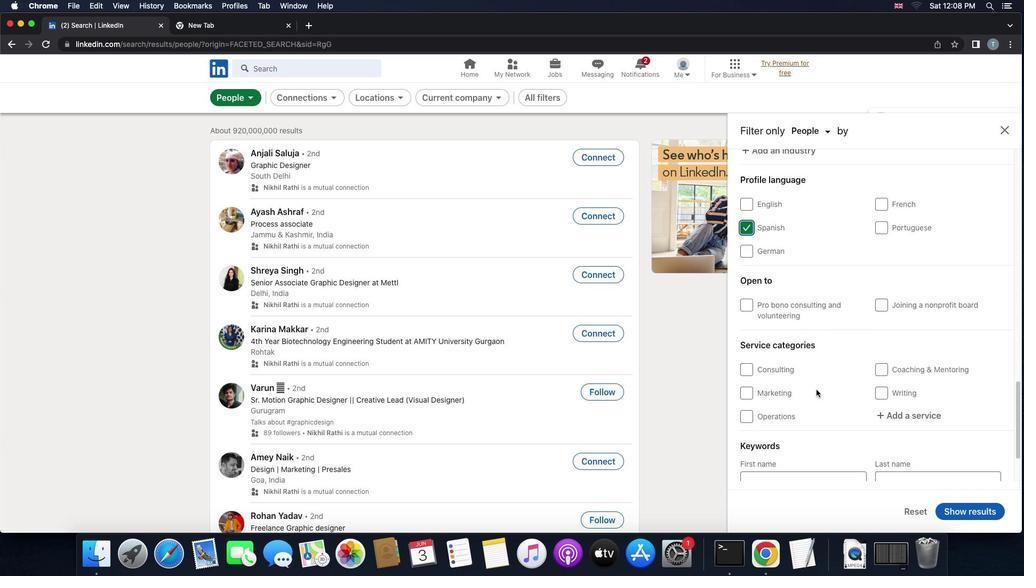
Action: Mouse moved to (893, 395)
Screenshot: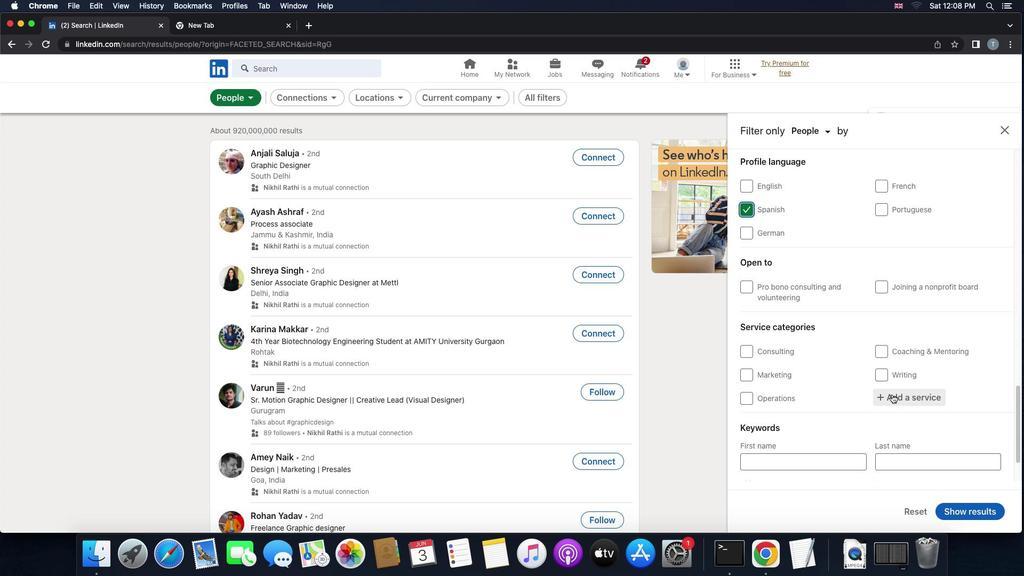 
Action: Mouse pressed left at (893, 395)
Screenshot: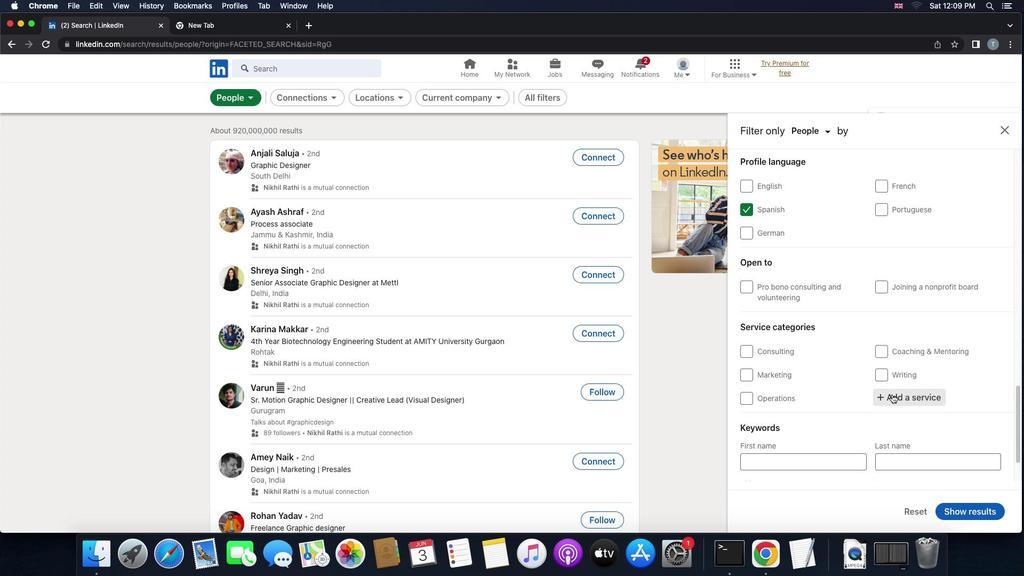 
Action: Mouse moved to (893, 395)
Screenshot: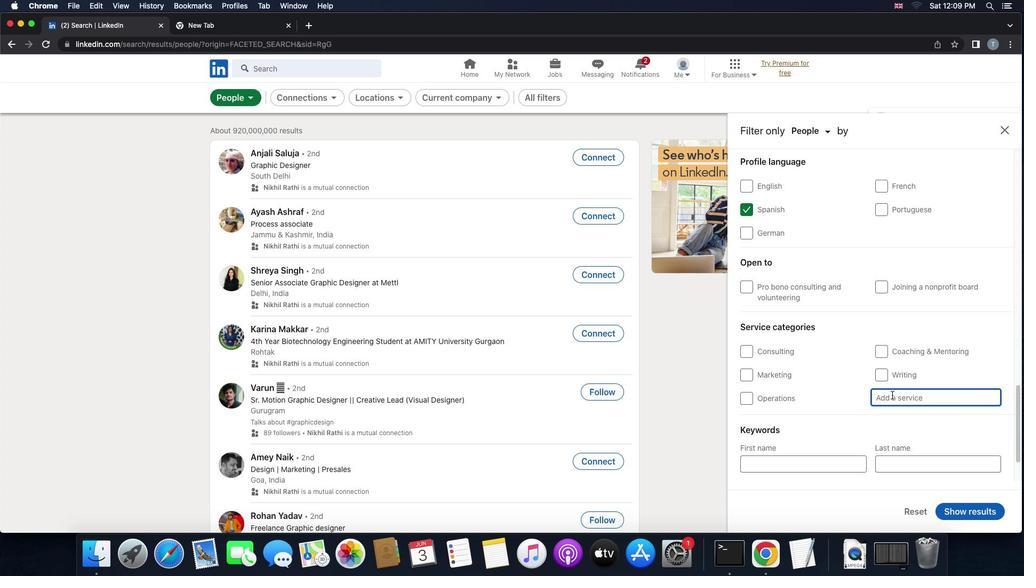 
Action: Key pressed 't''r''a''i''n''i''n''g'
Screenshot: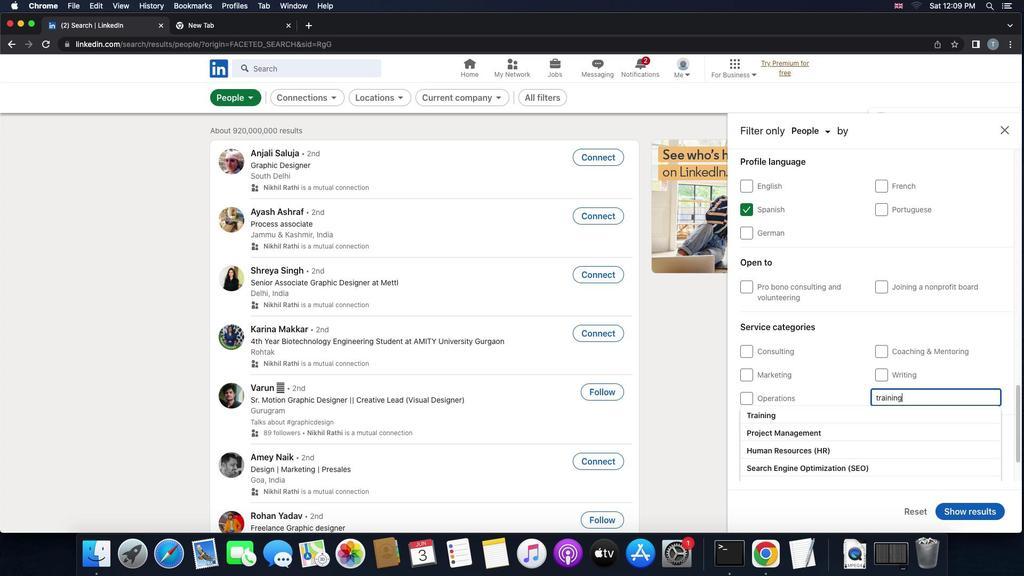 
Action: Mouse moved to (865, 412)
Screenshot: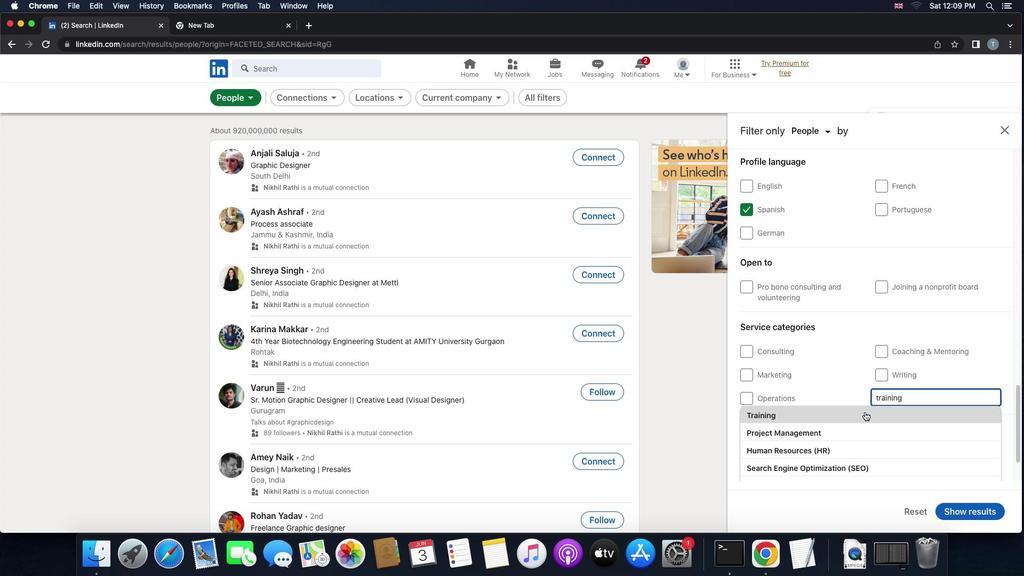 
Action: Mouse pressed left at (865, 412)
Screenshot: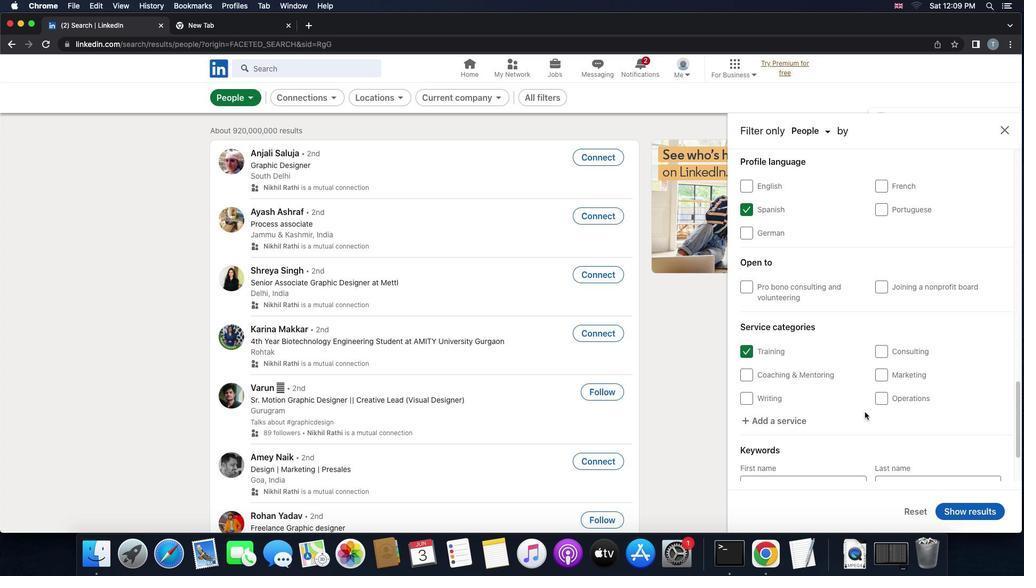 
Action: Mouse moved to (868, 408)
Screenshot: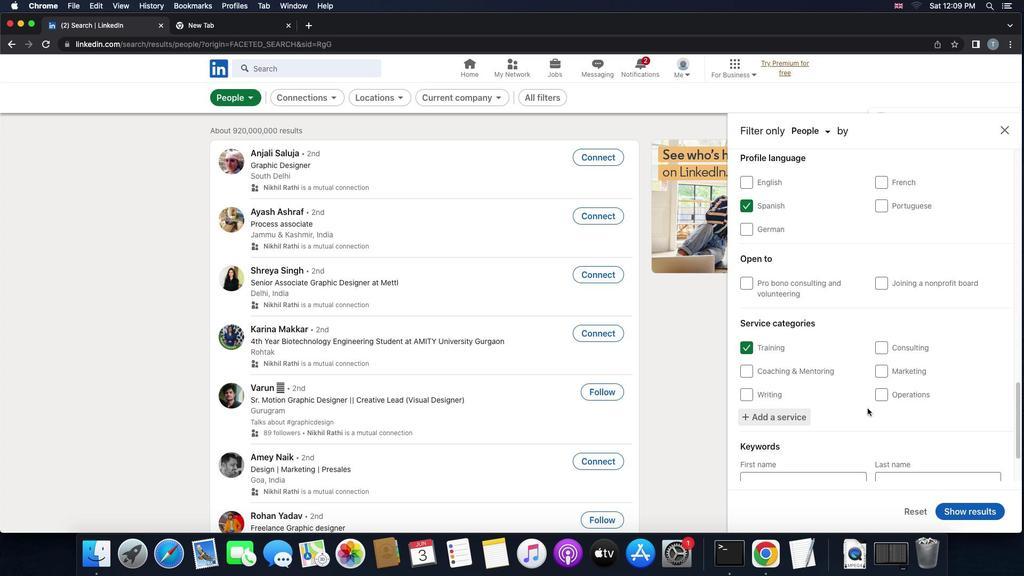 
Action: Mouse scrolled (868, 408) with delta (0, 0)
Screenshot: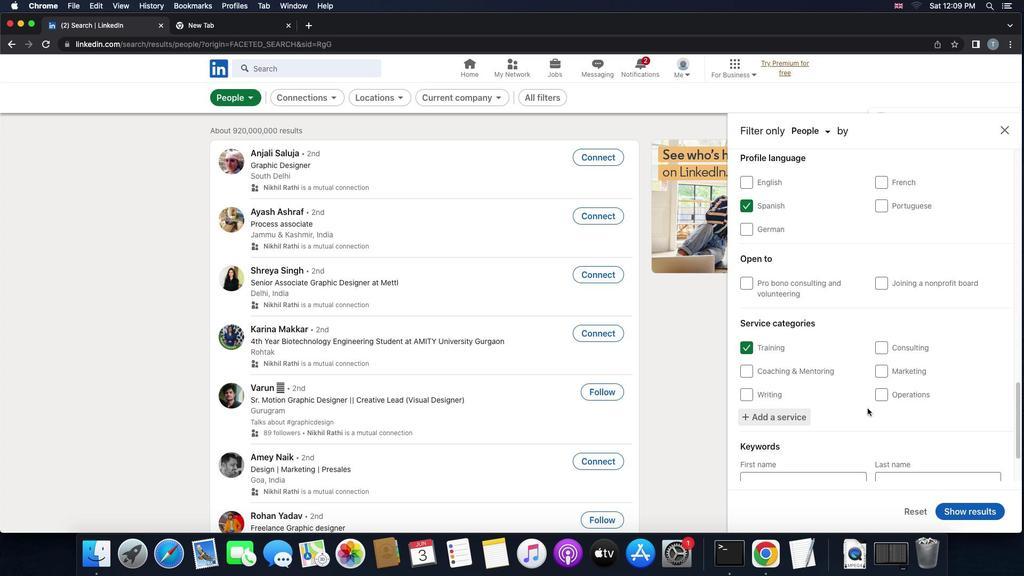 
Action: Mouse scrolled (868, 408) with delta (0, 0)
Screenshot: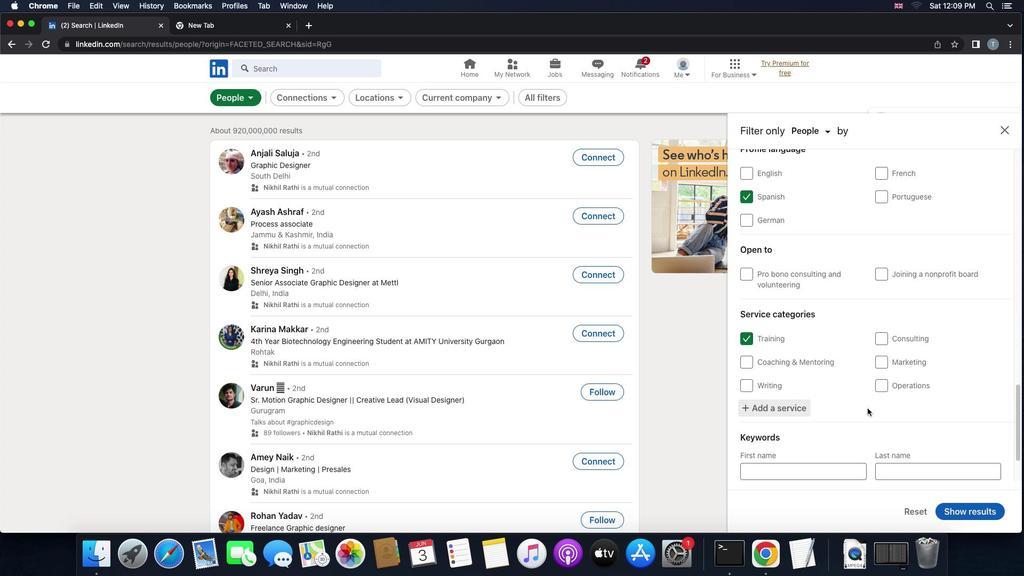 
Action: Mouse scrolled (868, 408) with delta (0, -1)
Screenshot: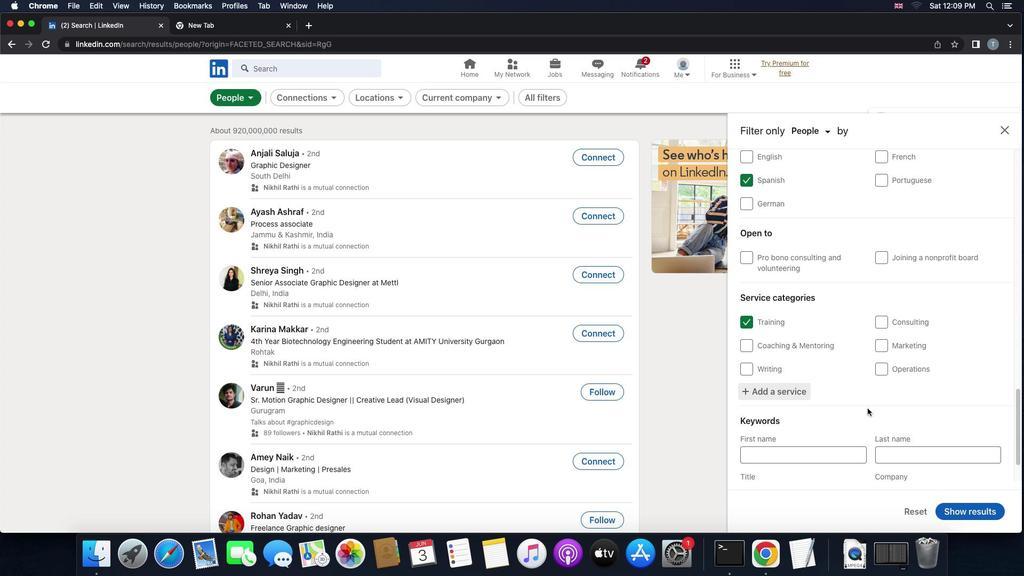 
Action: Mouse scrolled (868, 408) with delta (0, 0)
Screenshot: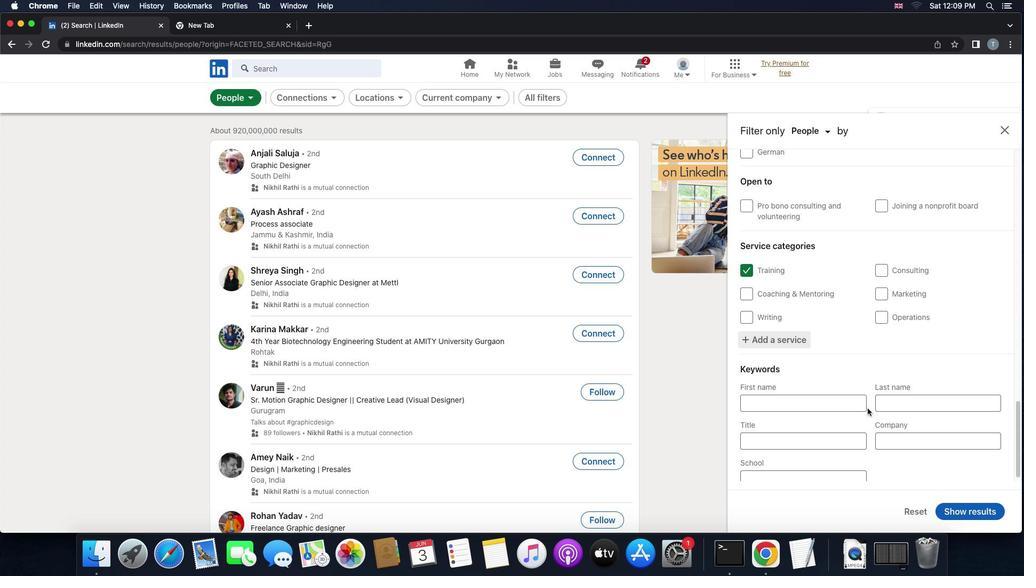 
Action: Mouse scrolled (868, 408) with delta (0, 0)
Screenshot: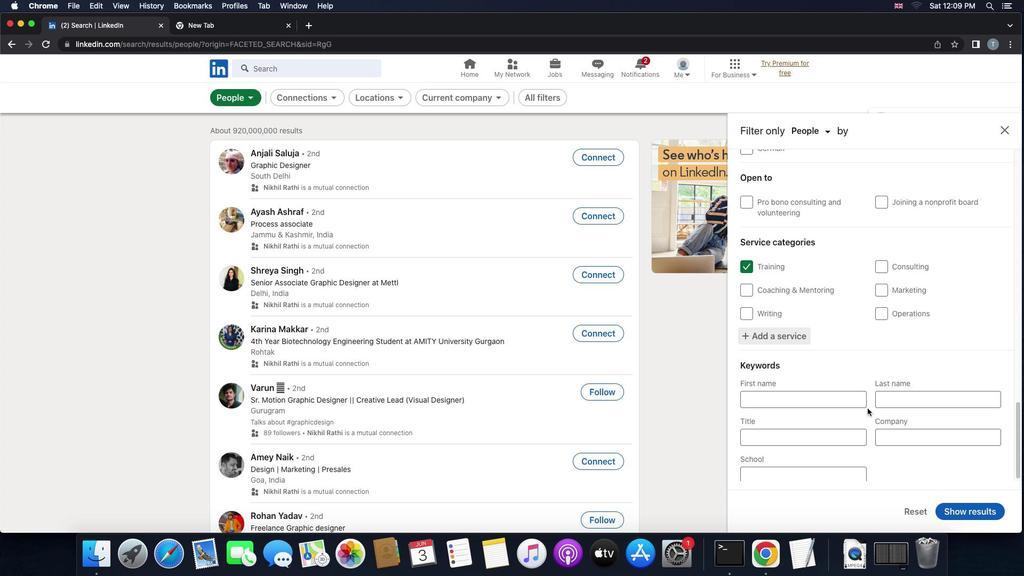 
Action: Mouse scrolled (868, 408) with delta (0, -1)
Screenshot: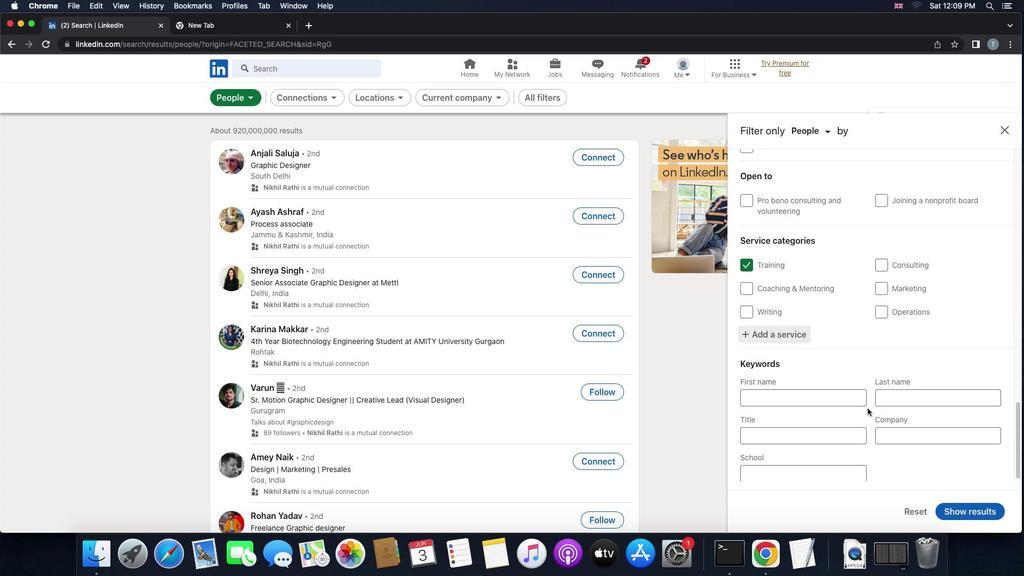 
Action: Mouse moved to (810, 432)
Screenshot: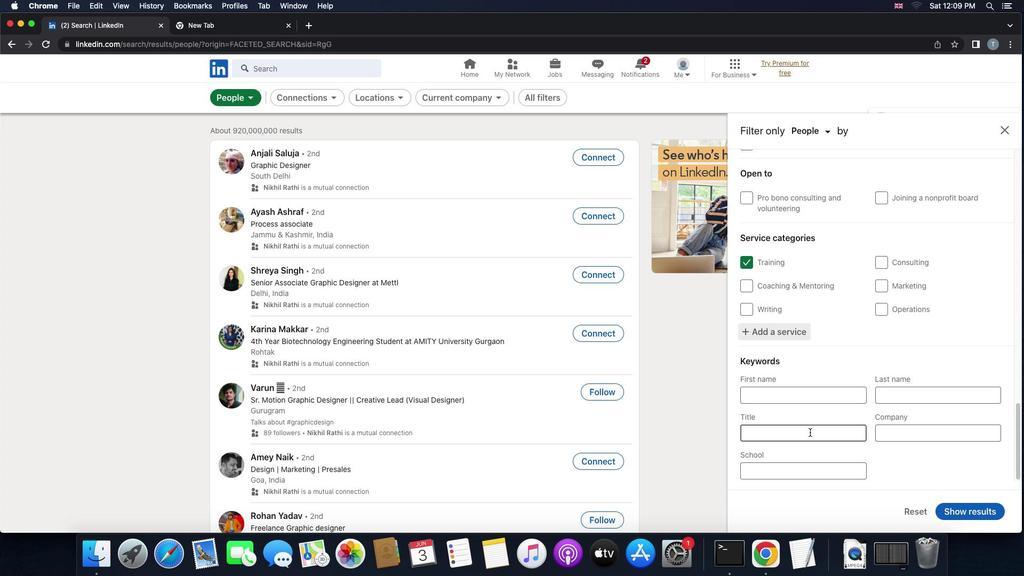 
Action: Mouse pressed left at (810, 432)
Screenshot: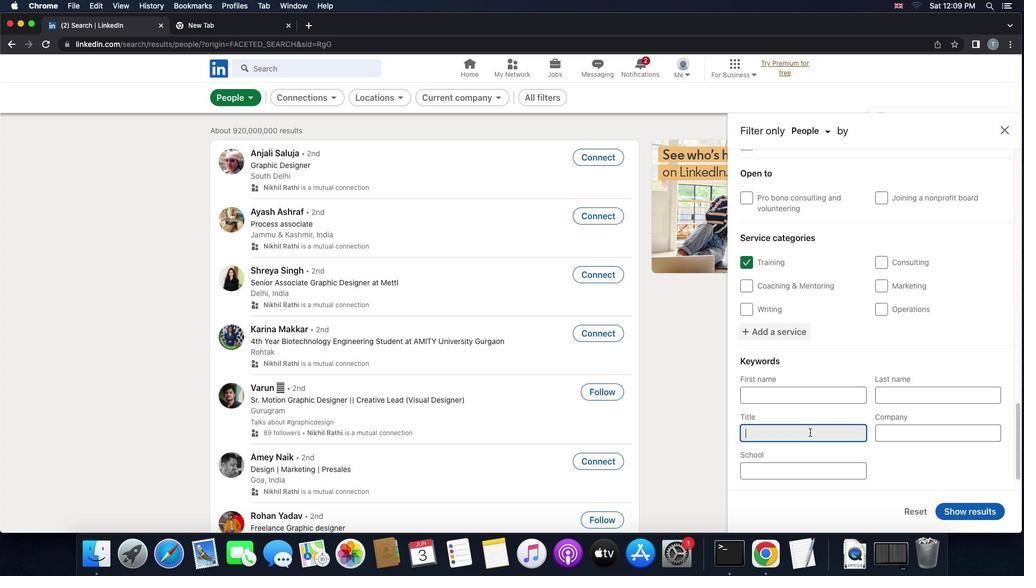 
Action: Key pressed 'p''l''u''m''b''e''r'
Screenshot: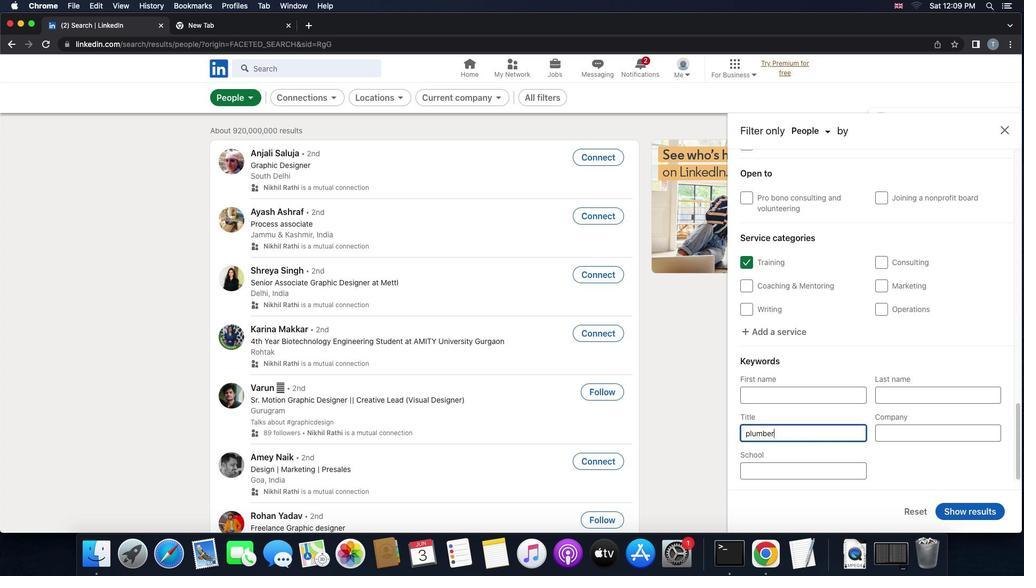 
Action: Mouse moved to (975, 515)
Screenshot: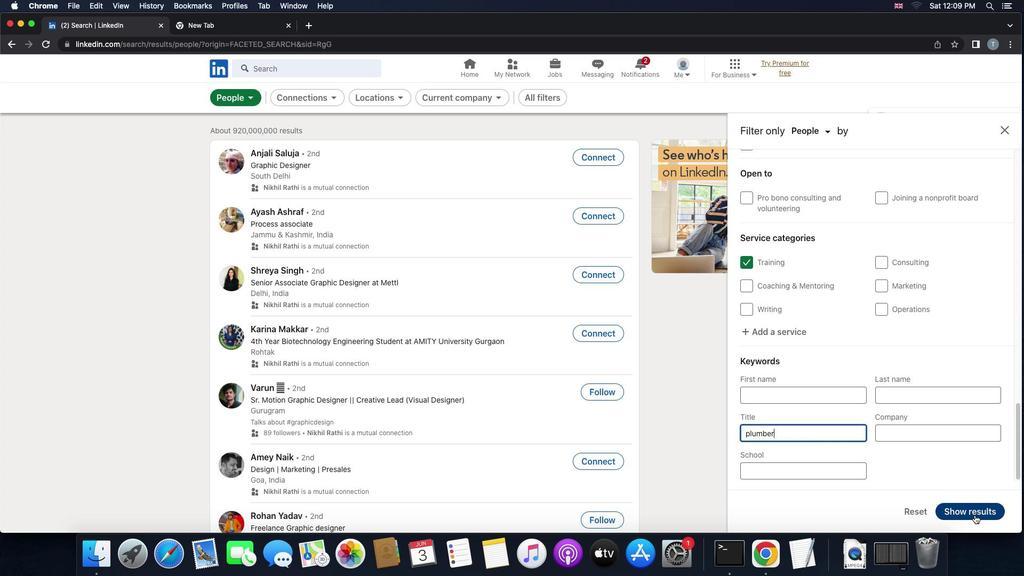 
Action: Mouse pressed left at (975, 515)
Screenshot: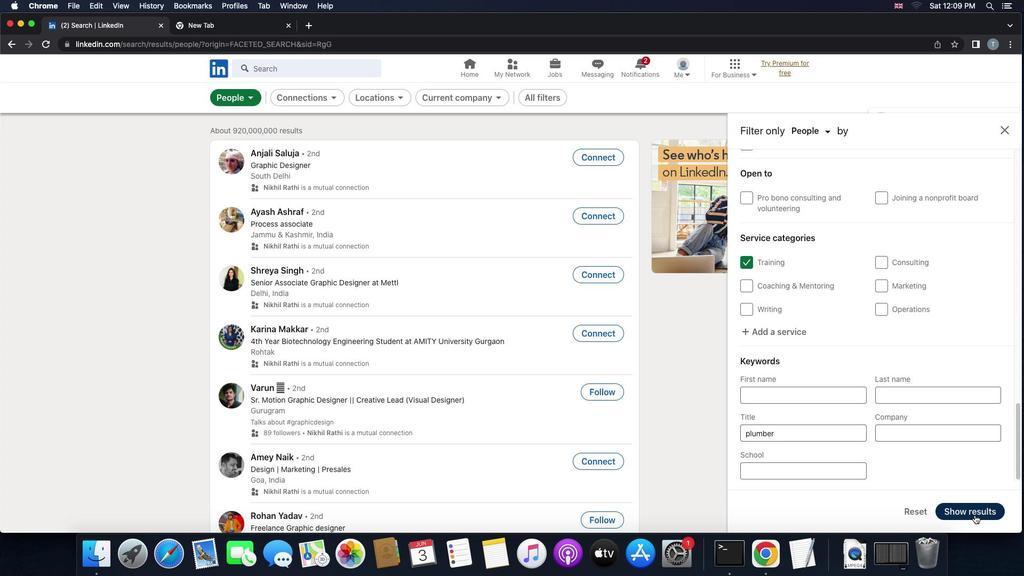 
Action: Mouse moved to (177, 35)
Screenshot: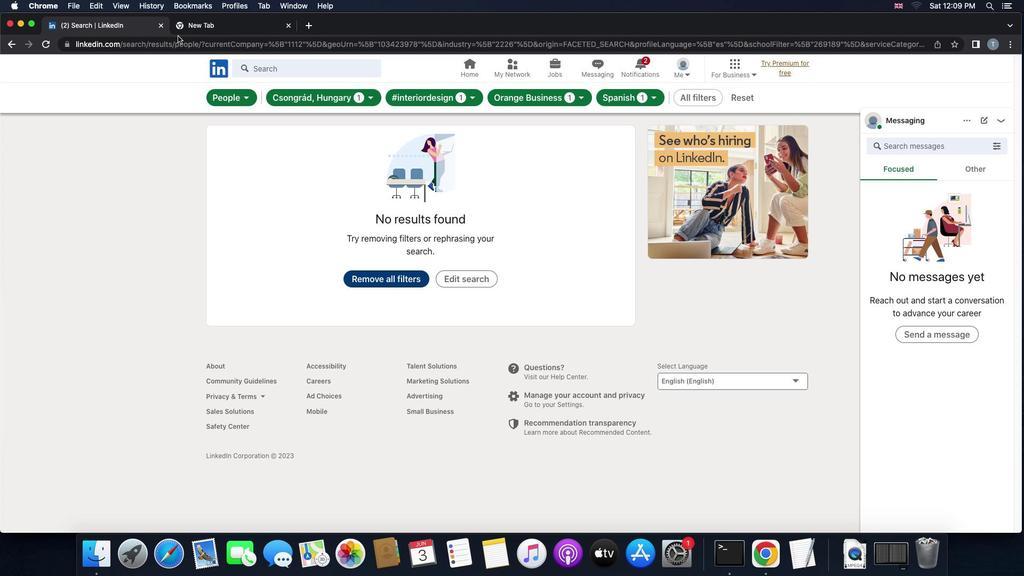 
